 Task: Find connections with filter location Humaitá with filter topic #wellnesswith filter profile language French with filter current company Center for Creative Leadership with filter school Symbiosis Law School, Pune with filter industry Transportation Programs with filter service category Management with filter keywords title Receptionist
Action: Mouse moved to (651, 108)
Screenshot: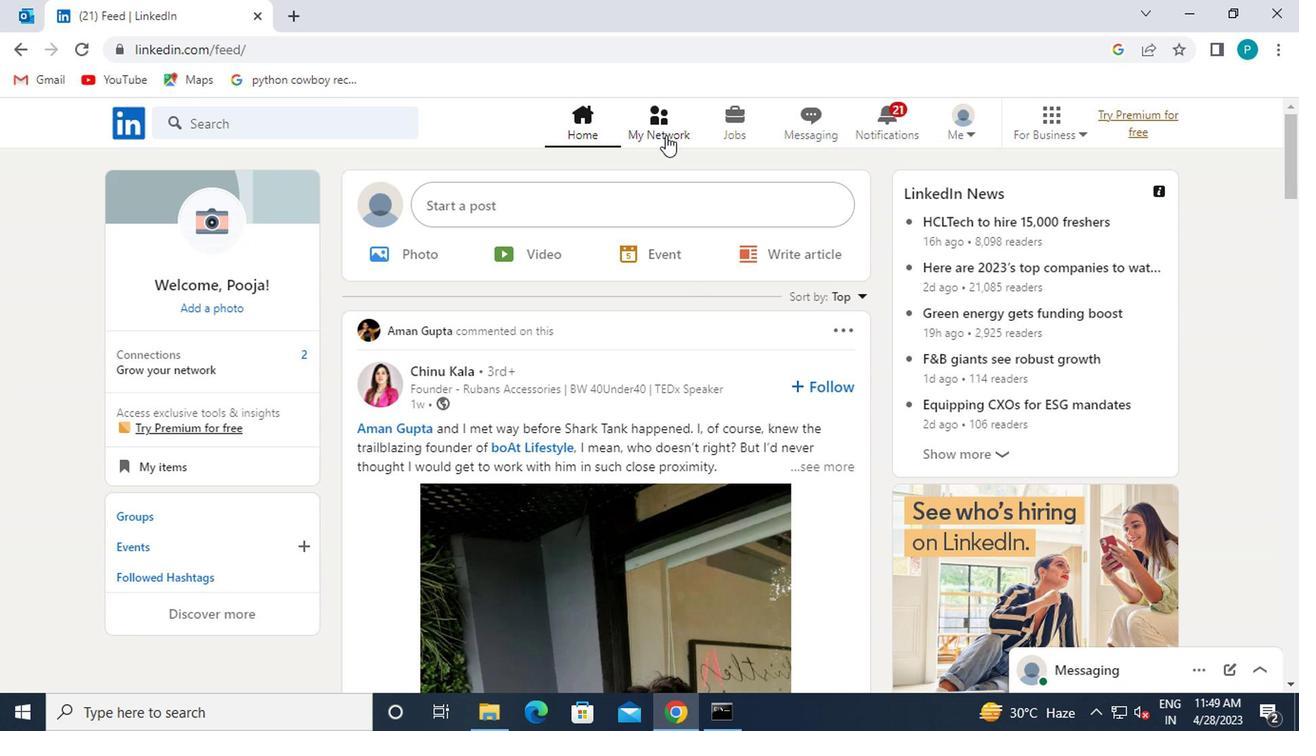 
Action: Mouse pressed left at (651, 108)
Screenshot: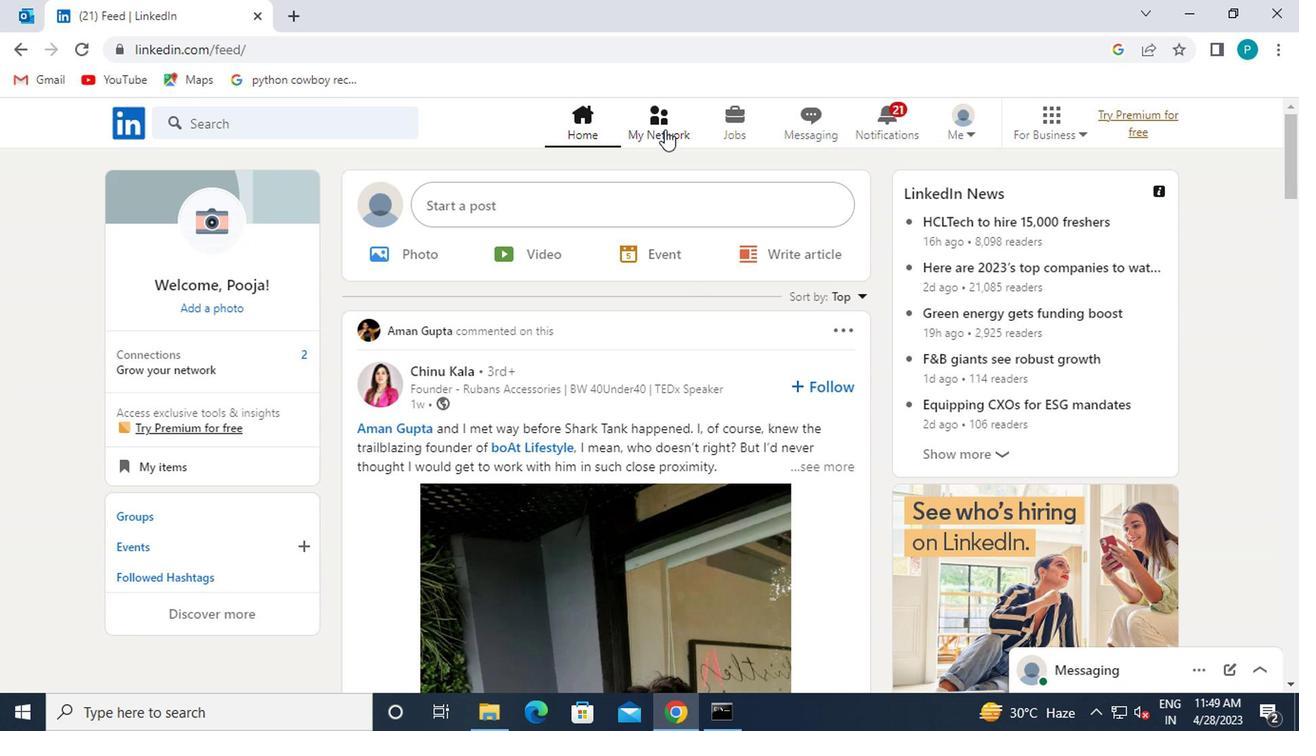 
Action: Mouse moved to (266, 232)
Screenshot: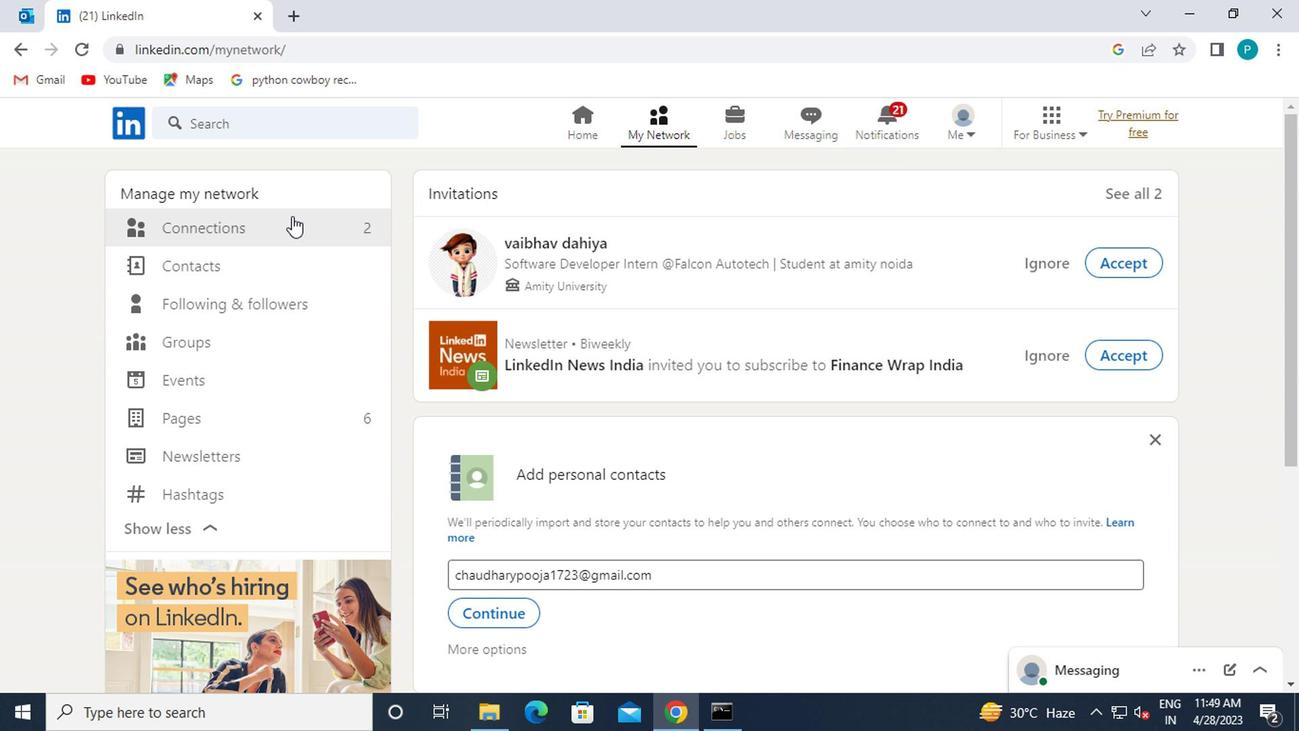
Action: Mouse pressed left at (266, 232)
Screenshot: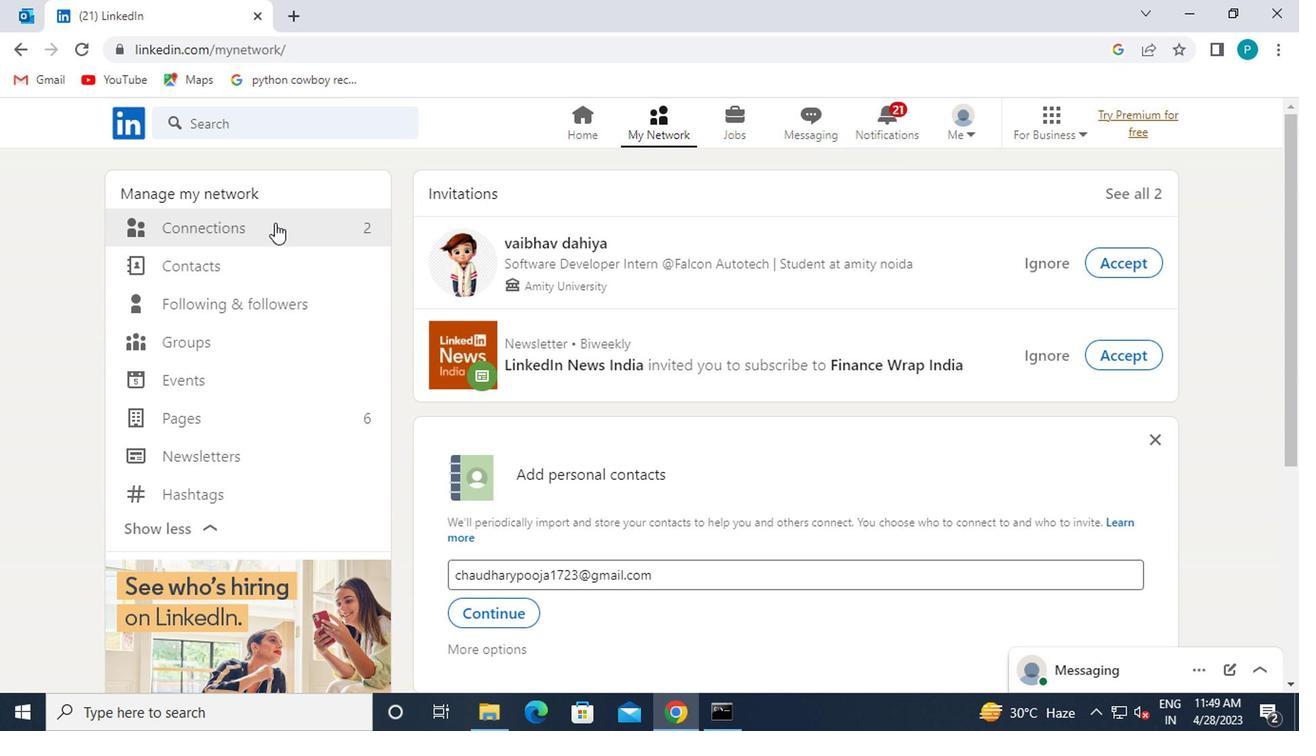 
Action: Mouse moved to (764, 230)
Screenshot: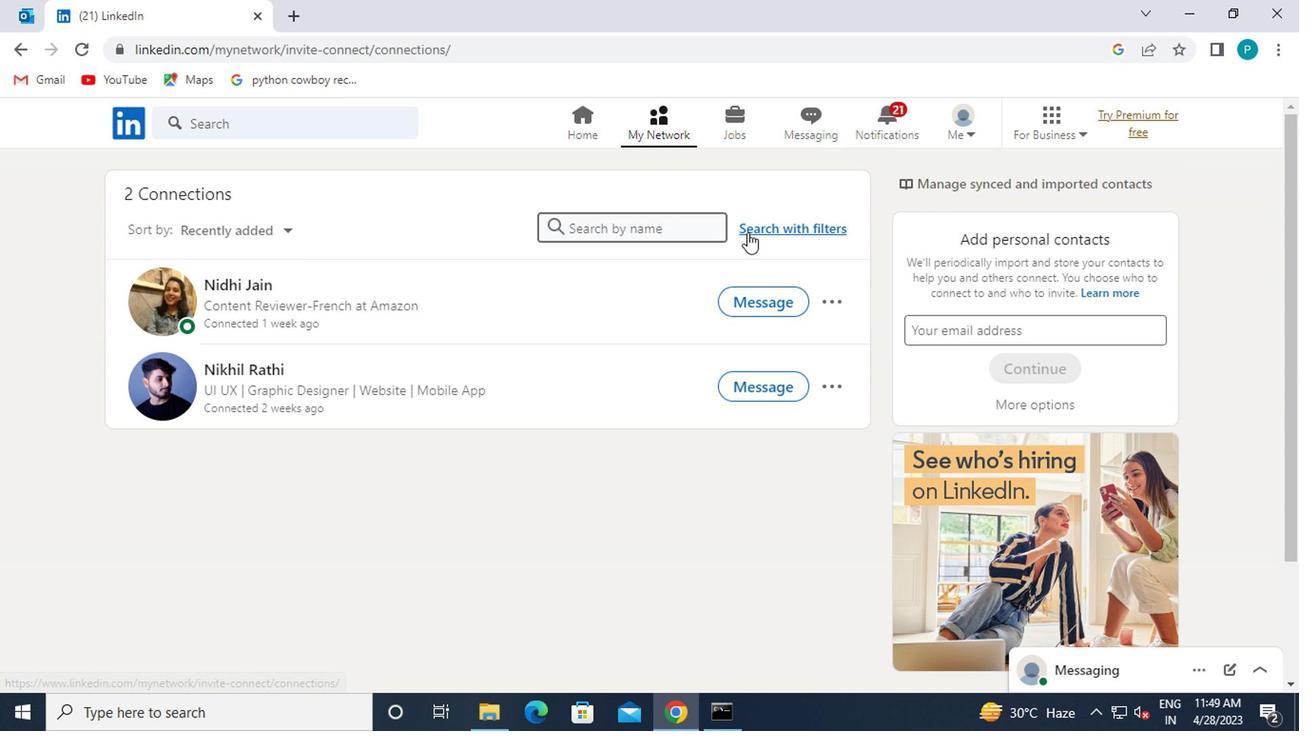 
Action: Mouse pressed left at (764, 230)
Screenshot: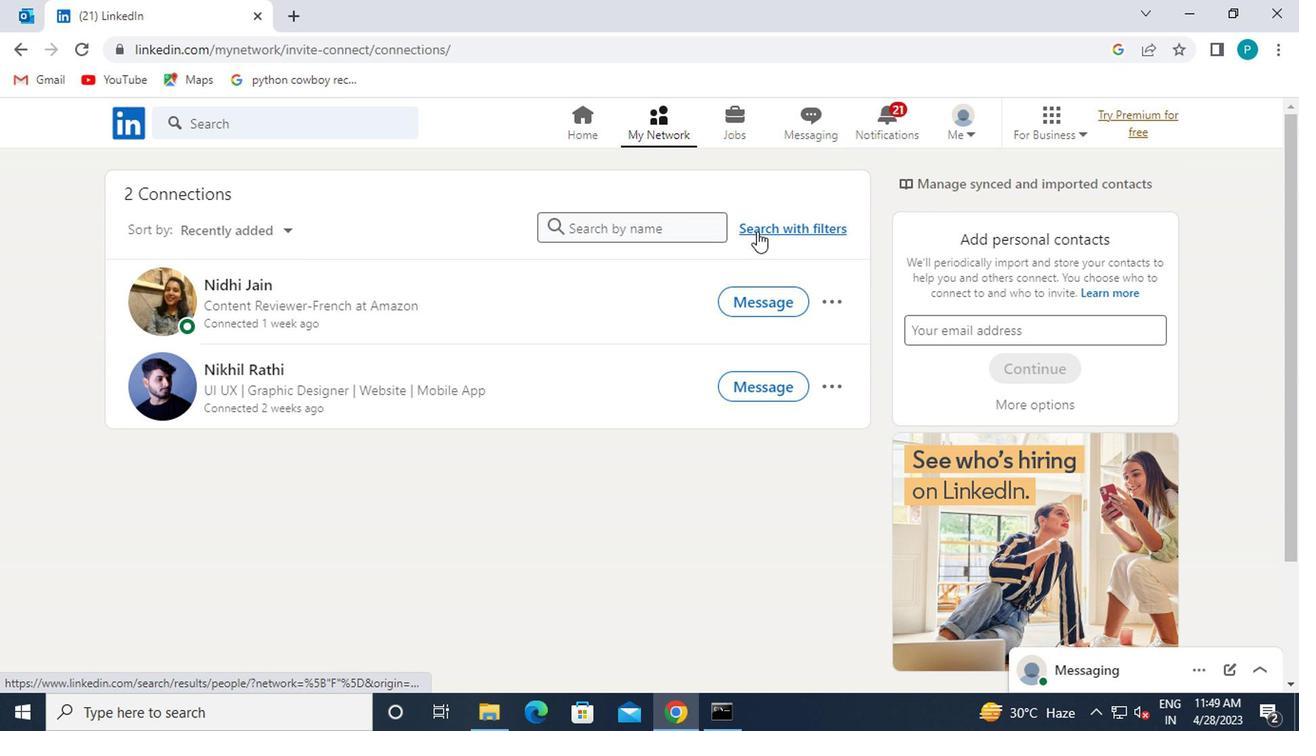 
Action: Mouse moved to (716, 180)
Screenshot: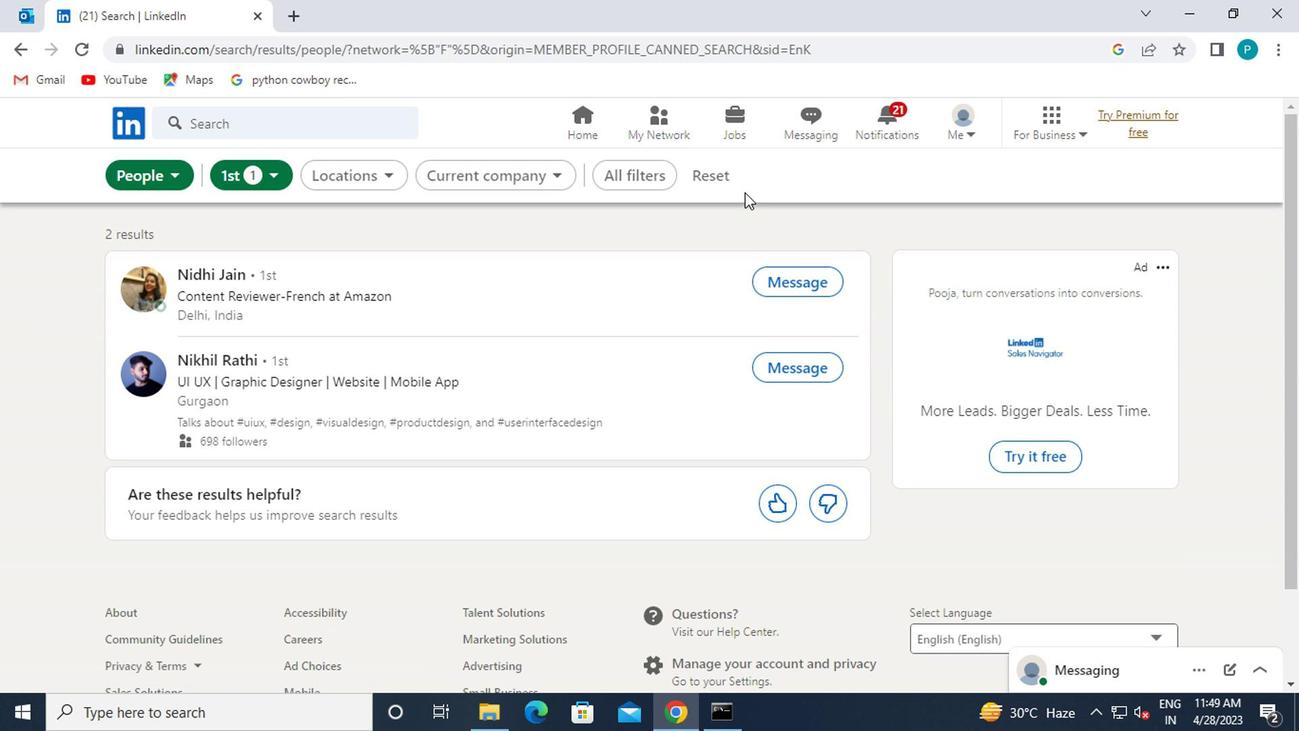 
Action: Mouse pressed left at (716, 180)
Screenshot: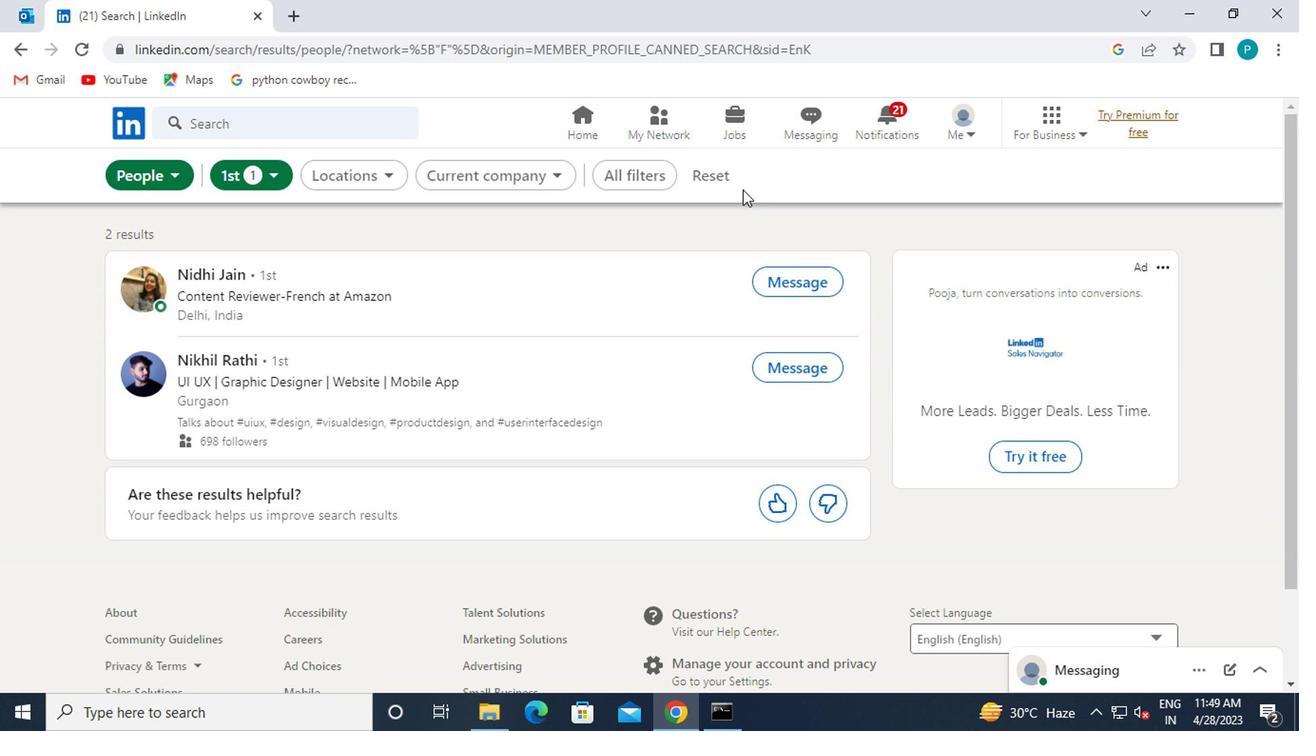 
Action: Mouse moved to (657, 186)
Screenshot: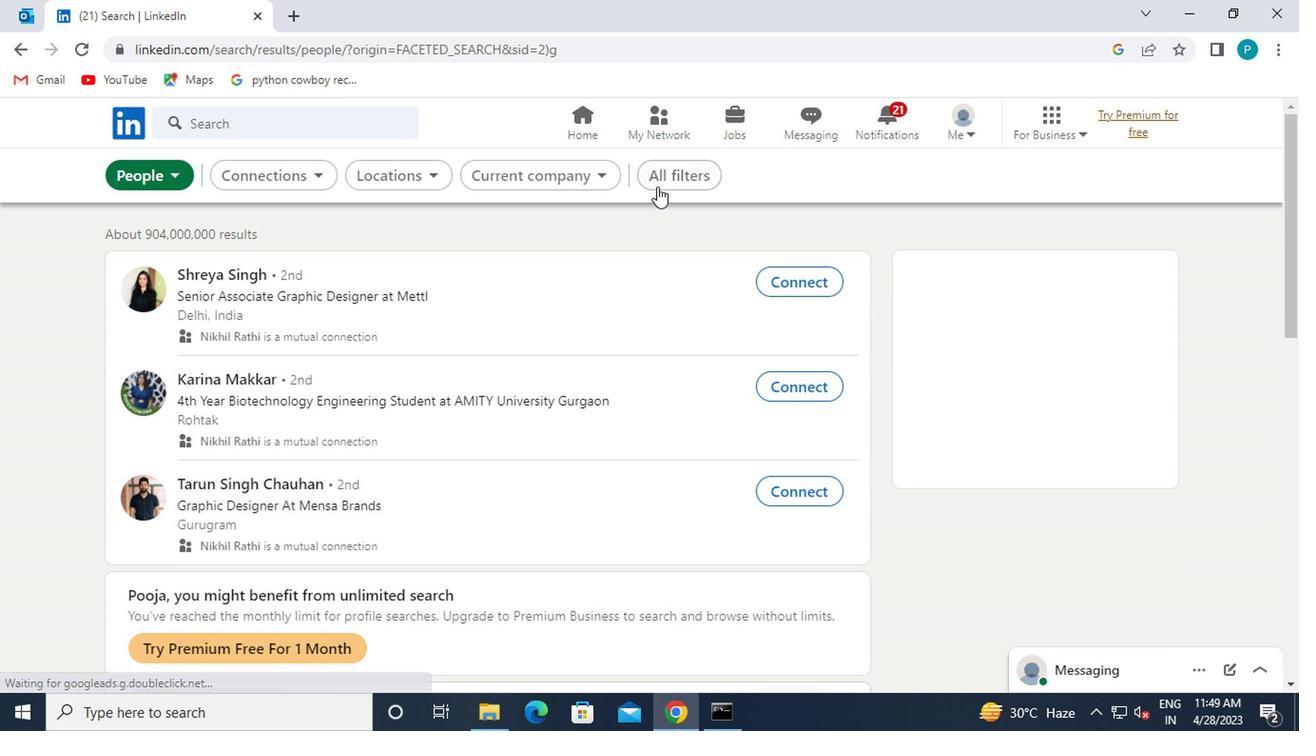 
Action: Mouse pressed left at (657, 186)
Screenshot: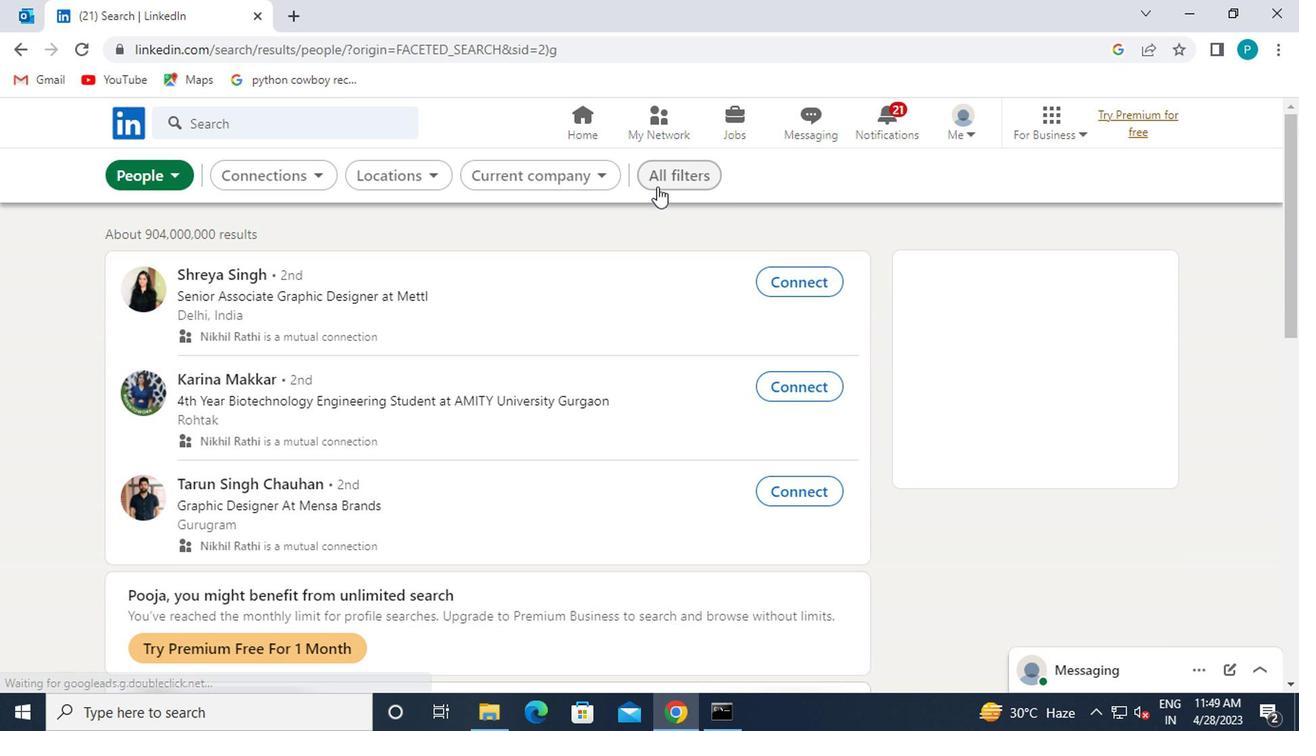
Action: Mouse moved to (974, 338)
Screenshot: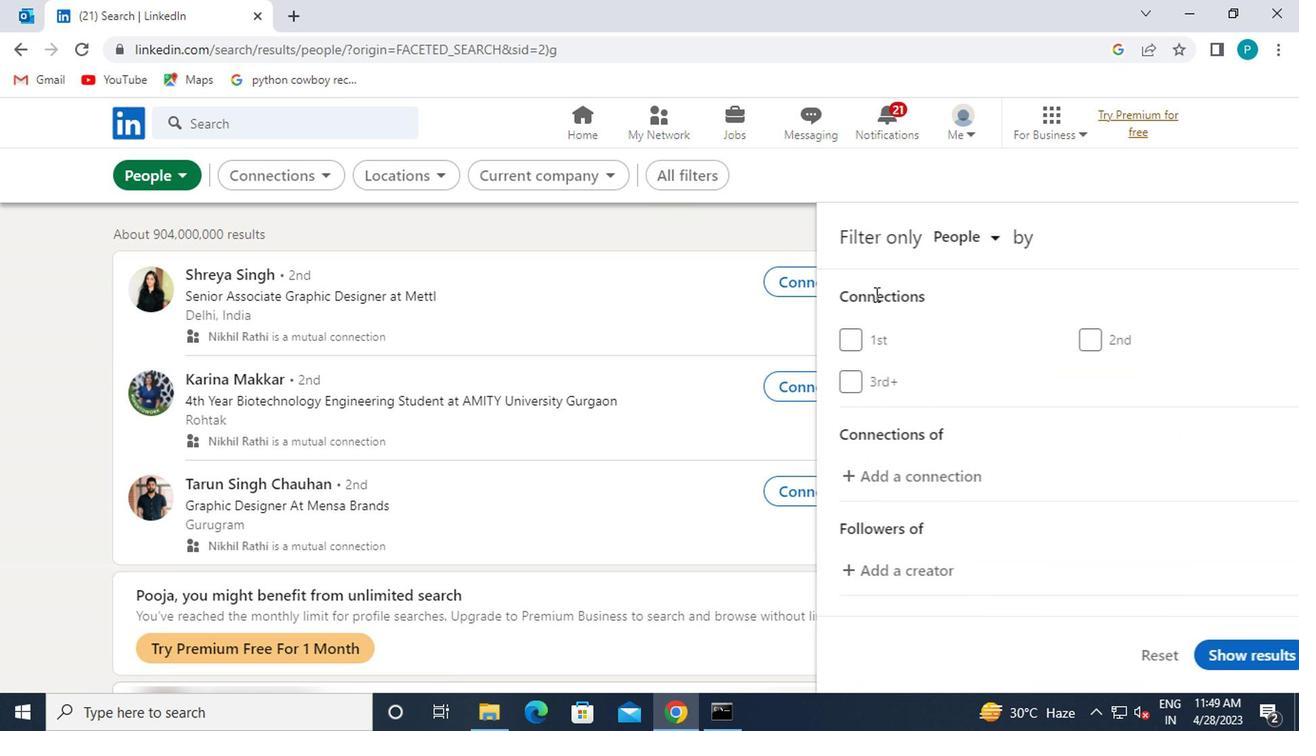 
Action: Mouse scrolled (974, 337) with delta (0, 0)
Screenshot: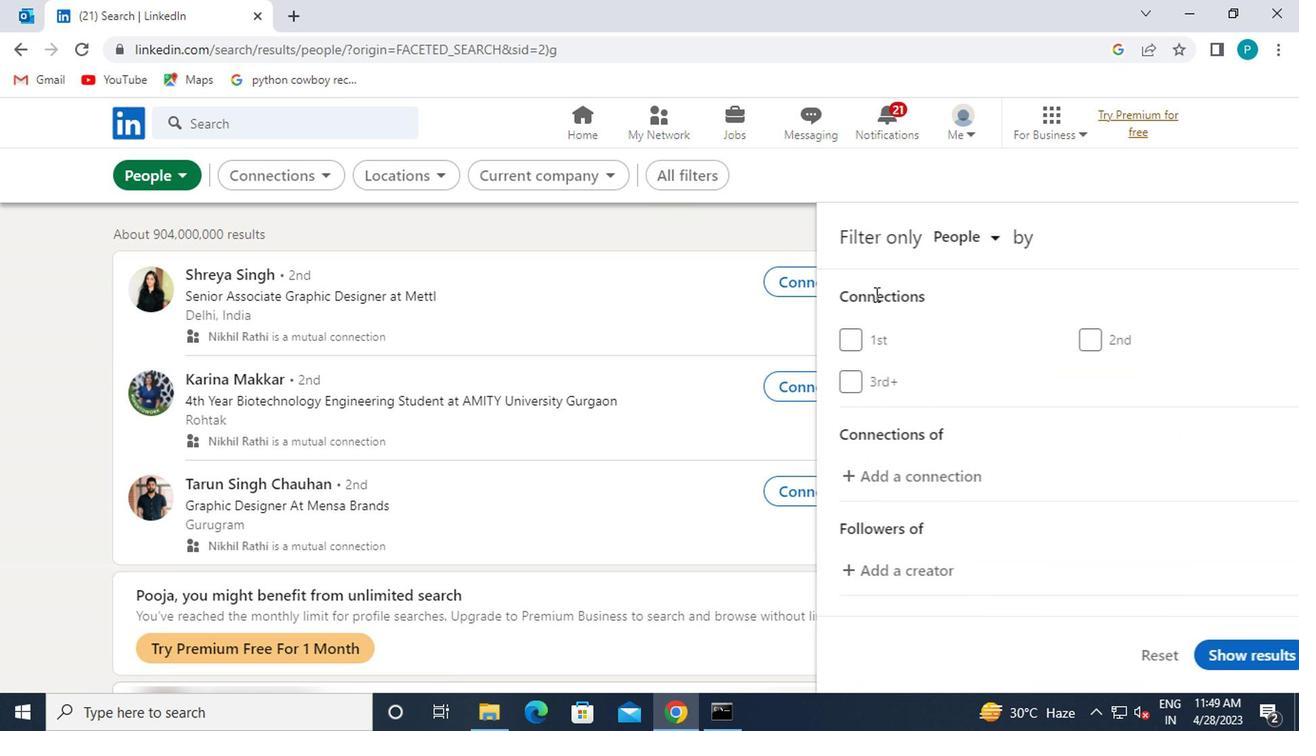 
Action: Mouse moved to (974, 338)
Screenshot: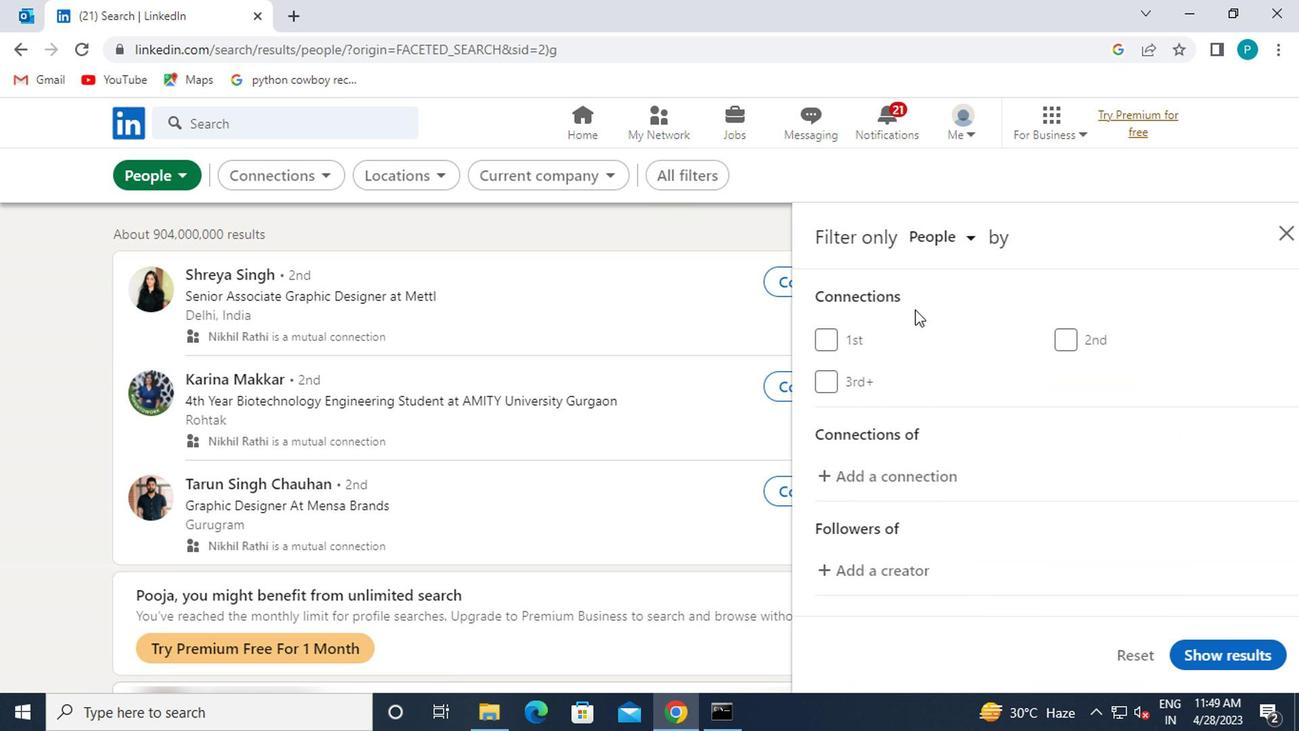 
Action: Mouse scrolled (974, 337) with delta (0, 0)
Screenshot: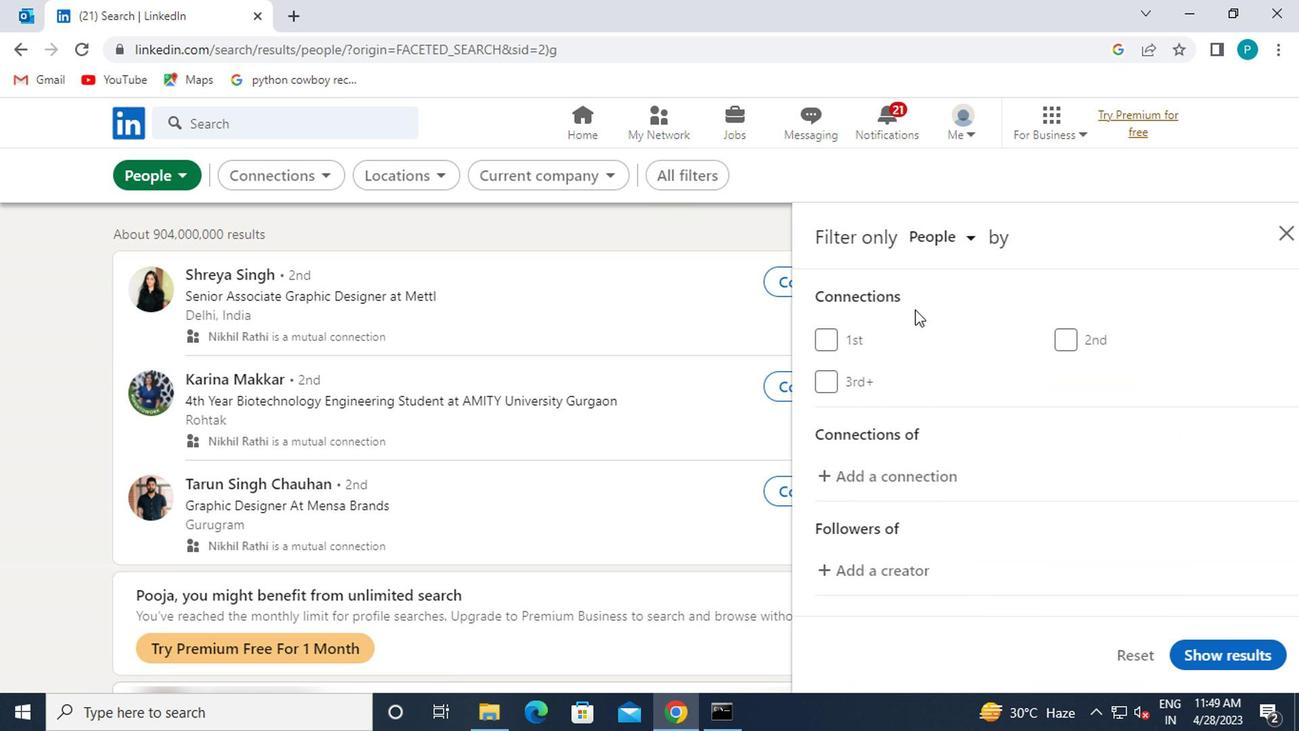 
Action: Mouse moved to (975, 339)
Screenshot: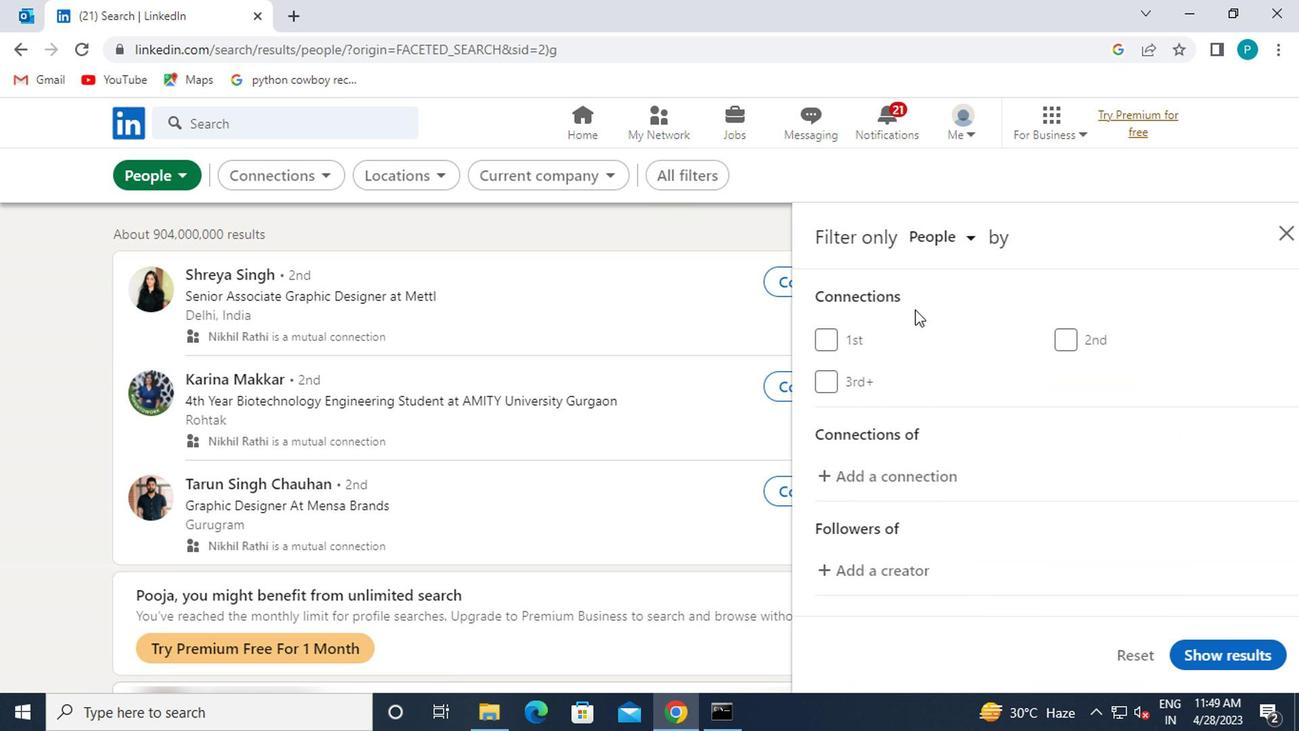 
Action: Mouse scrolled (975, 338) with delta (0, -1)
Screenshot: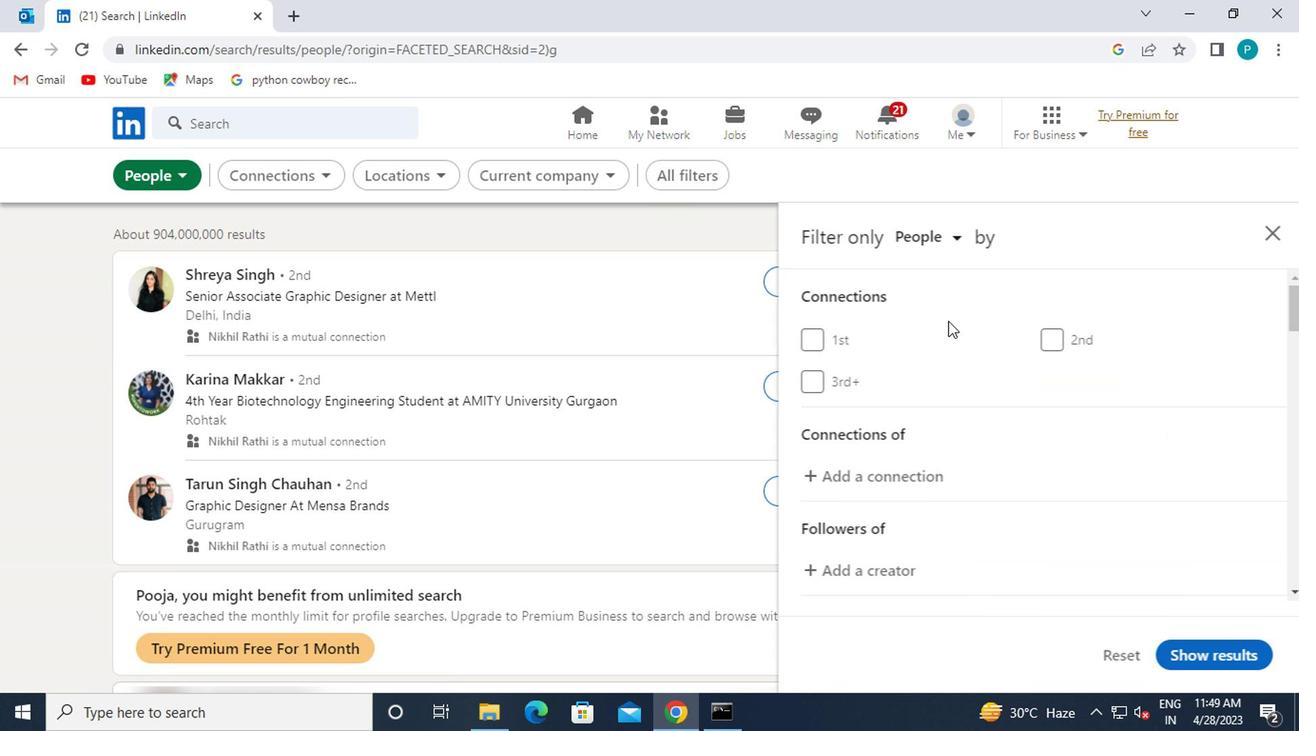 
Action: Mouse moved to (1110, 471)
Screenshot: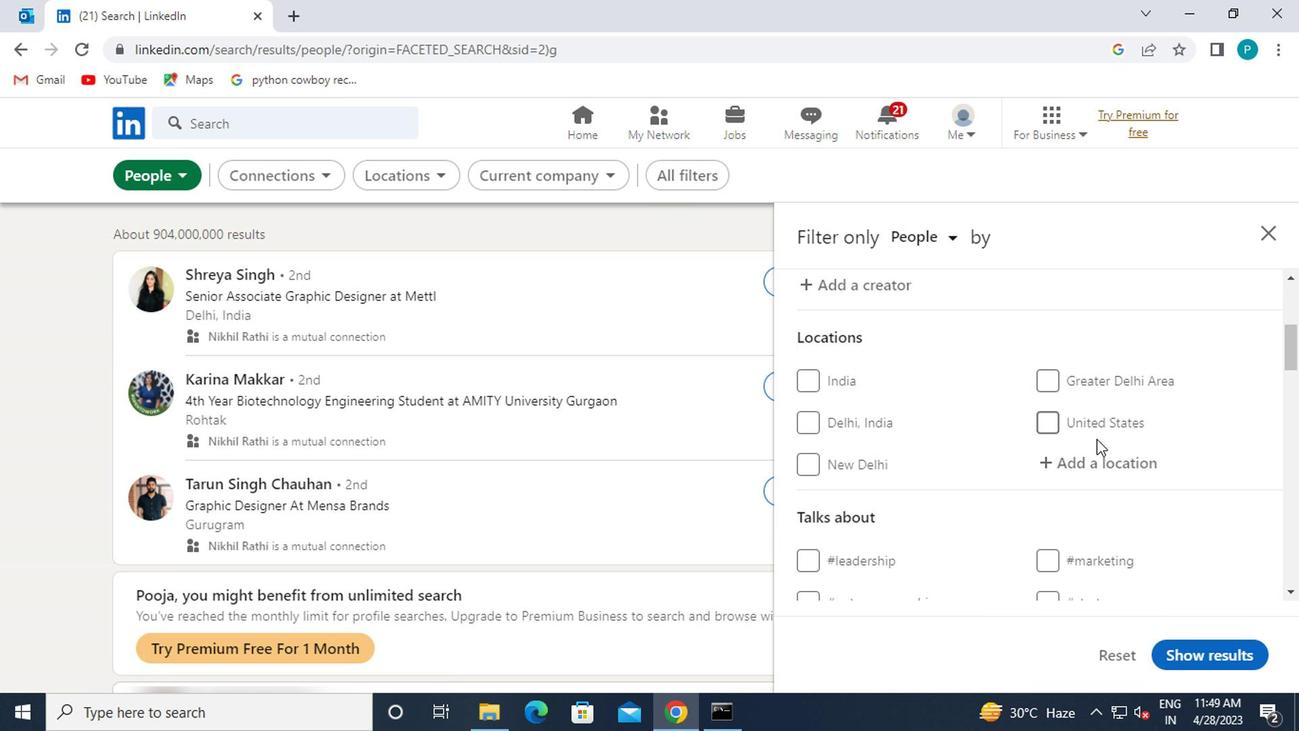 
Action: Mouse pressed left at (1110, 471)
Screenshot: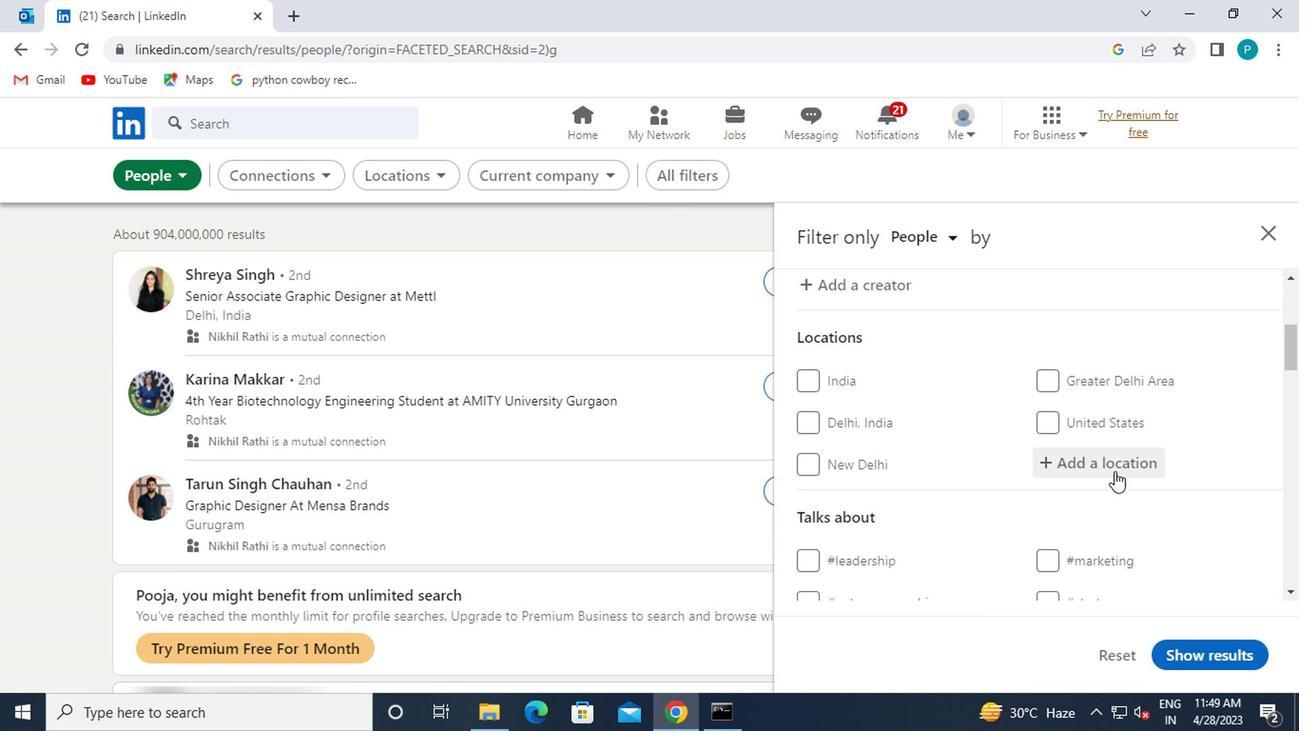 
Action: Mouse moved to (1100, 471)
Screenshot: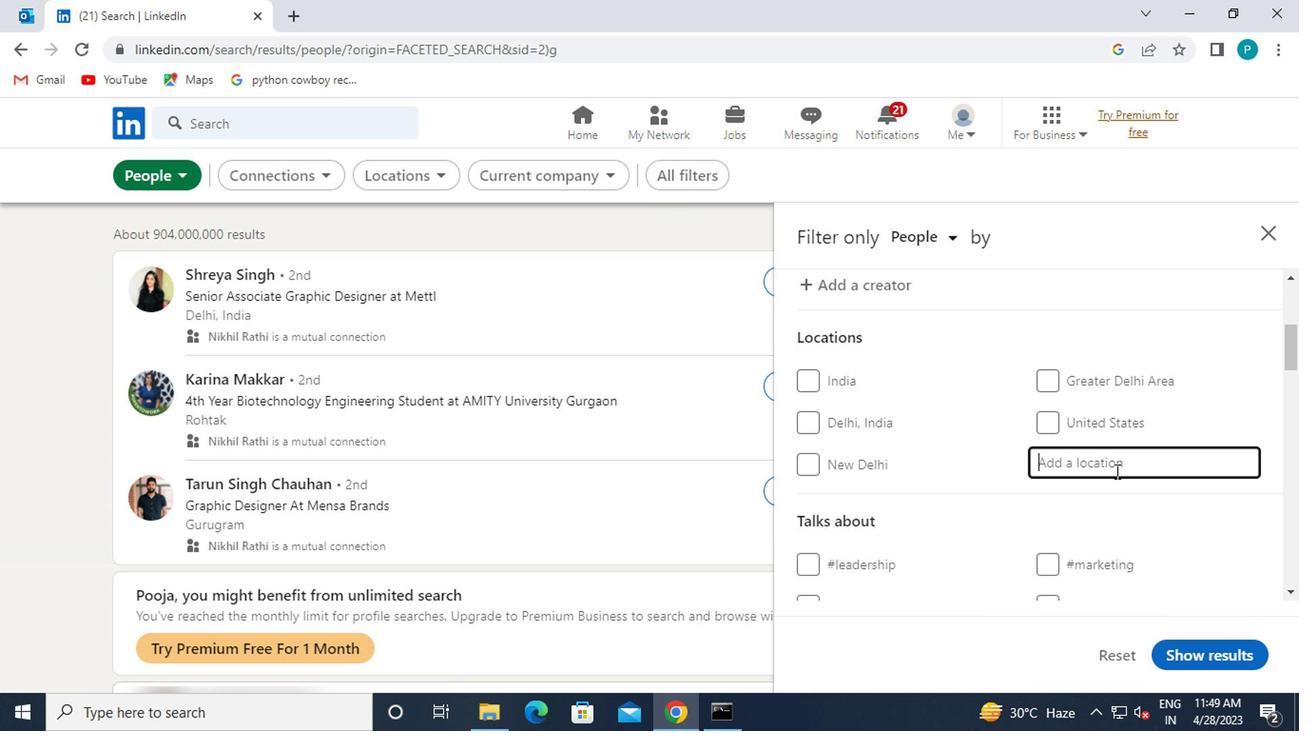 
Action: Key pressed <Key.caps_lock>h<Key.caps_lock>um
Screenshot: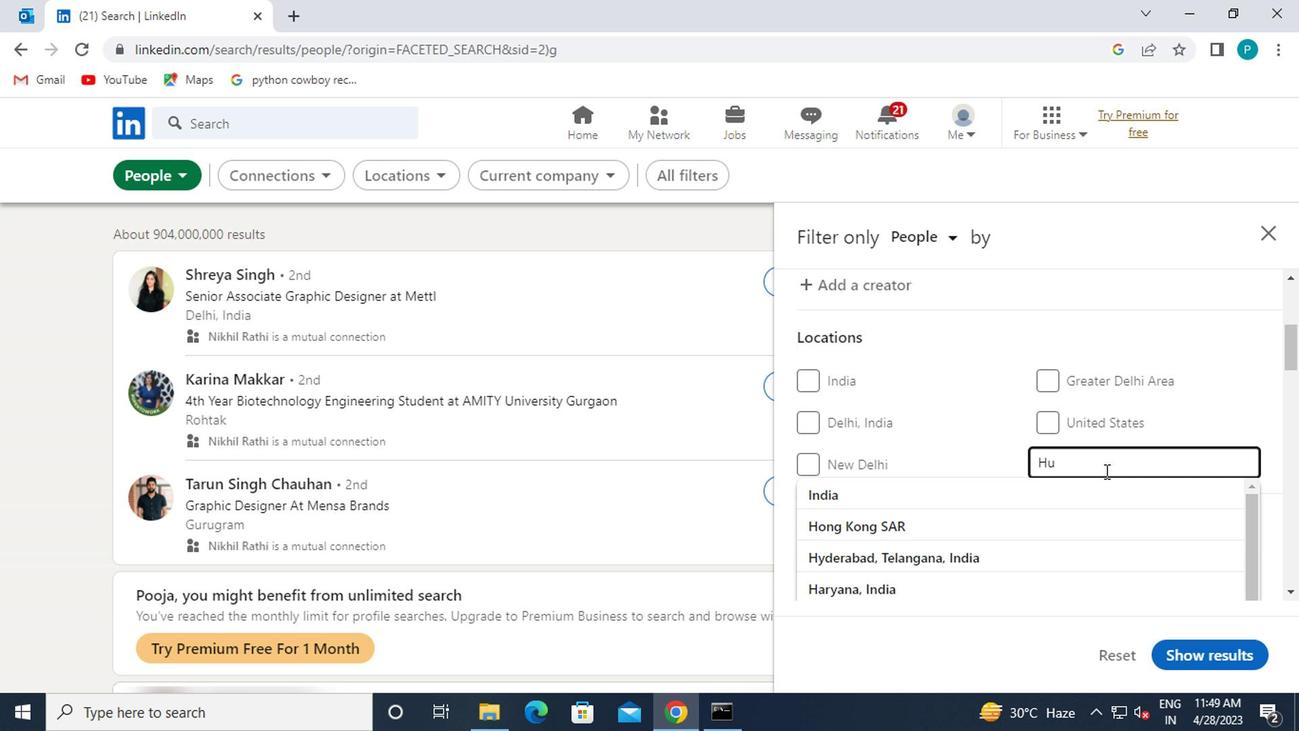 
Action: Mouse moved to (1099, 471)
Screenshot: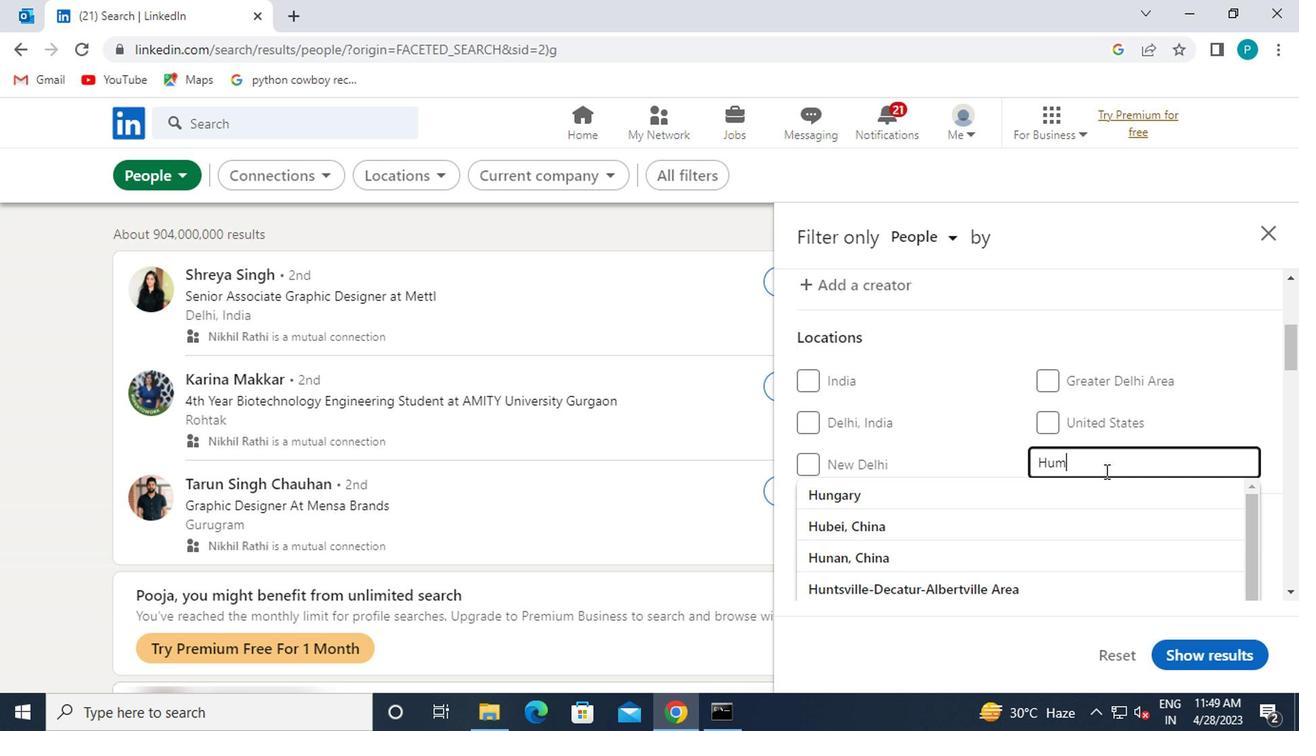 
Action: Key pressed aita
Screenshot: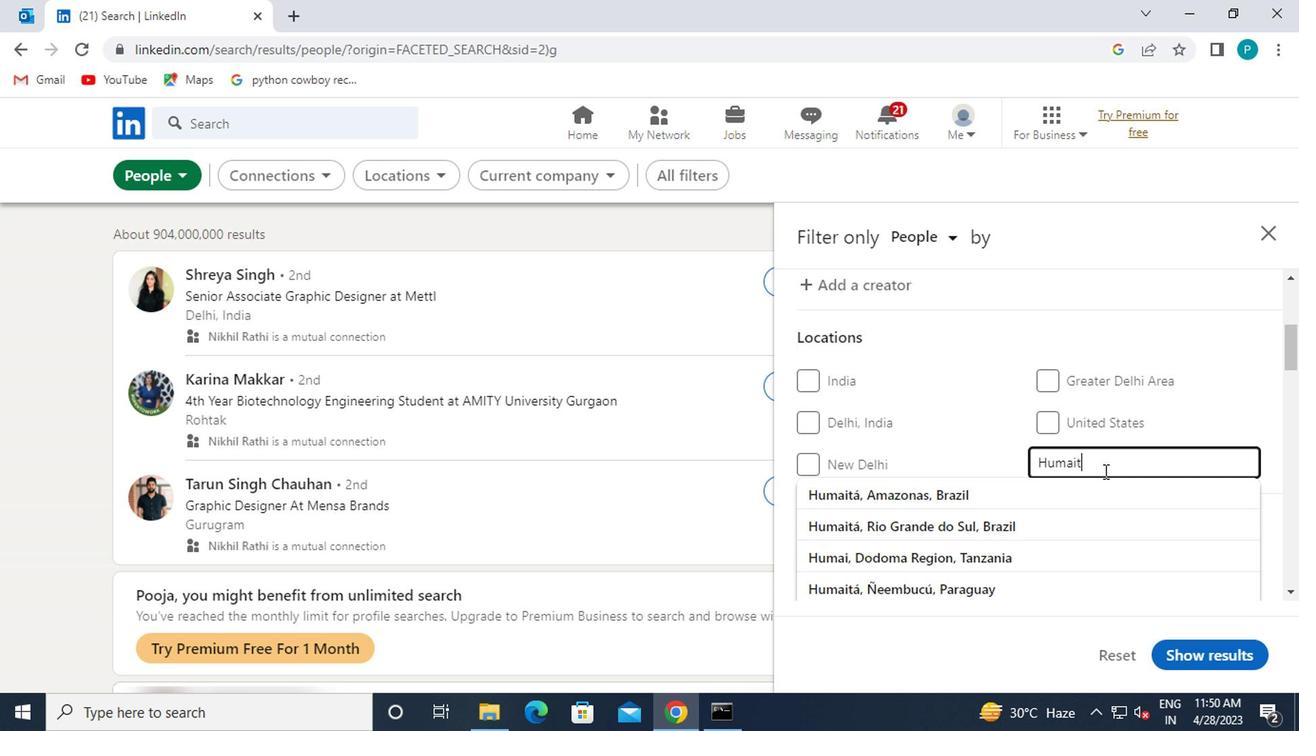 
Action: Mouse moved to (1008, 482)
Screenshot: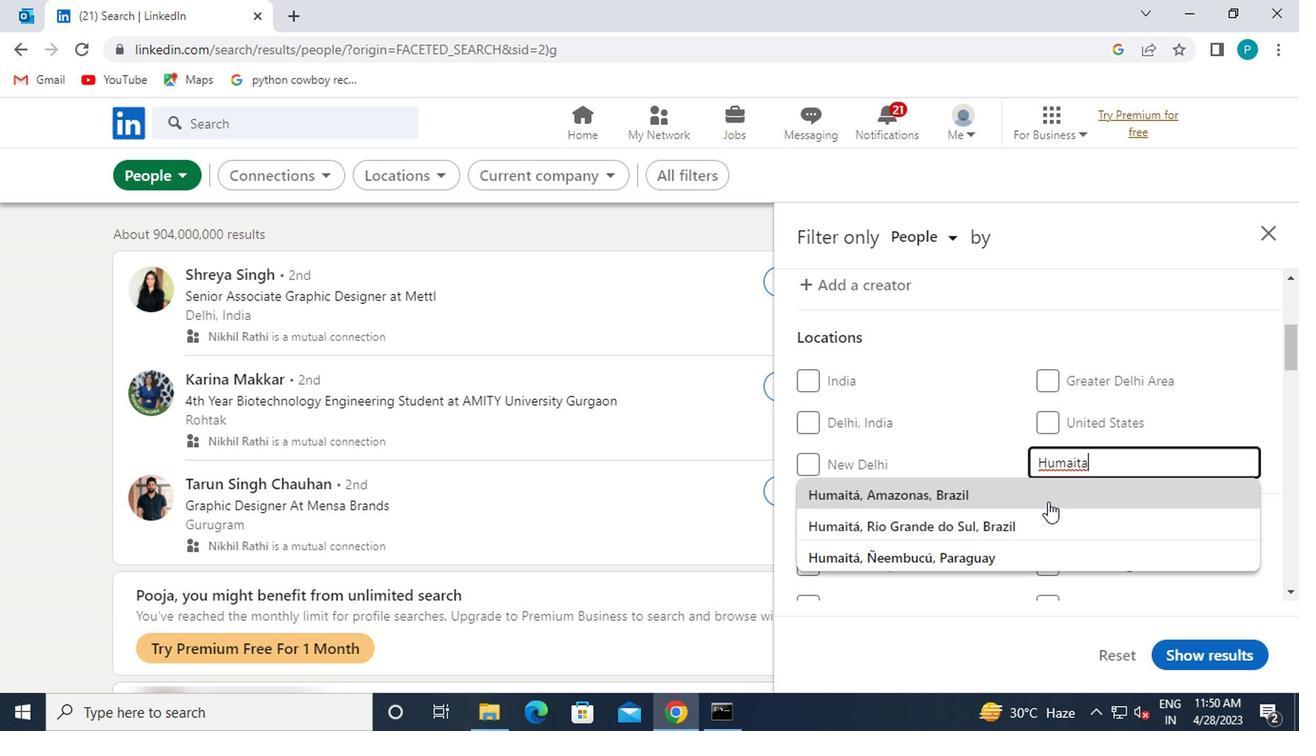 
Action: Mouse pressed left at (1008, 482)
Screenshot: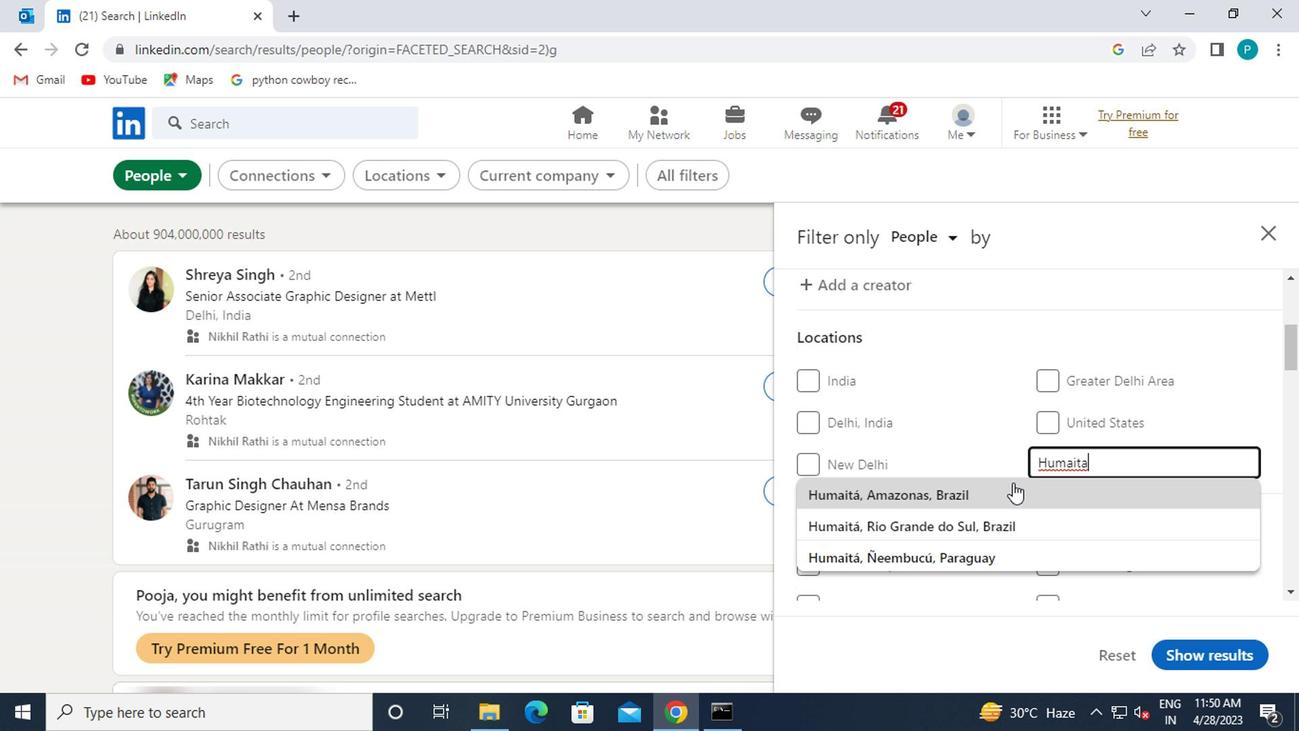 
Action: Mouse scrolled (1008, 481) with delta (0, 0)
Screenshot: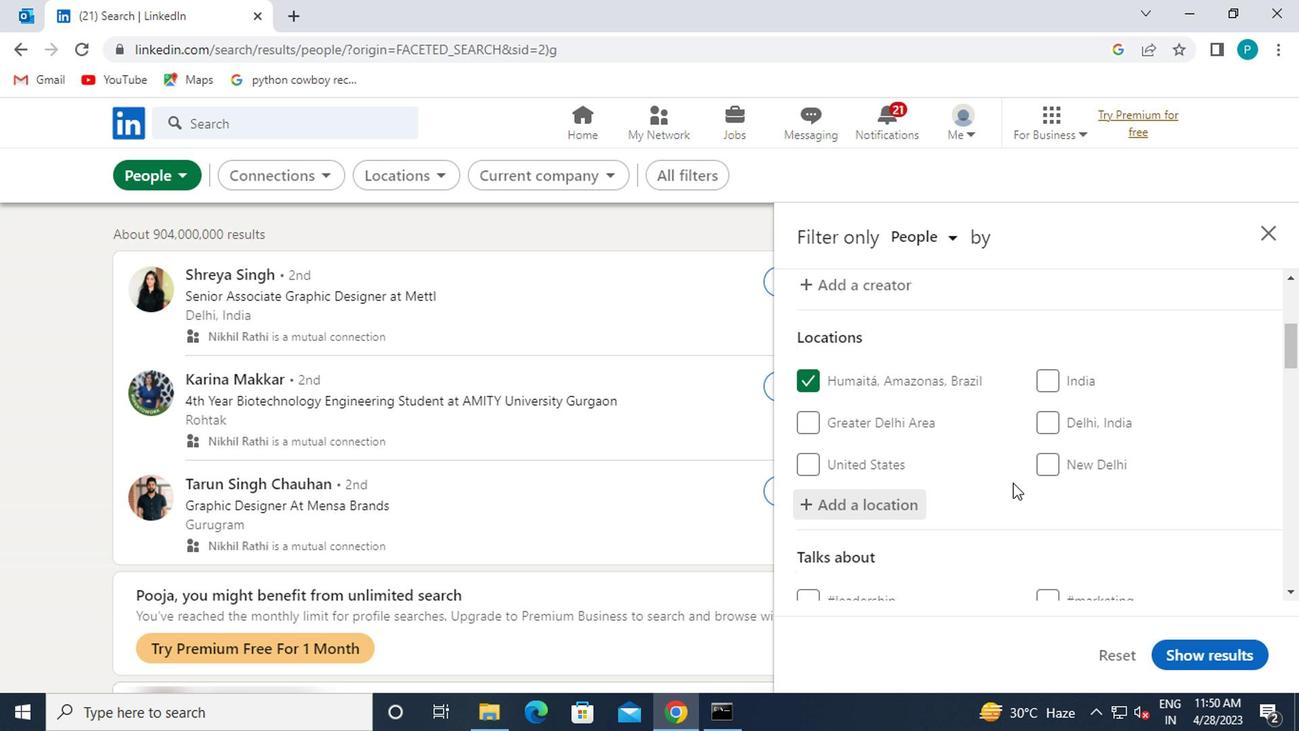 
Action: Mouse scrolled (1008, 481) with delta (0, 0)
Screenshot: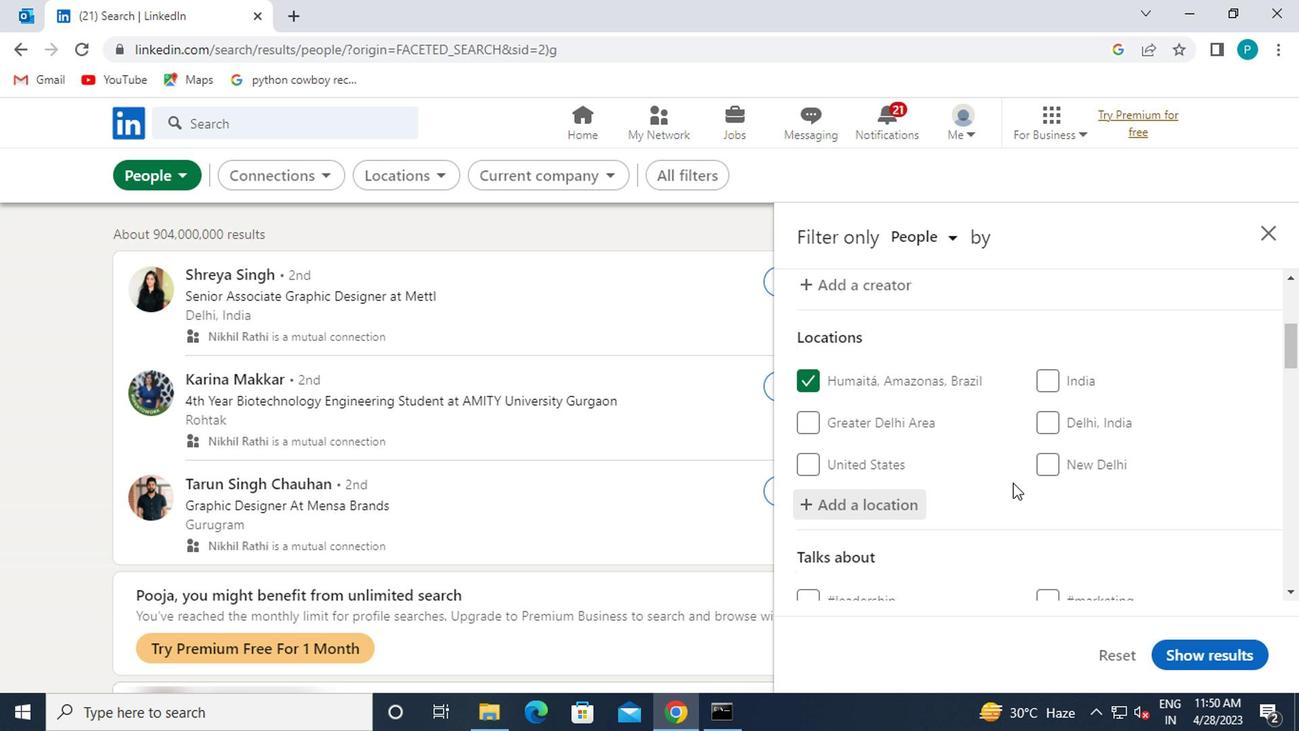 
Action: Mouse moved to (1042, 492)
Screenshot: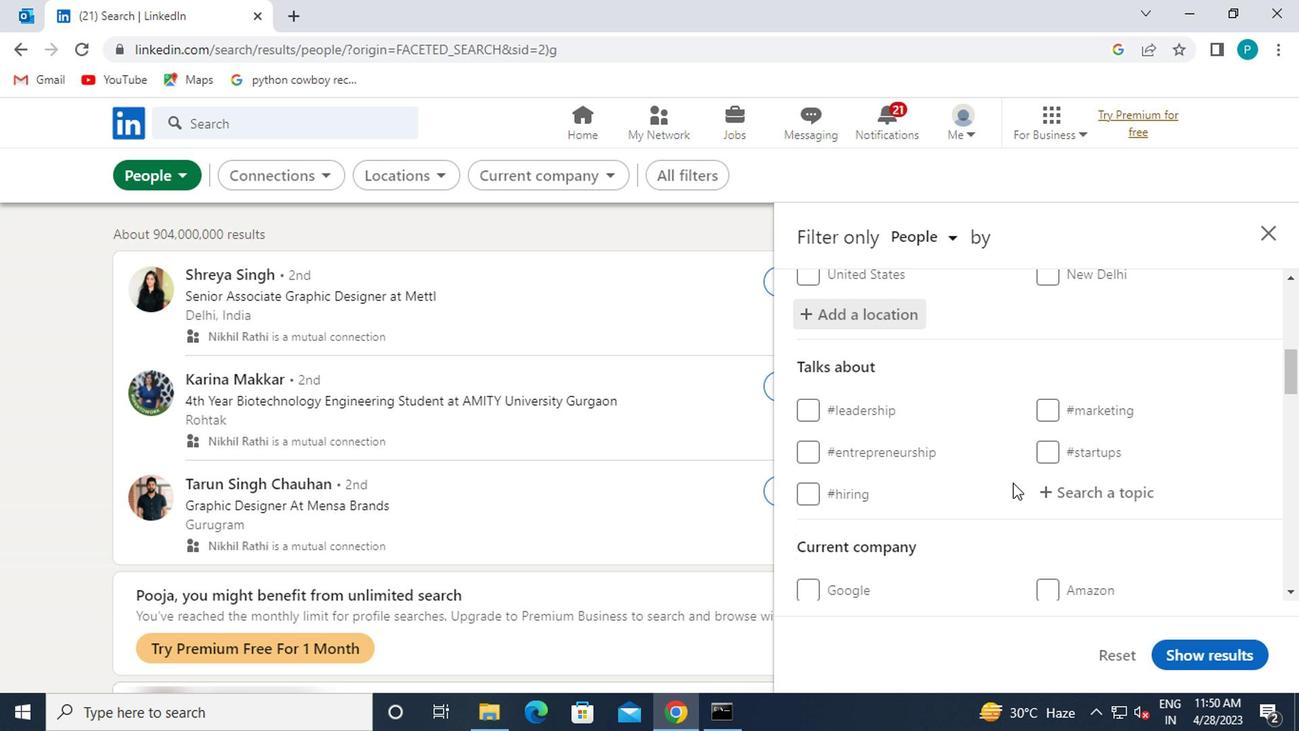 
Action: Mouse pressed left at (1042, 492)
Screenshot: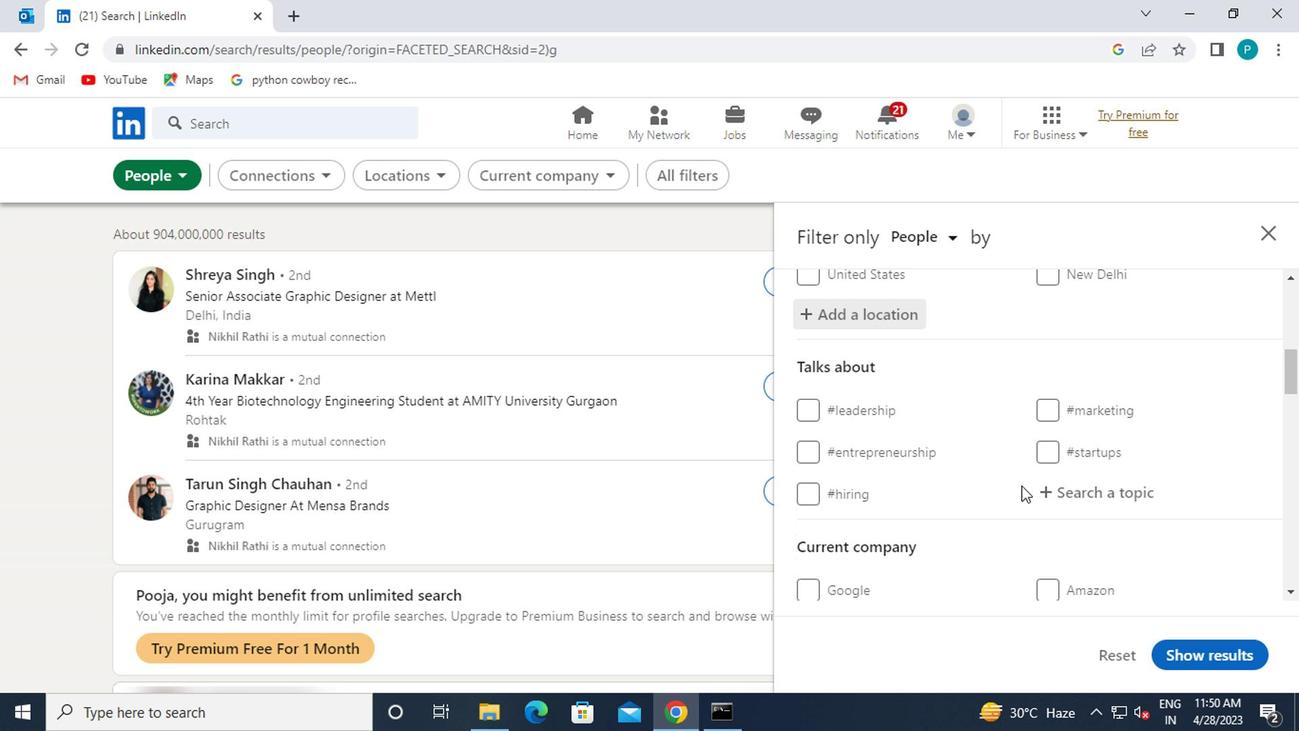 
Action: Mouse moved to (1051, 501)
Screenshot: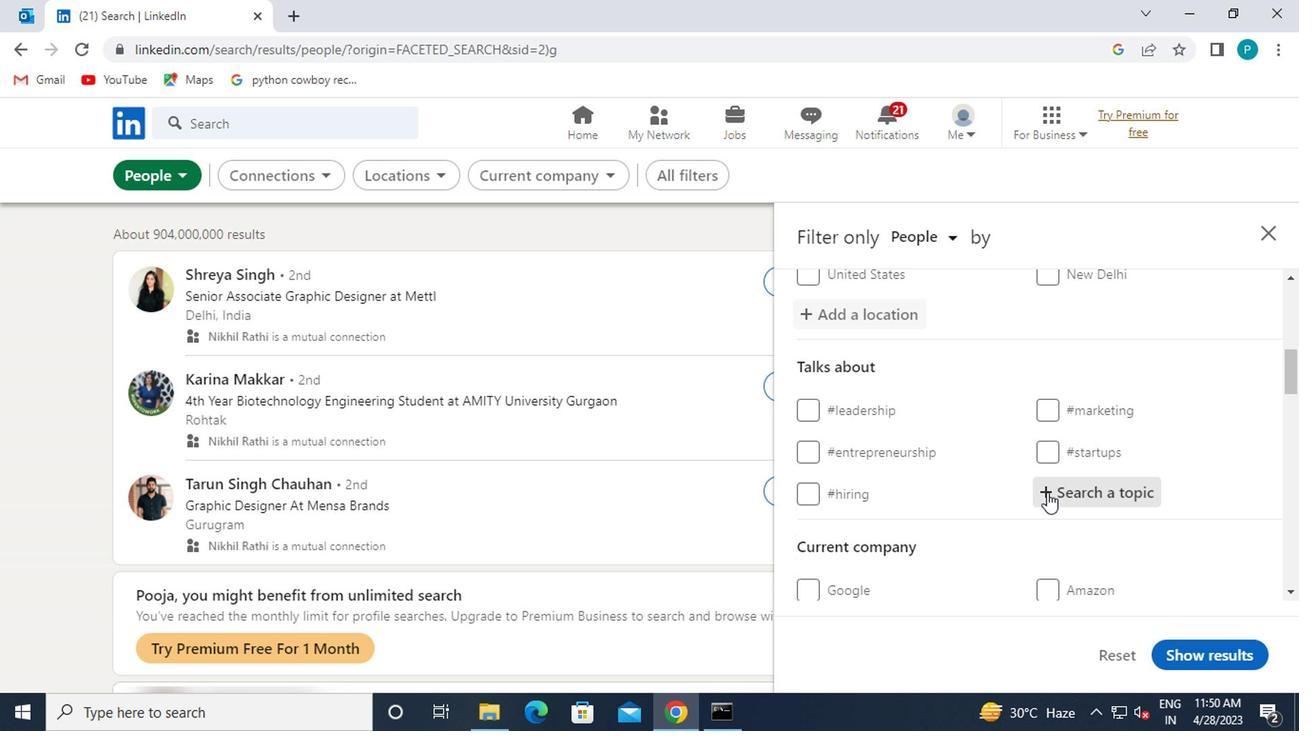 
Action: Key pressed <Key.shift>#WELLNESS
Screenshot: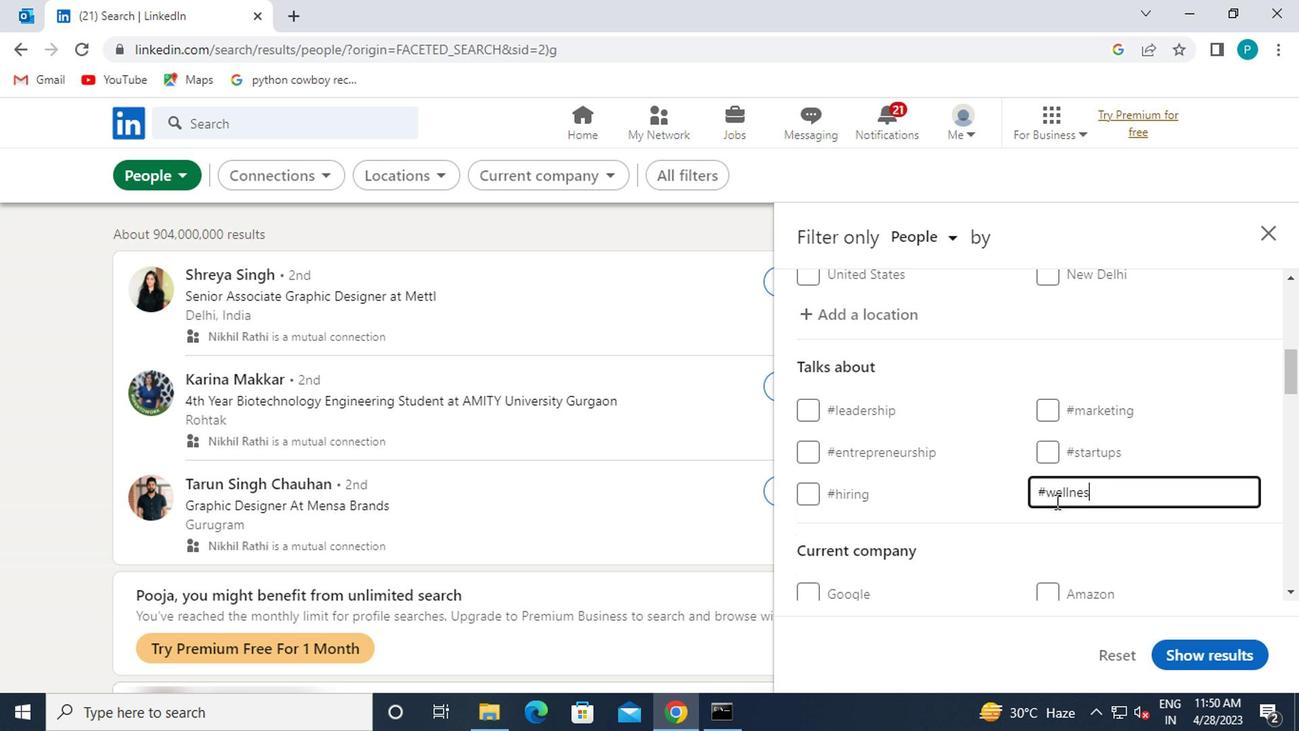 
Action: Mouse moved to (1016, 487)
Screenshot: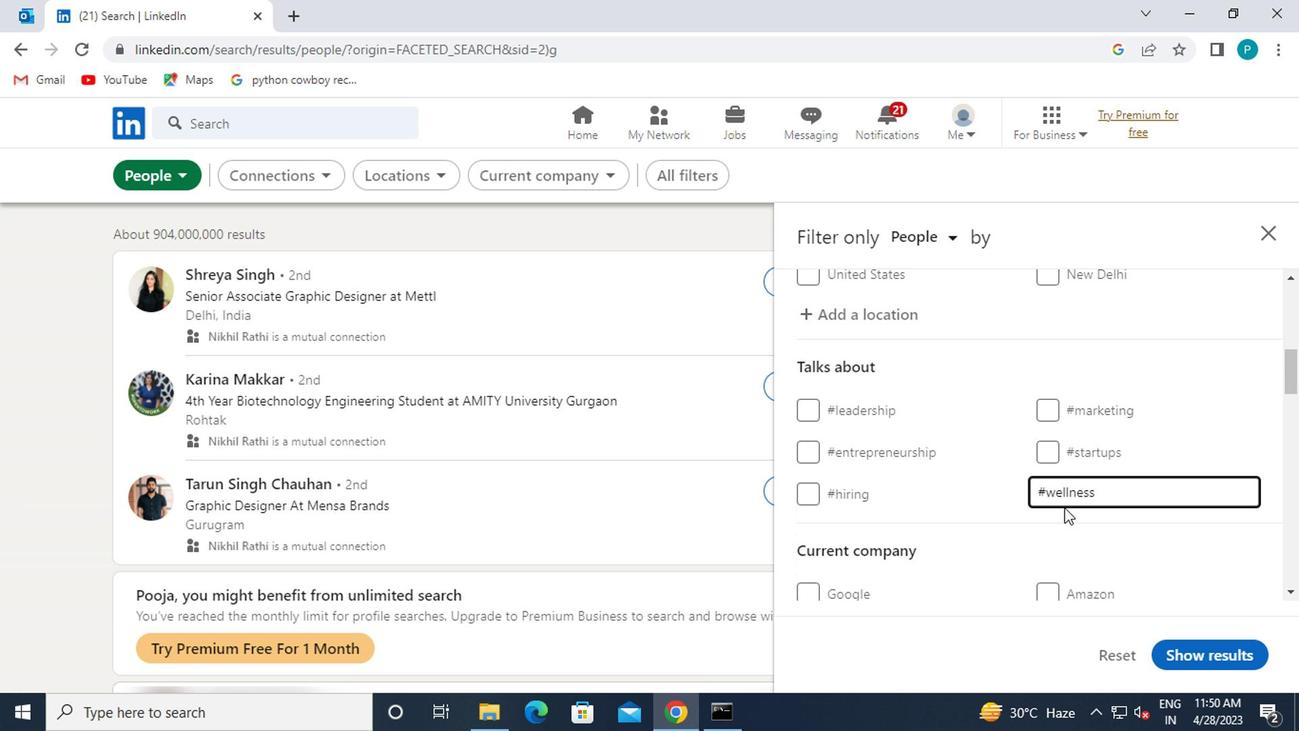 
Action: Mouse scrolled (1016, 486) with delta (0, 0)
Screenshot: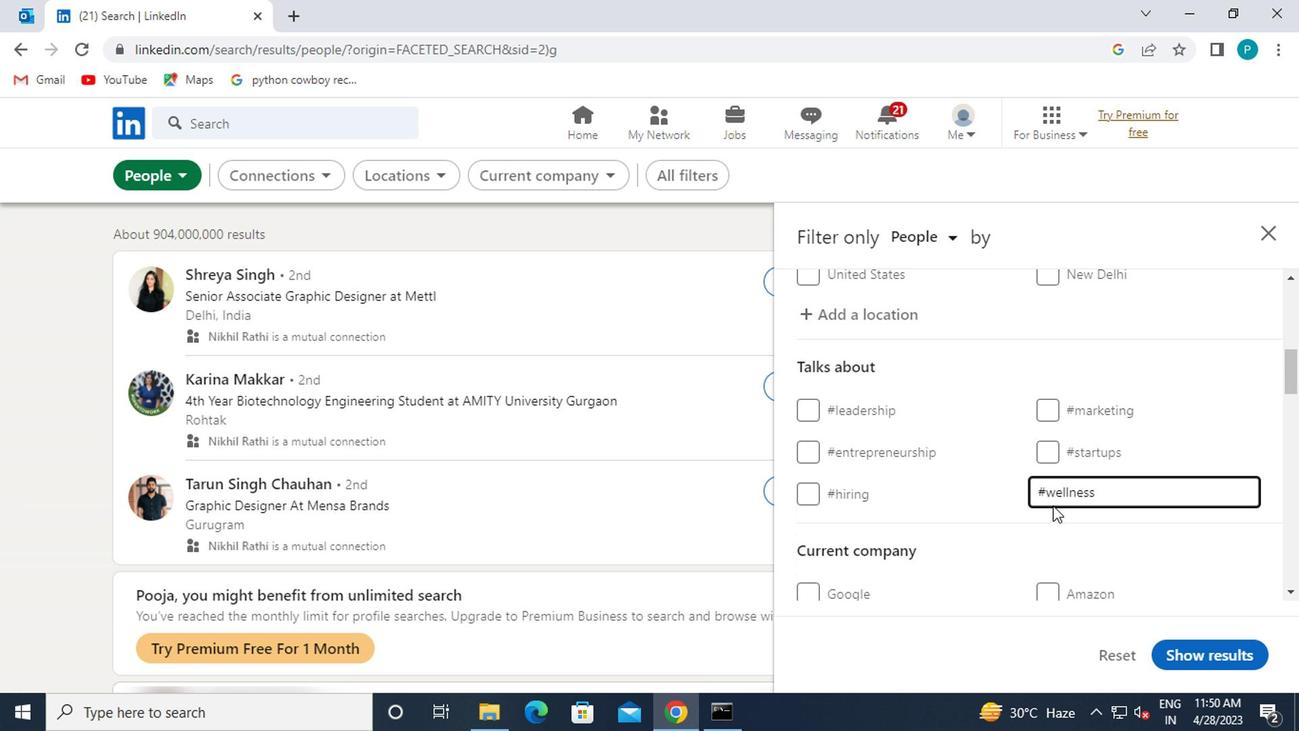 
Action: Mouse moved to (1016, 487)
Screenshot: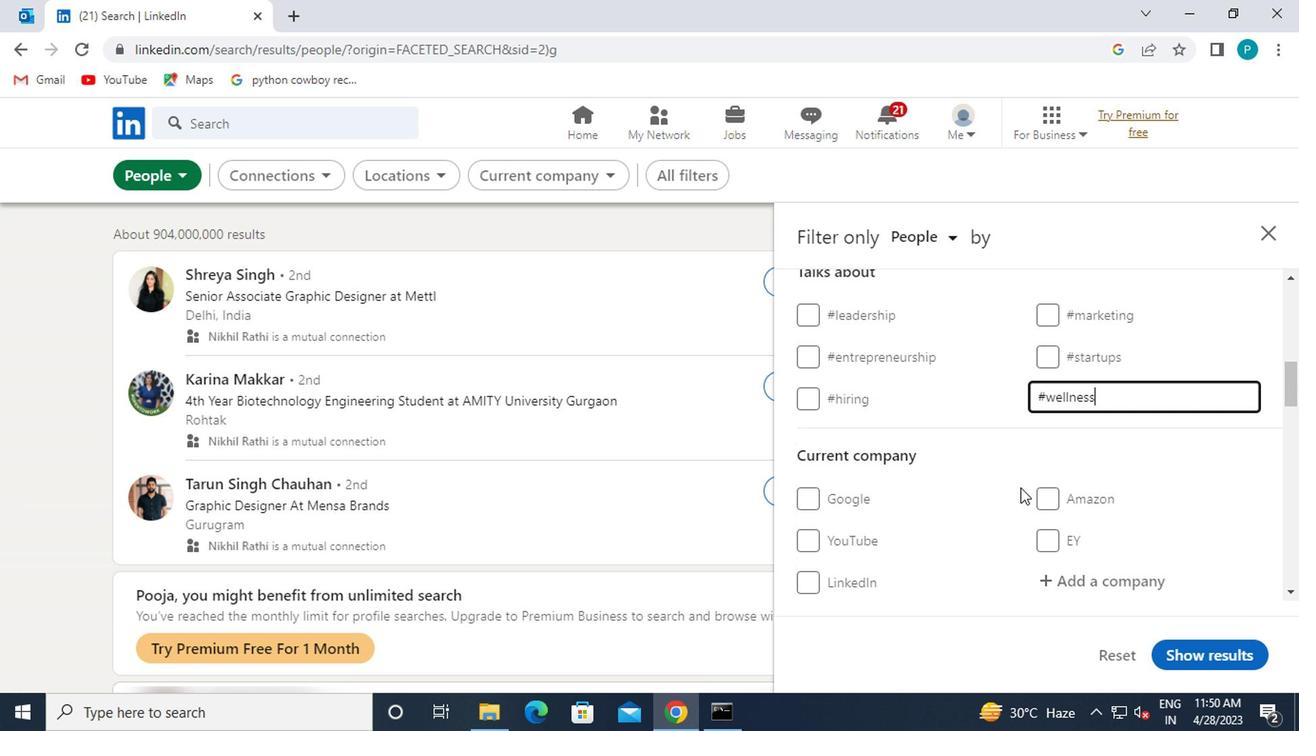 
Action: Mouse scrolled (1016, 486) with delta (0, 0)
Screenshot: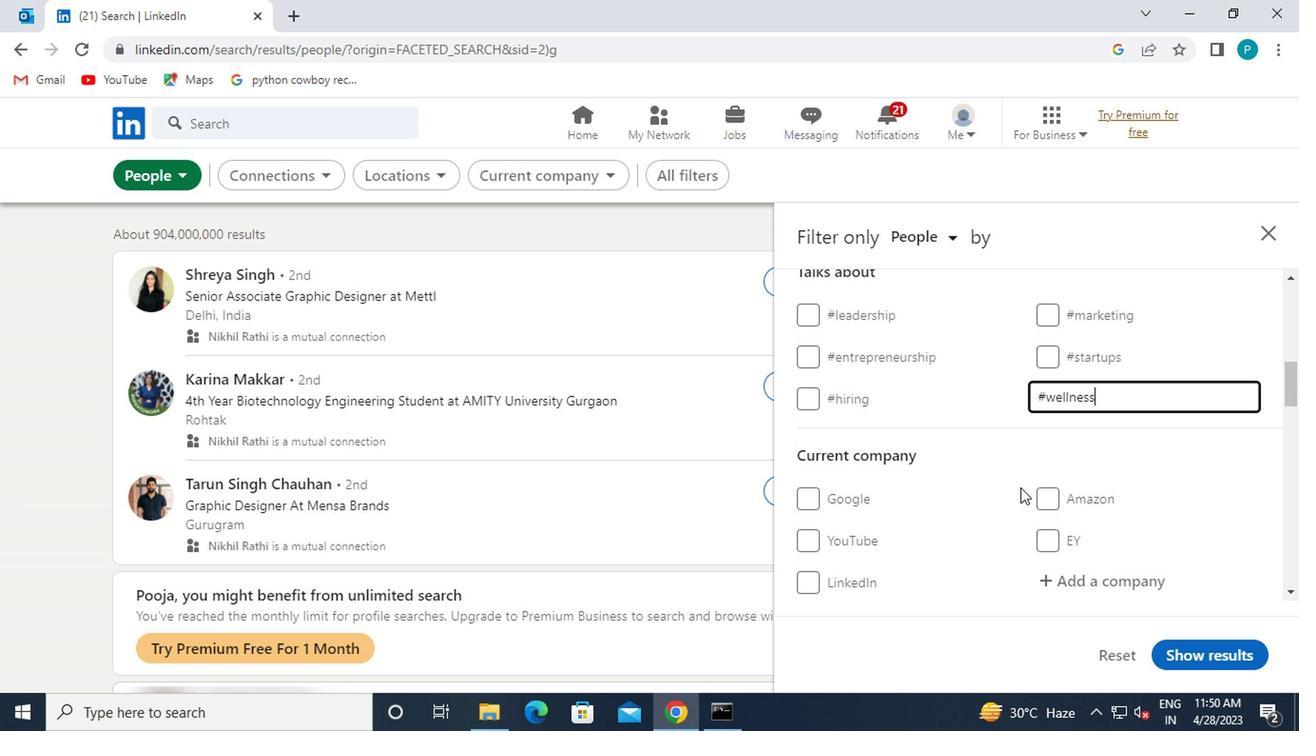 
Action: Mouse moved to (1027, 494)
Screenshot: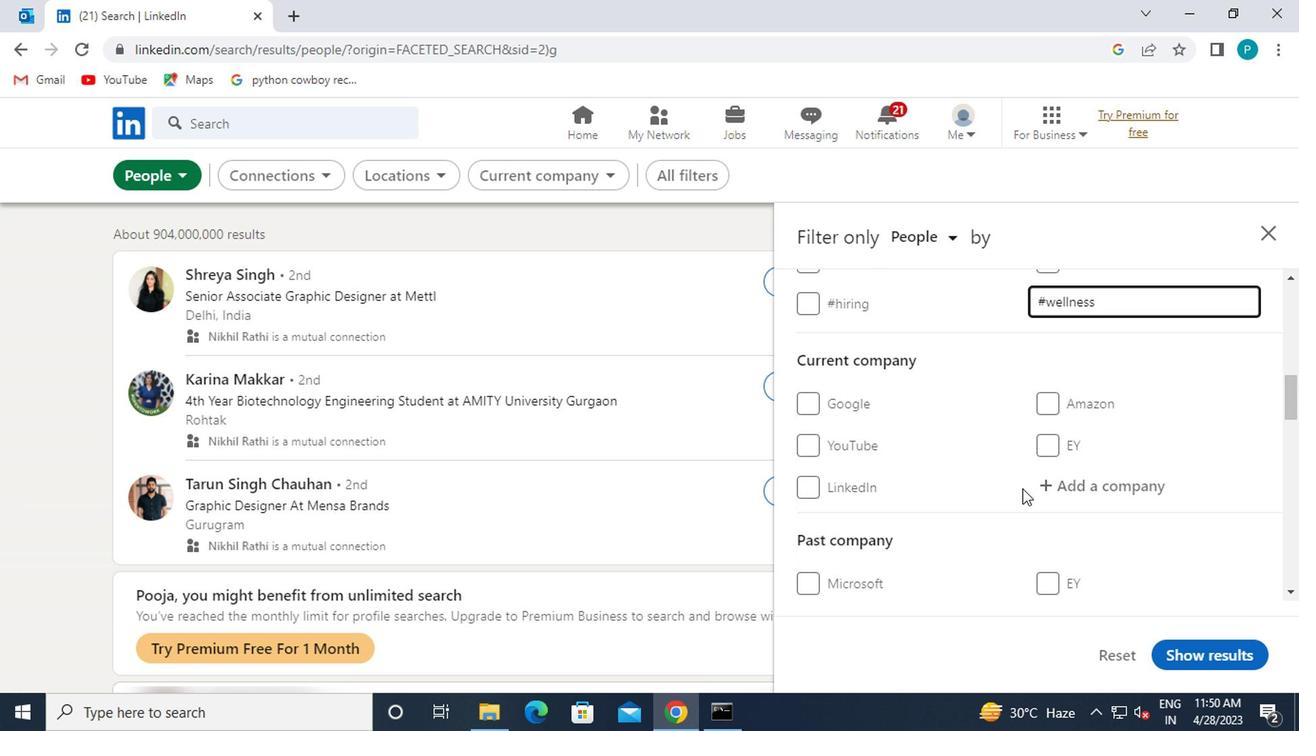 
Action: Mouse scrolled (1027, 493) with delta (0, 0)
Screenshot: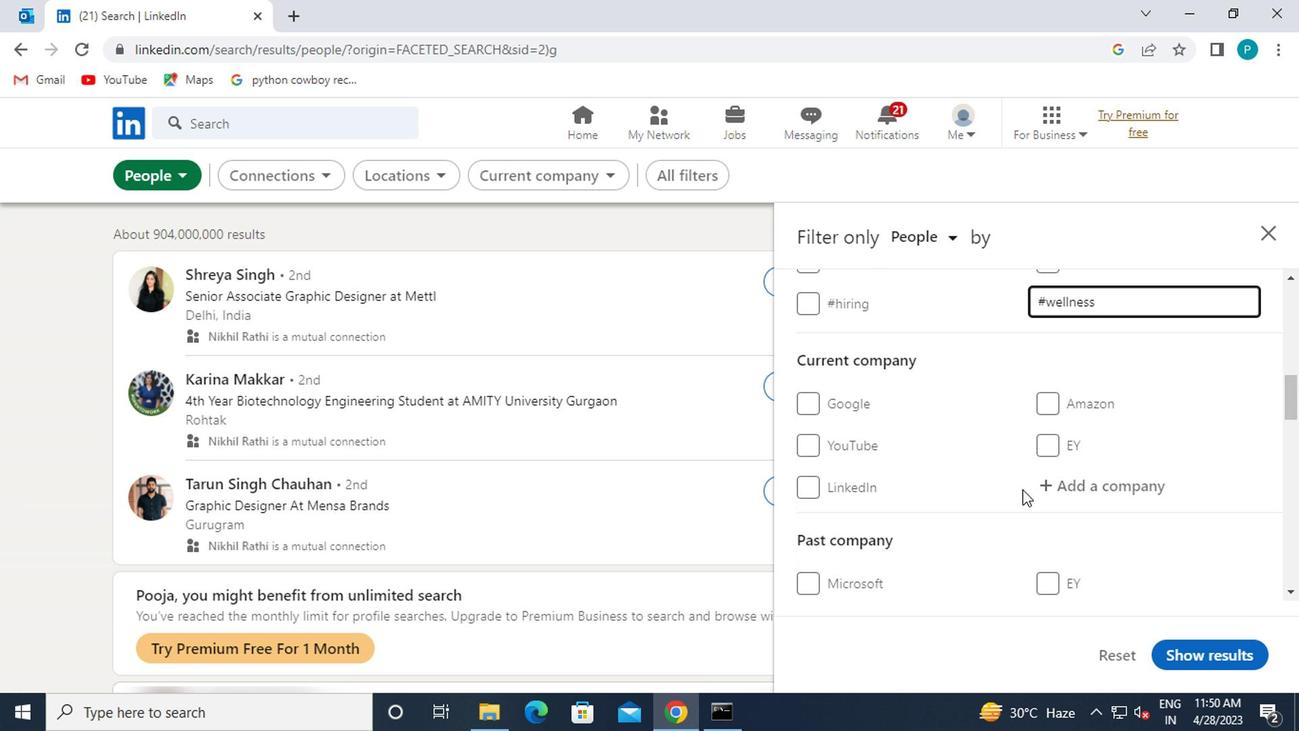 
Action: Mouse scrolled (1027, 493) with delta (0, 0)
Screenshot: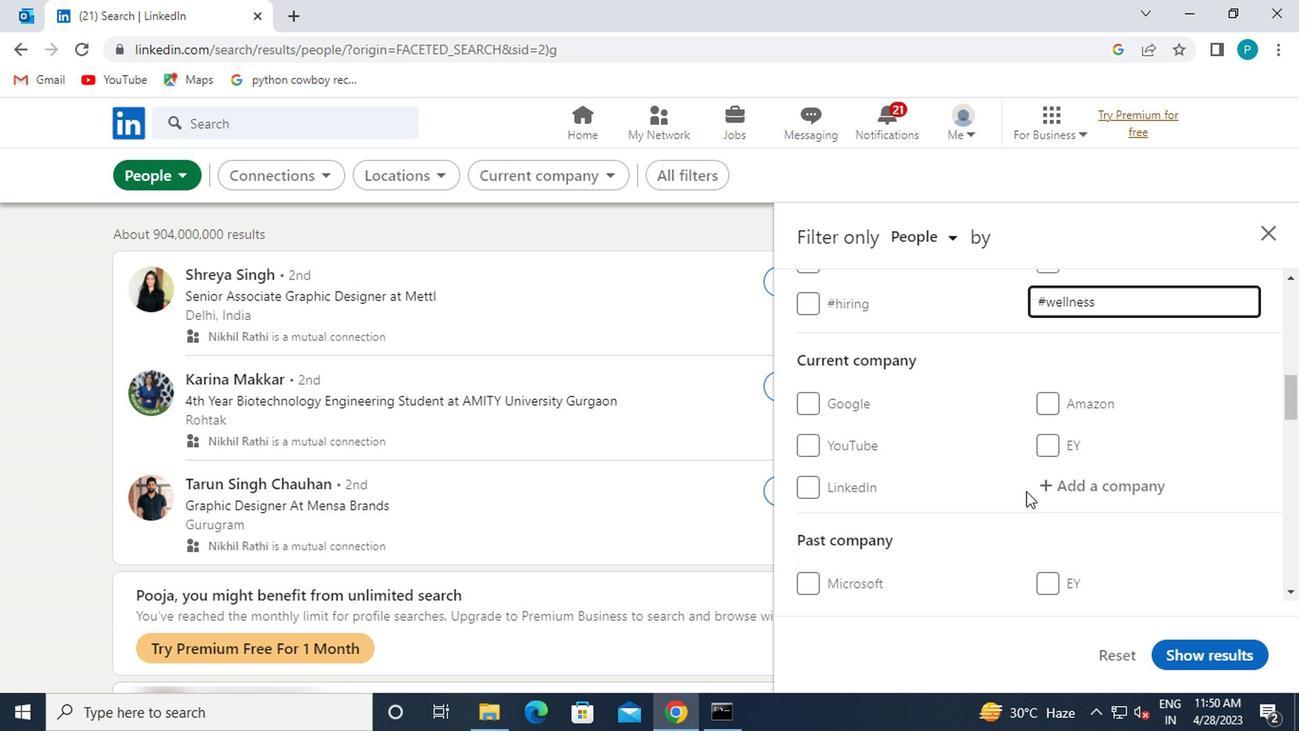 
Action: Mouse scrolled (1027, 493) with delta (0, 0)
Screenshot: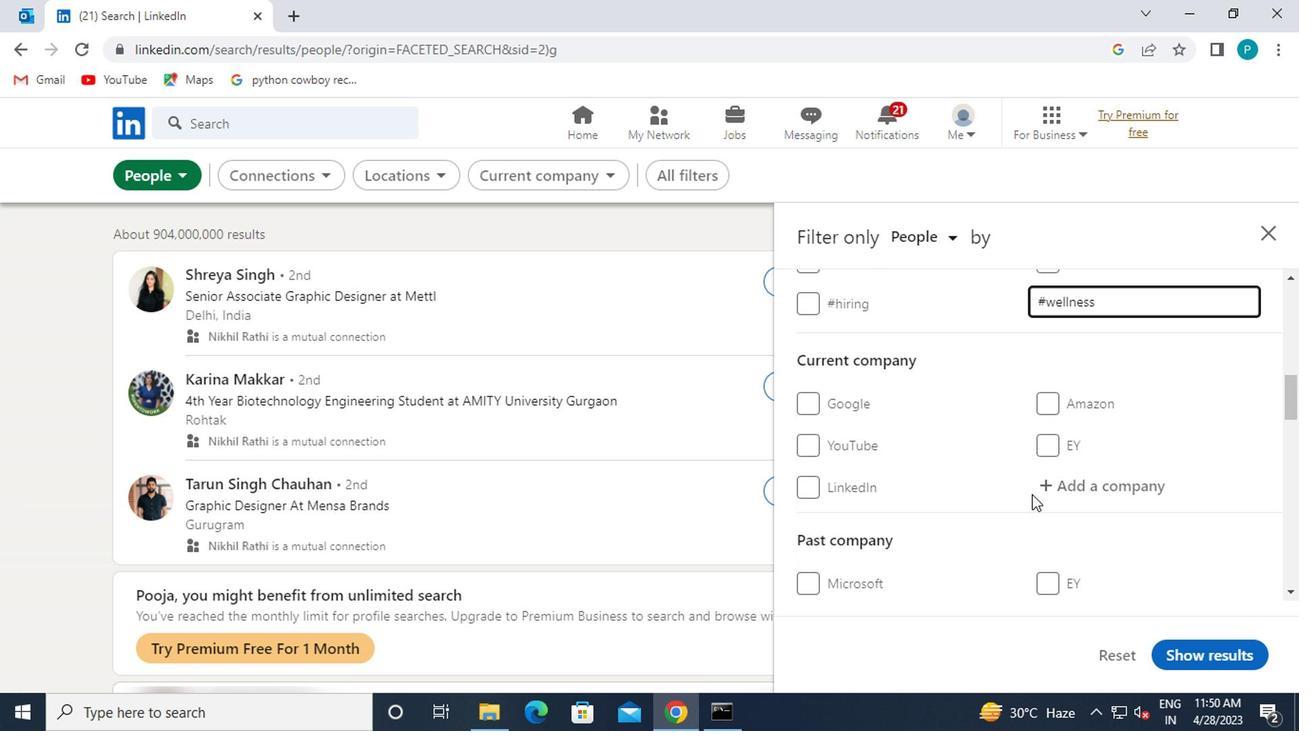 
Action: Mouse moved to (1009, 482)
Screenshot: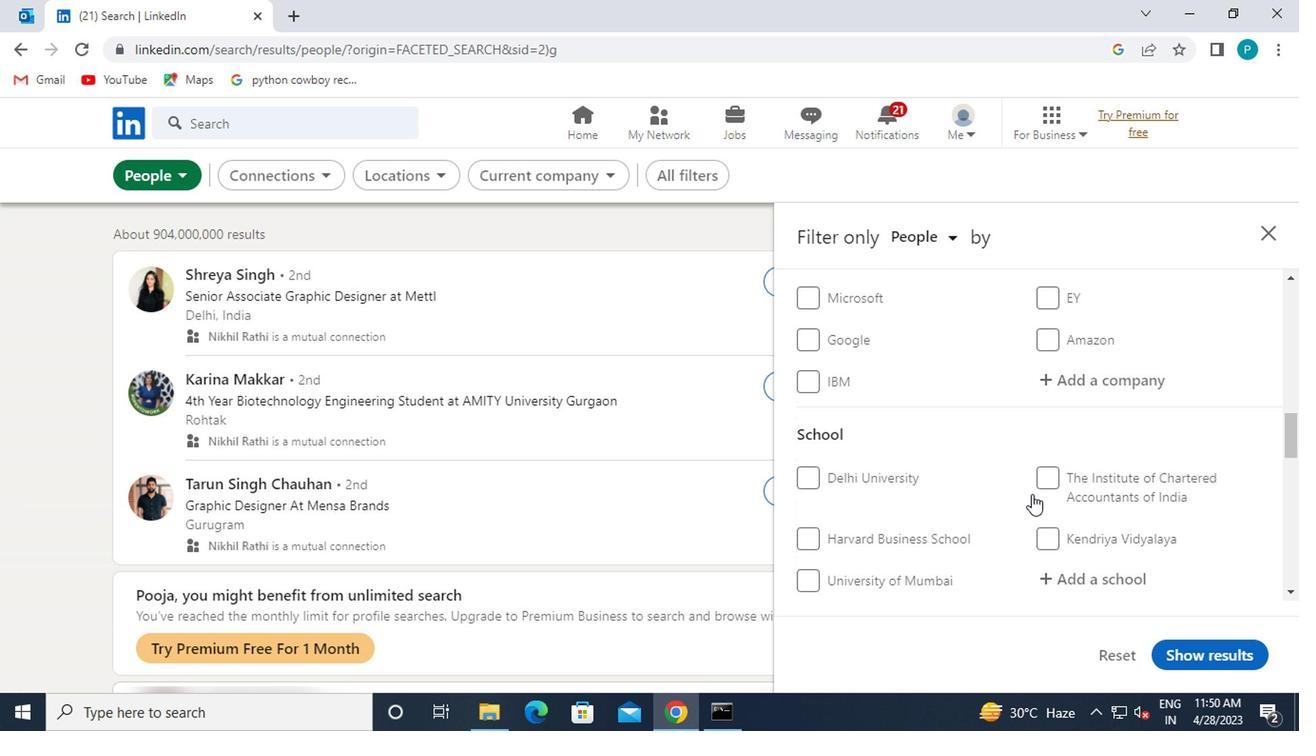 
Action: Mouse scrolled (1009, 481) with delta (0, 0)
Screenshot: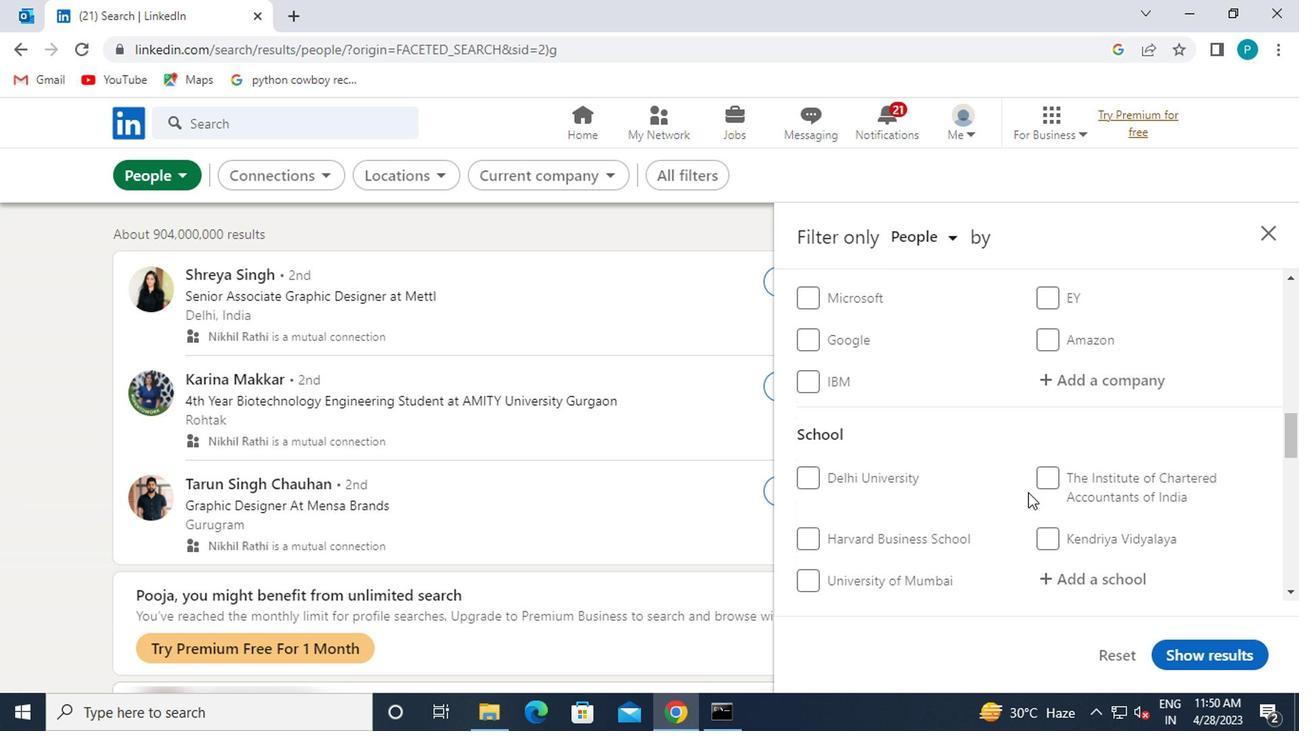 
Action: Mouse scrolled (1009, 481) with delta (0, 0)
Screenshot: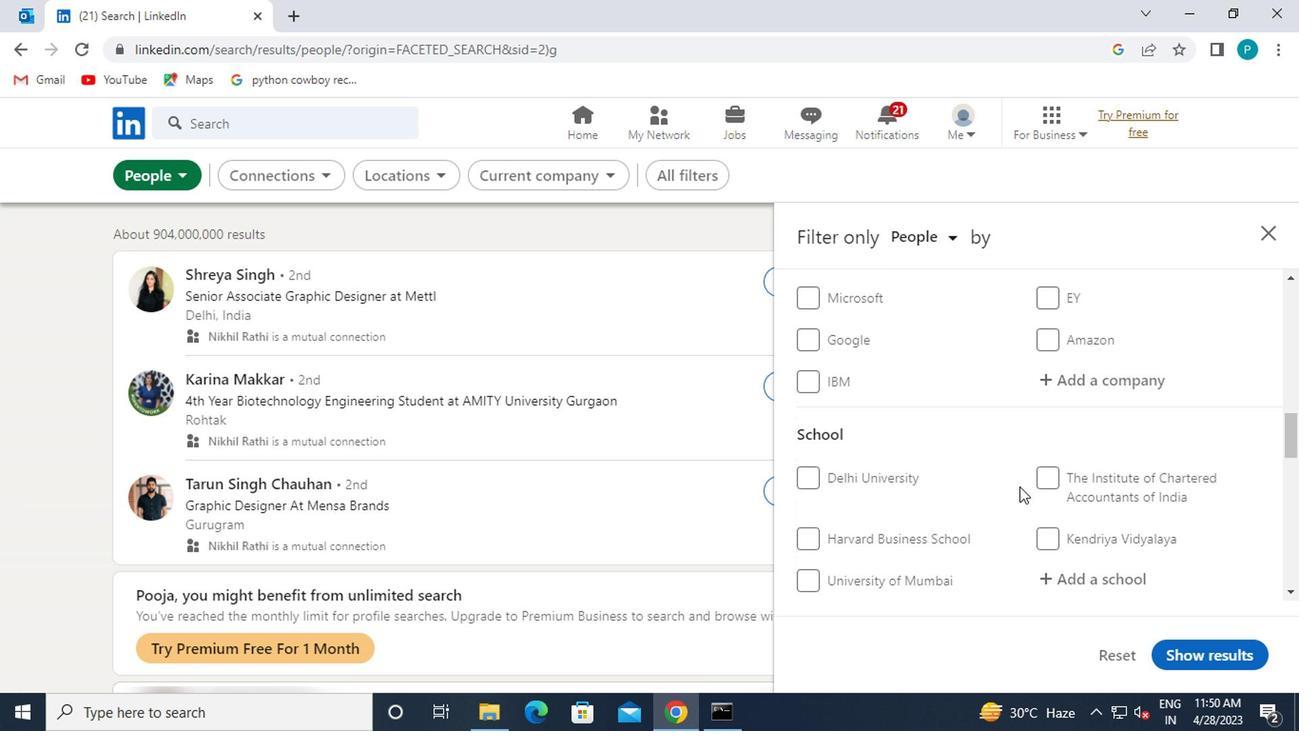 
Action: Mouse scrolled (1009, 481) with delta (0, 0)
Screenshot: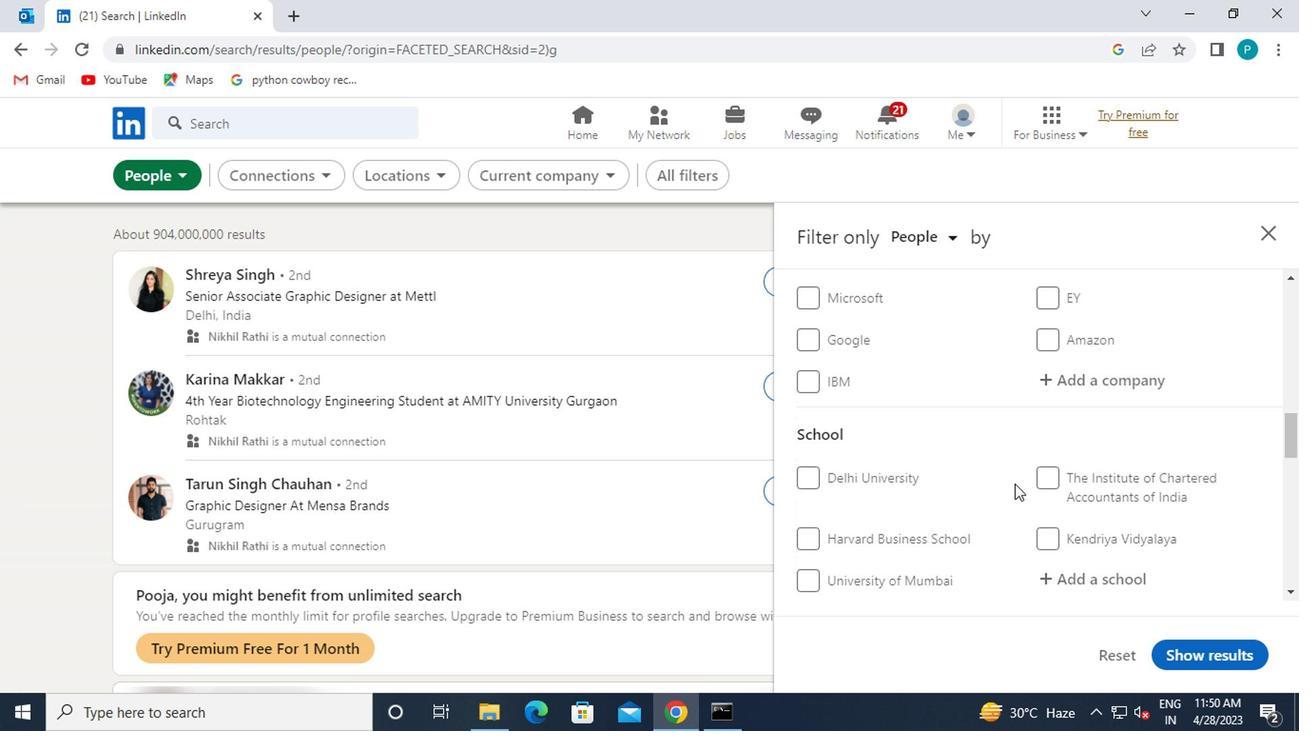 
Action: Mouse scrolled (1009, 481) with delta (0, 0)
Screenshot: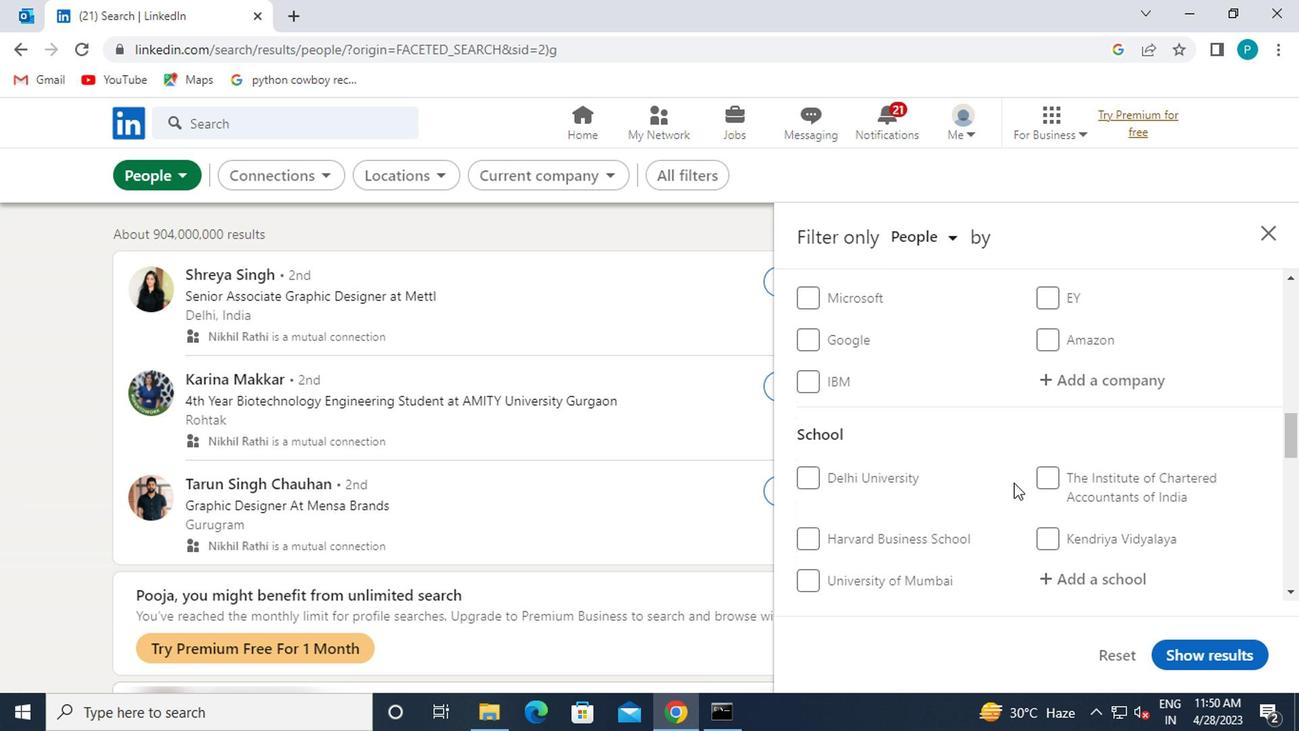 
Action: Mouse moved to (1049, 513)
Screenshot: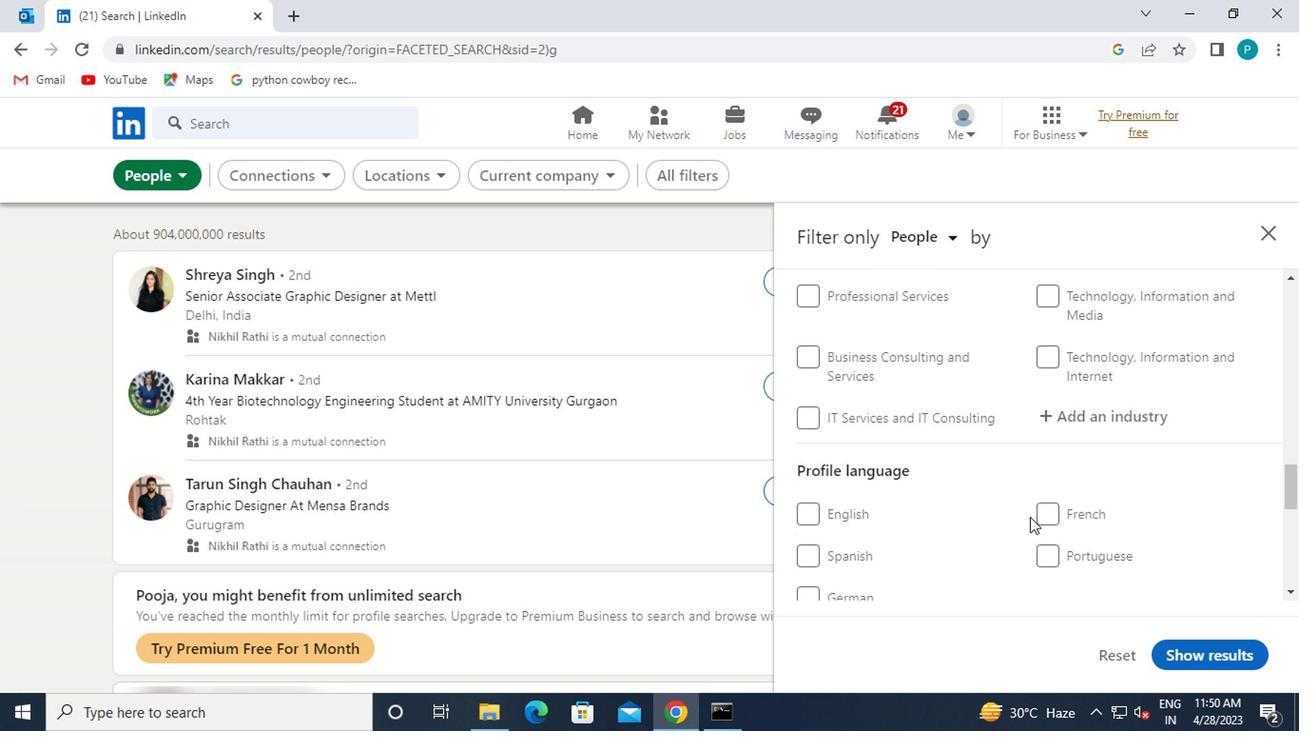 
Action: Mouse pressed left at (1049, 513)
Screenshot: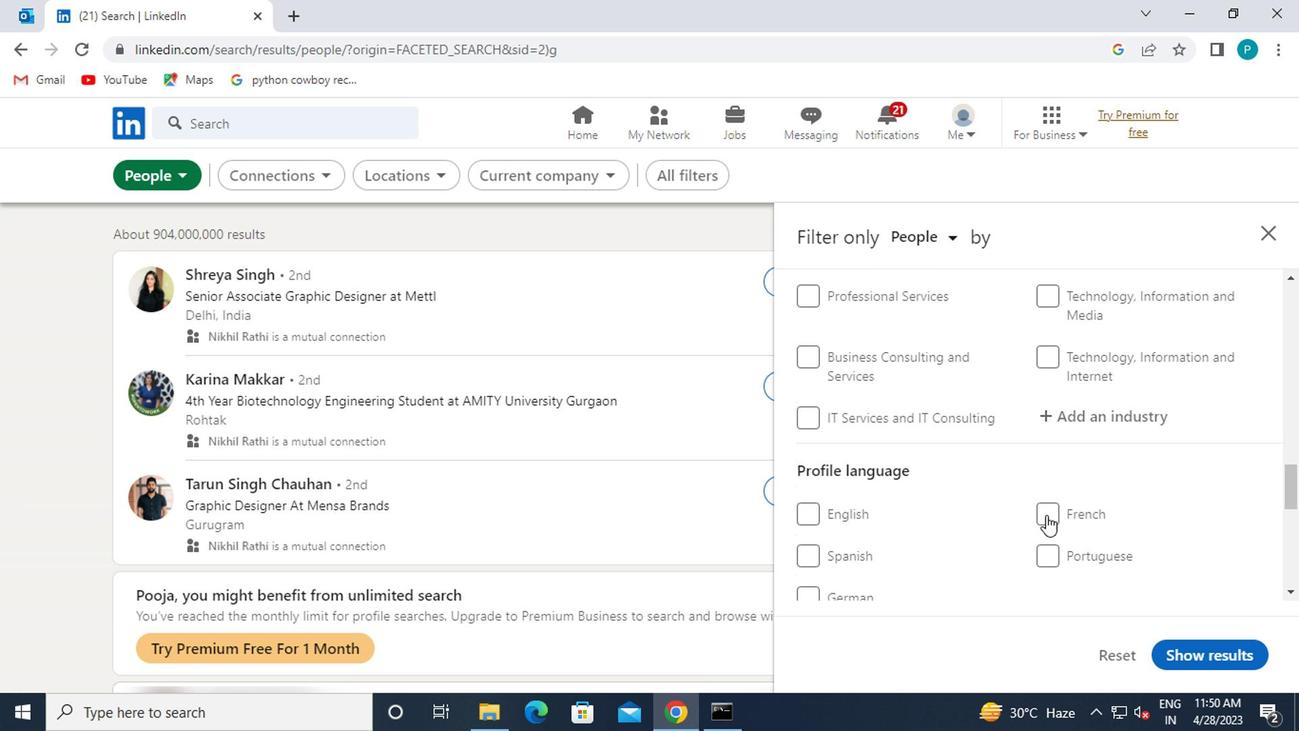 
Action: Mouse moved to (999, 458)
Screenshot: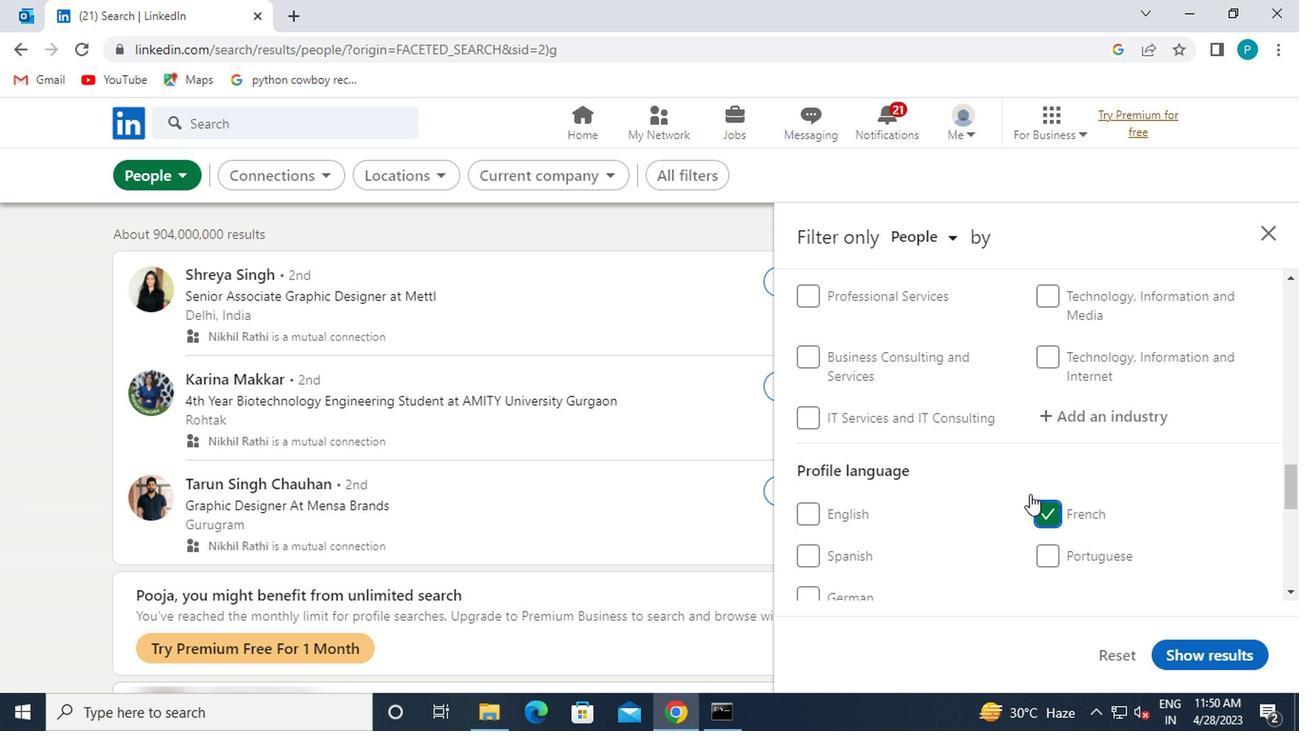 
Action: Mouse scrolled (999, 460) with delta (0, 1)
Screenshot: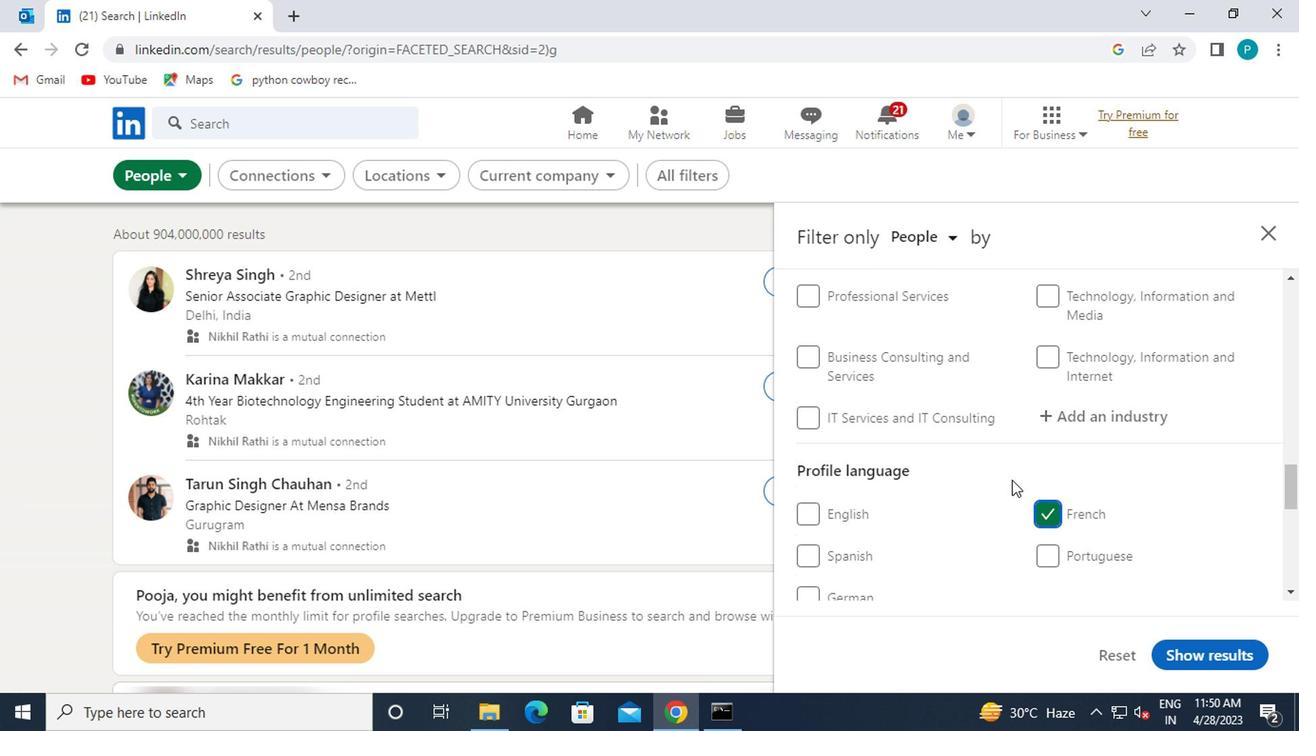 
Action: Mouse scrolled (999, 460) with delta (0, 1)
Screenshot: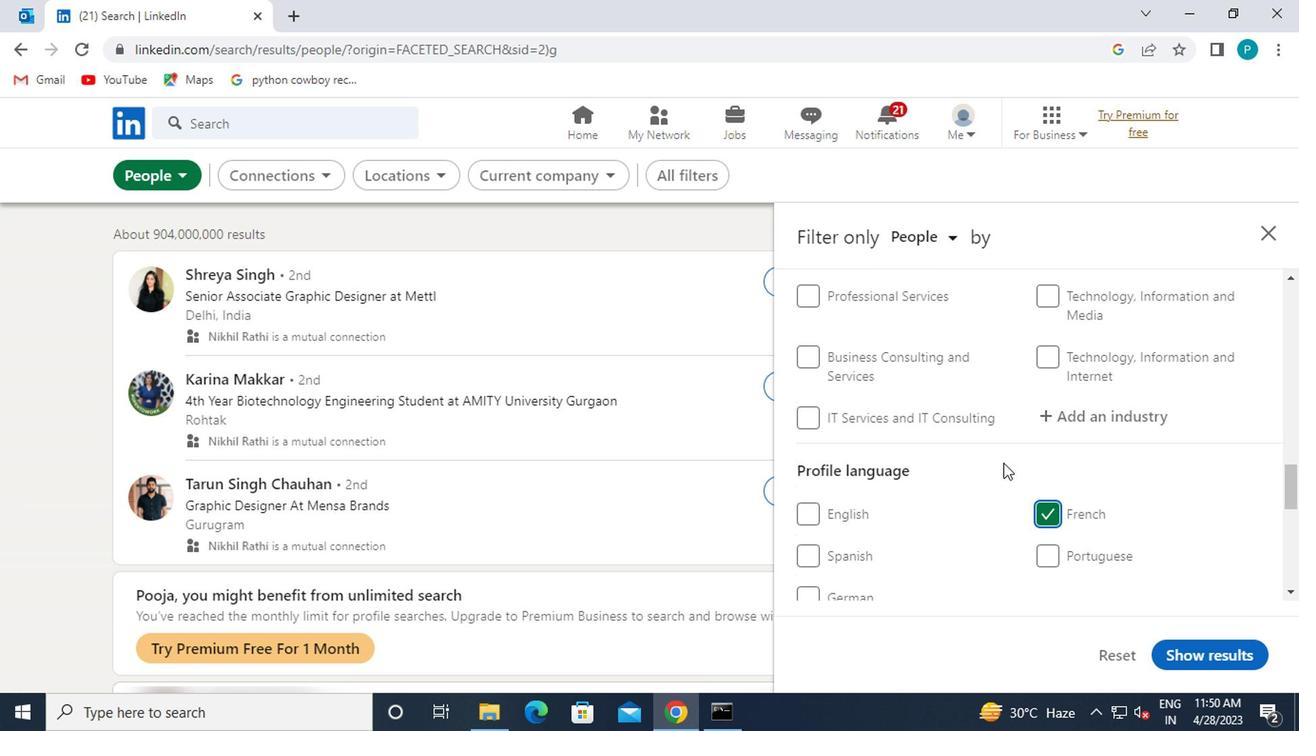 
Action: Mouse moved to (1009, 460)
Screenshot: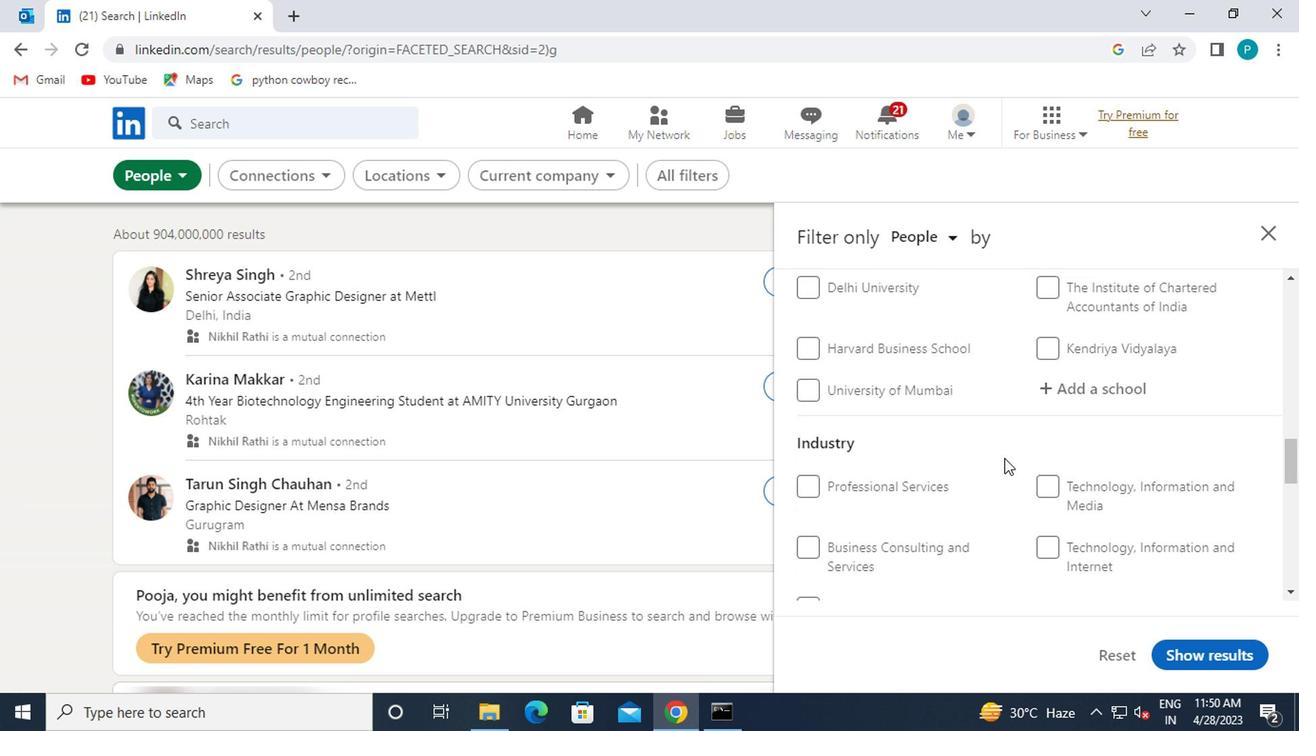 
Action: Mouse scrolled (1009, 461) with delta (0, 0)
Screenshot: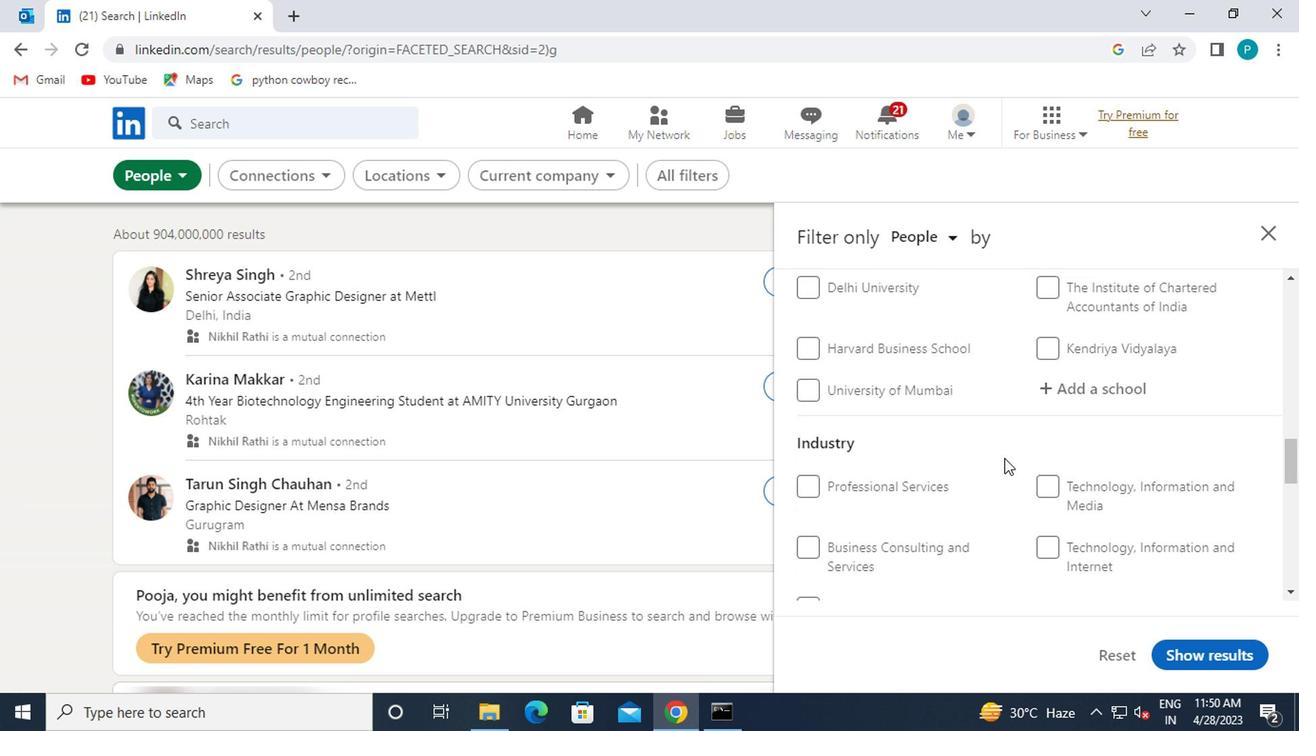 
Action: Mouse scrolled (1009, 461) with delta (0, 0)
Screenshot: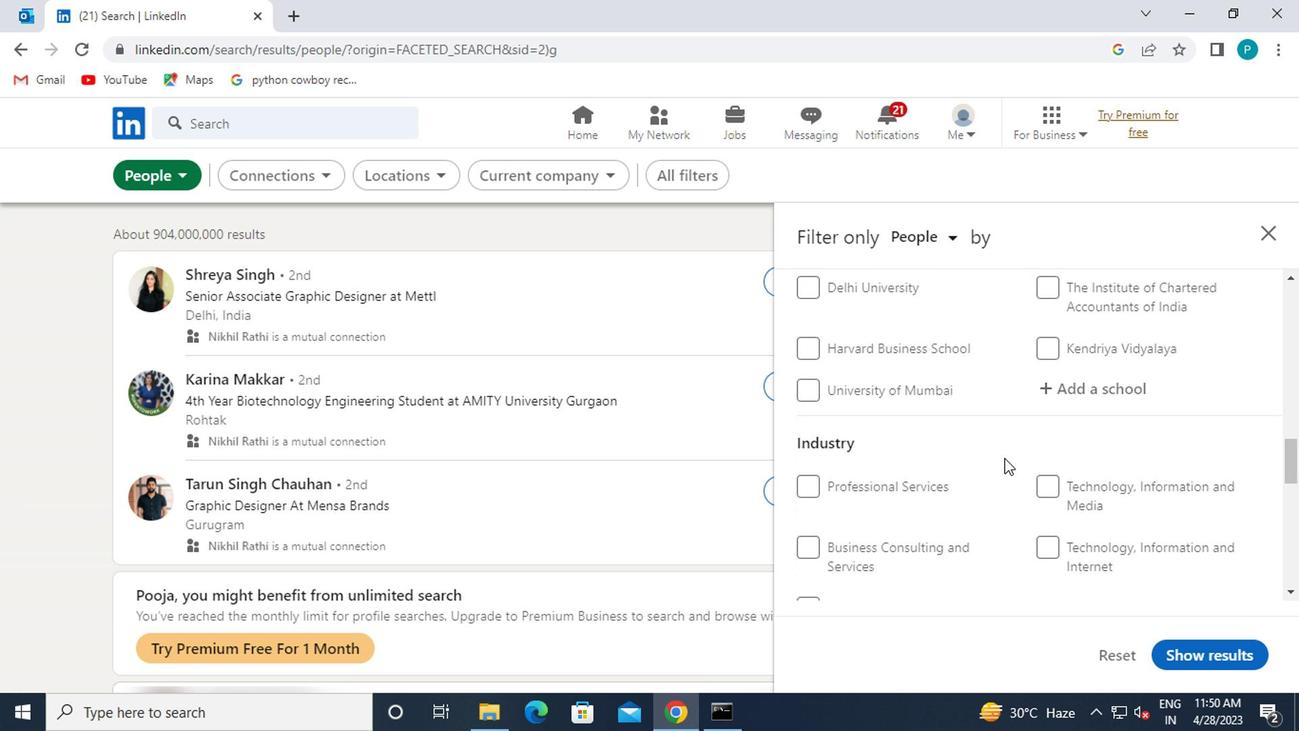 
Action: Mouse moved to (1047, 499)
Screenshot: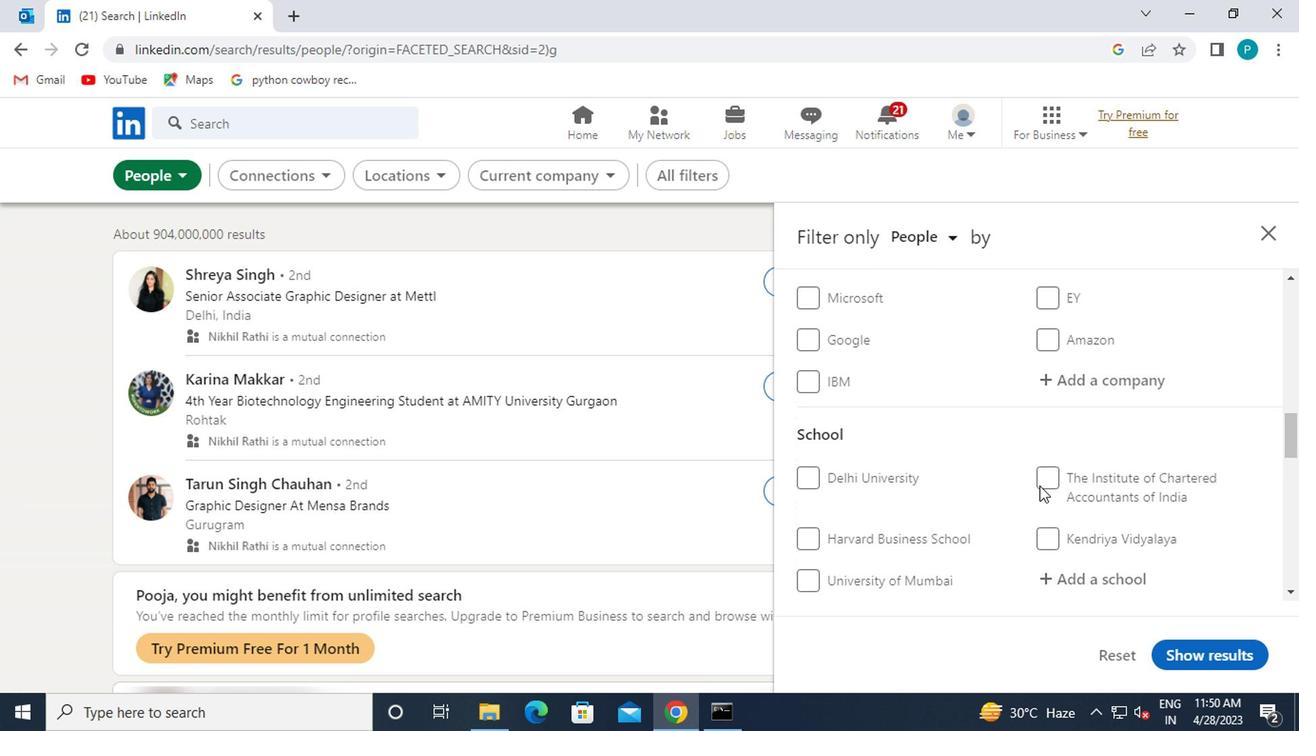 
Action: Mouse scrolled (1047, 498) with delta (0, 0)
Screenshot: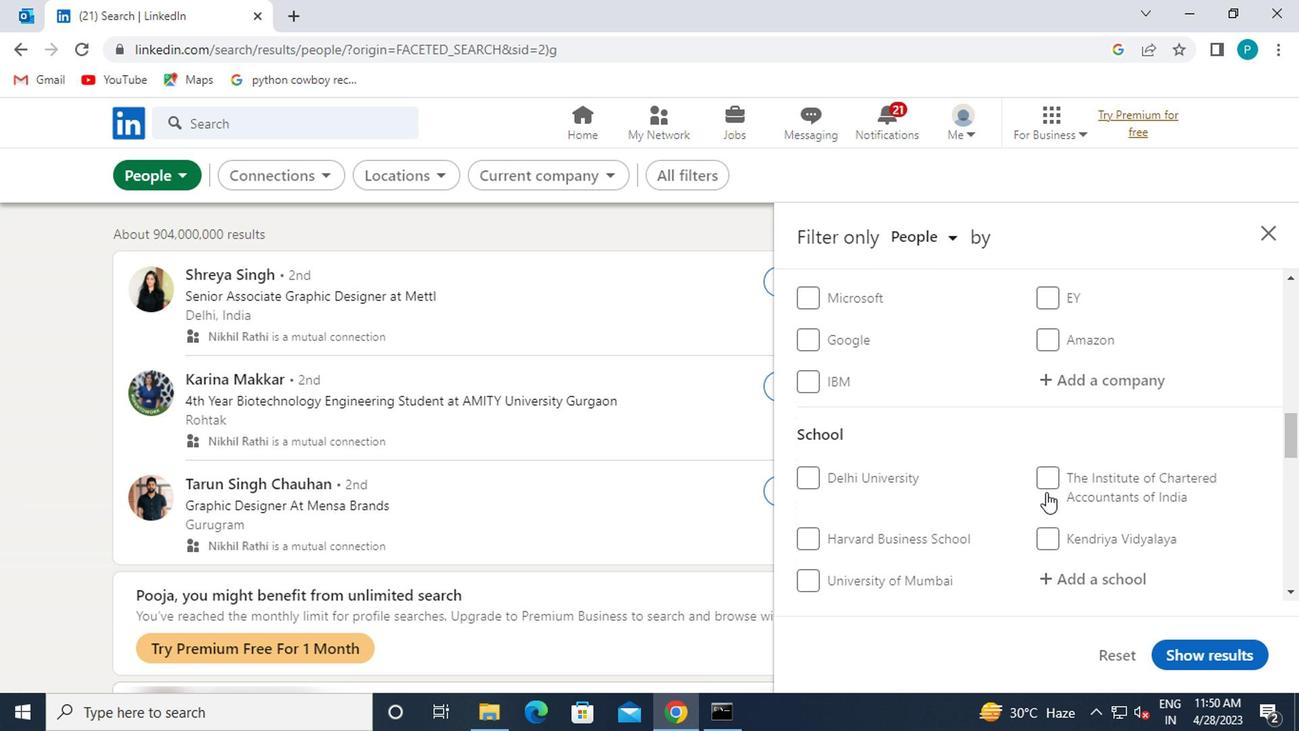 
Action: Mouse moved to (1047, 484)
Screenshot: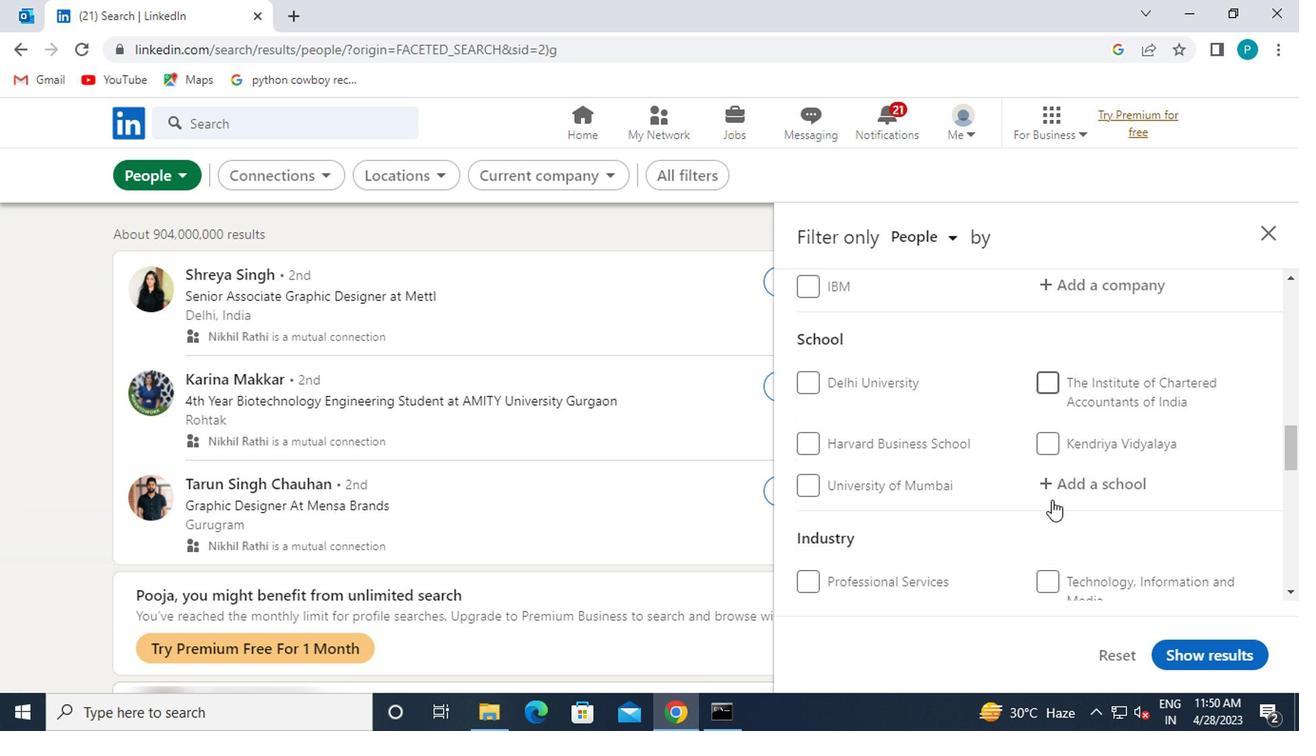 
Action: Mouse scrolled (1047, 484) with delta (0, 0)
Screenshot: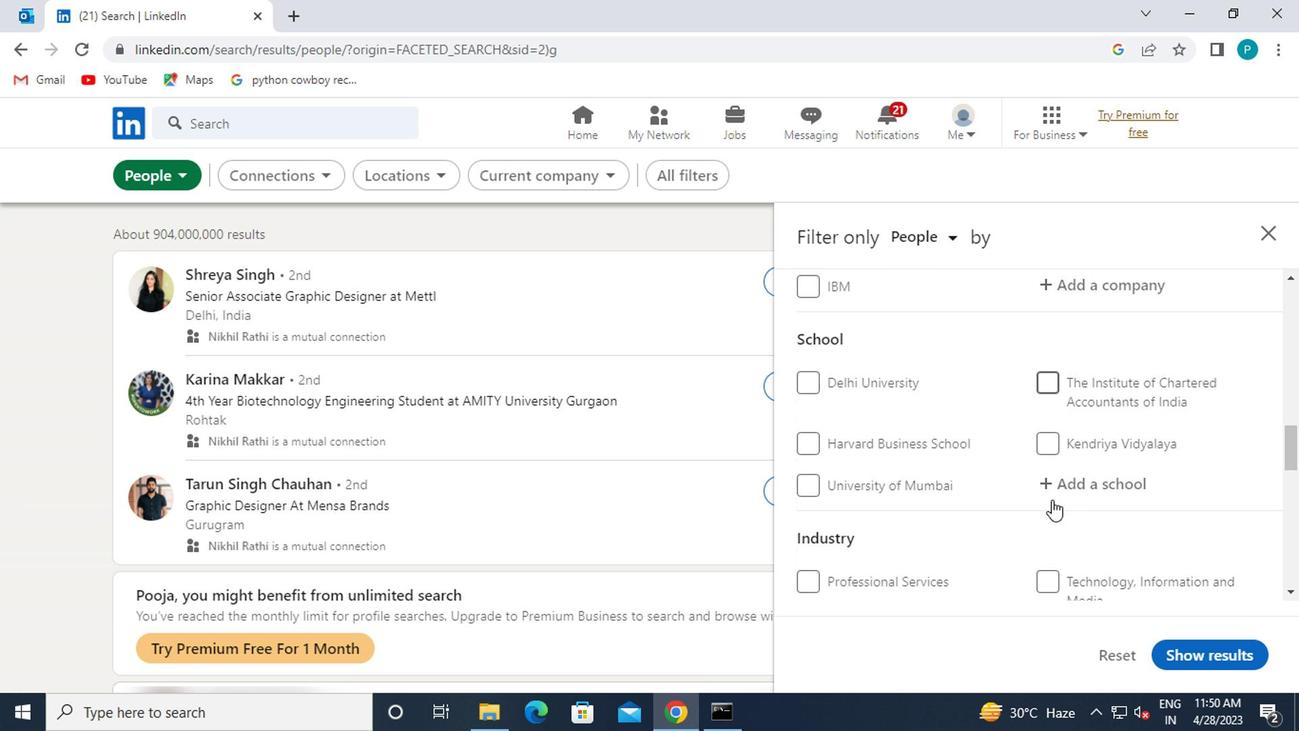 
Action: Mouse moved to (1047, 479)
Screenshot: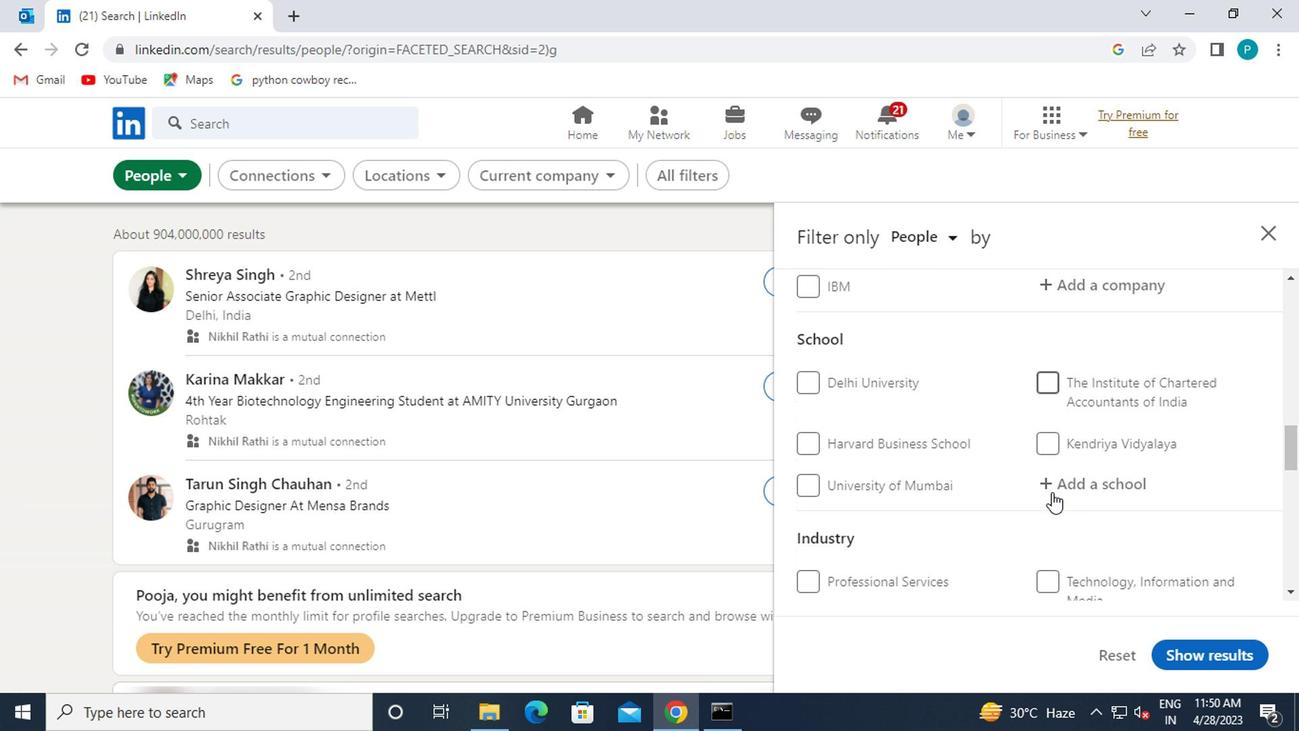 
Action: Mouse scrolled (1047, 480) with delta (0, 0)
Screenshot: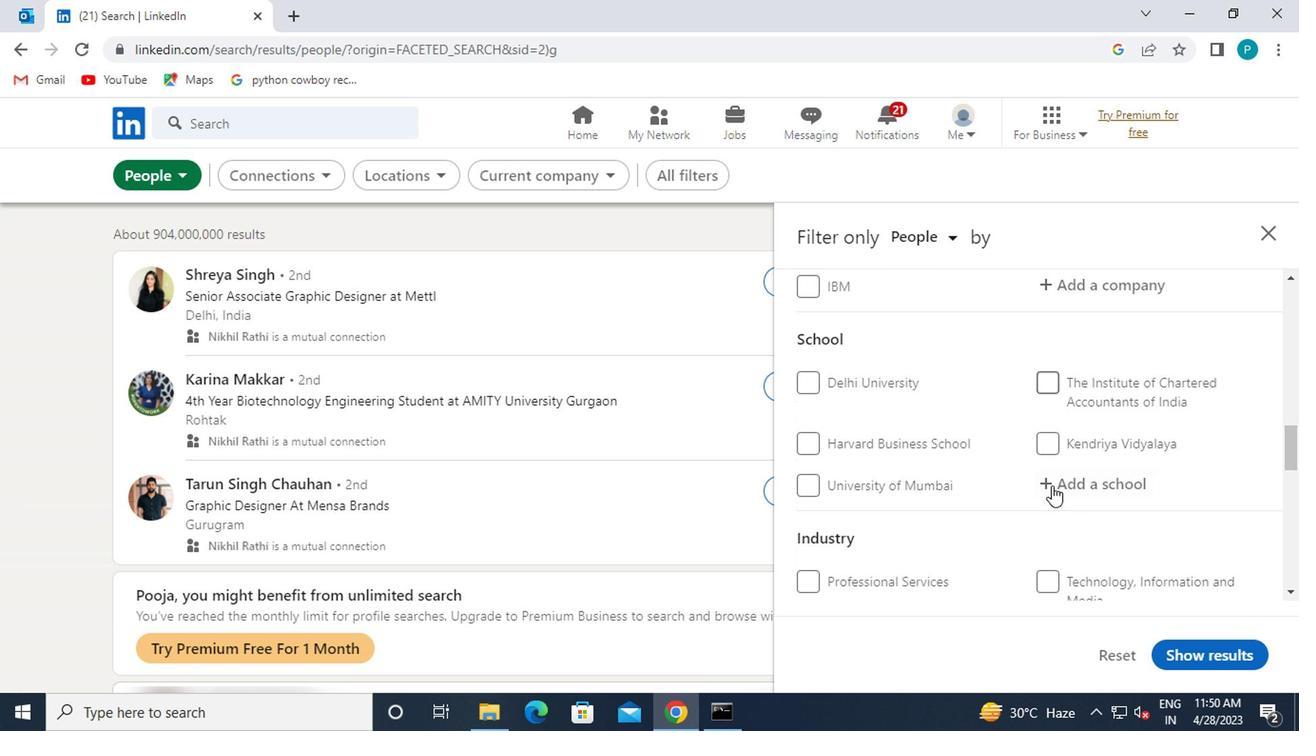 
Action: Mouse moved to (1054, 468)
Screenshot: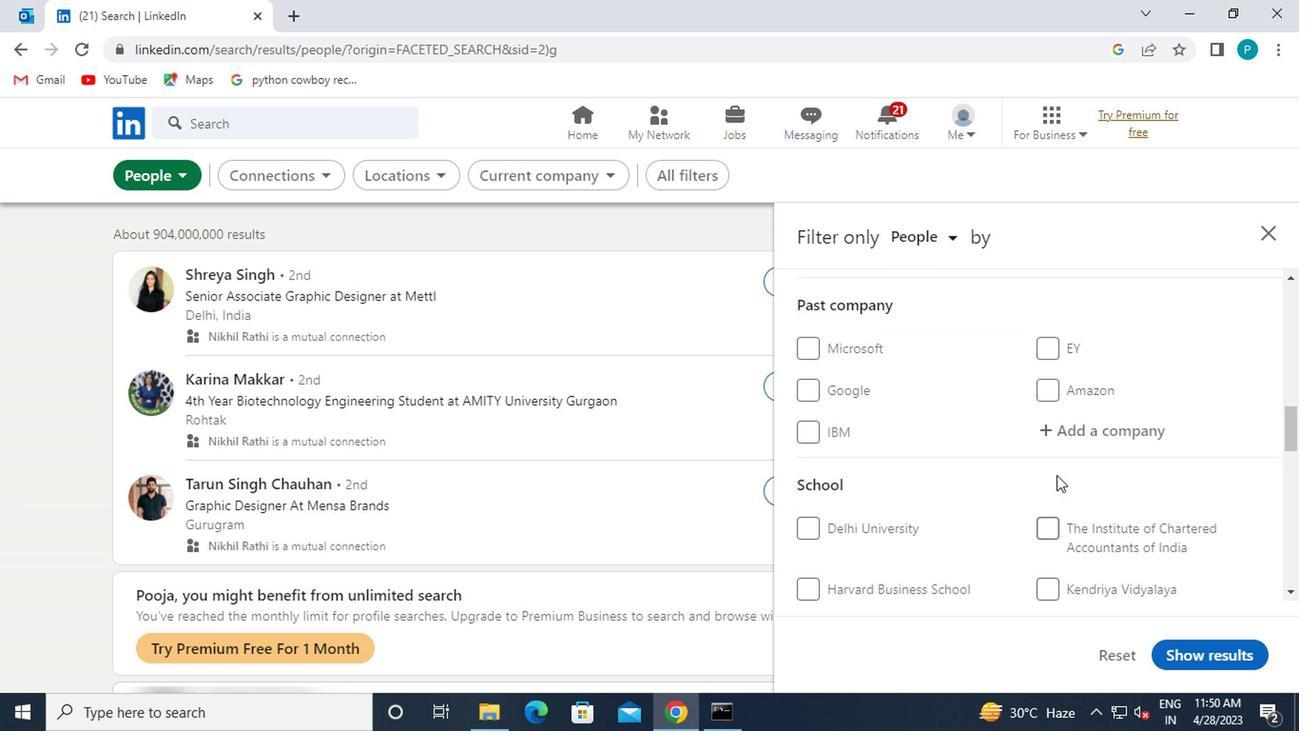 
Action: Mouse scrolled (1054, 469) with delta (0, 1)
Screenshot: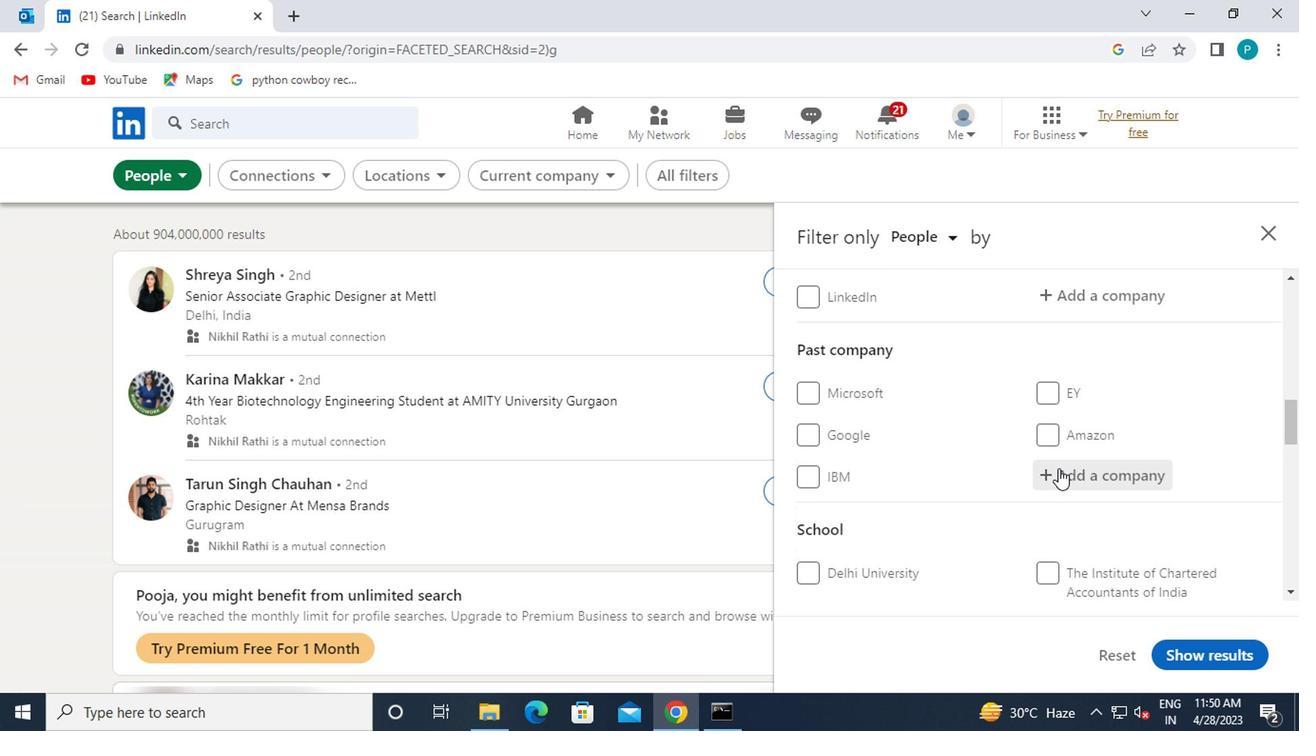 
Action: Mouse moved to (1046, 401)
Screenshot: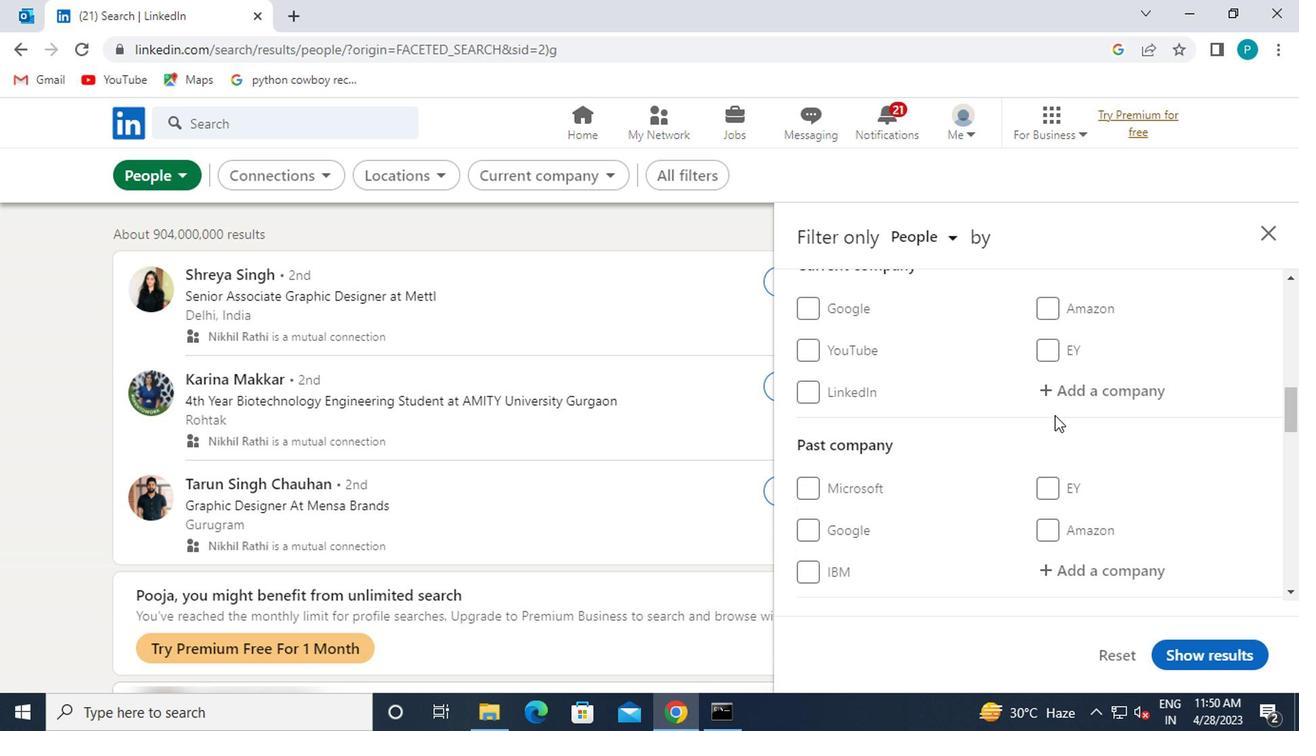 
Action: Mouse pressed left at (1046, 401)
Screenshot: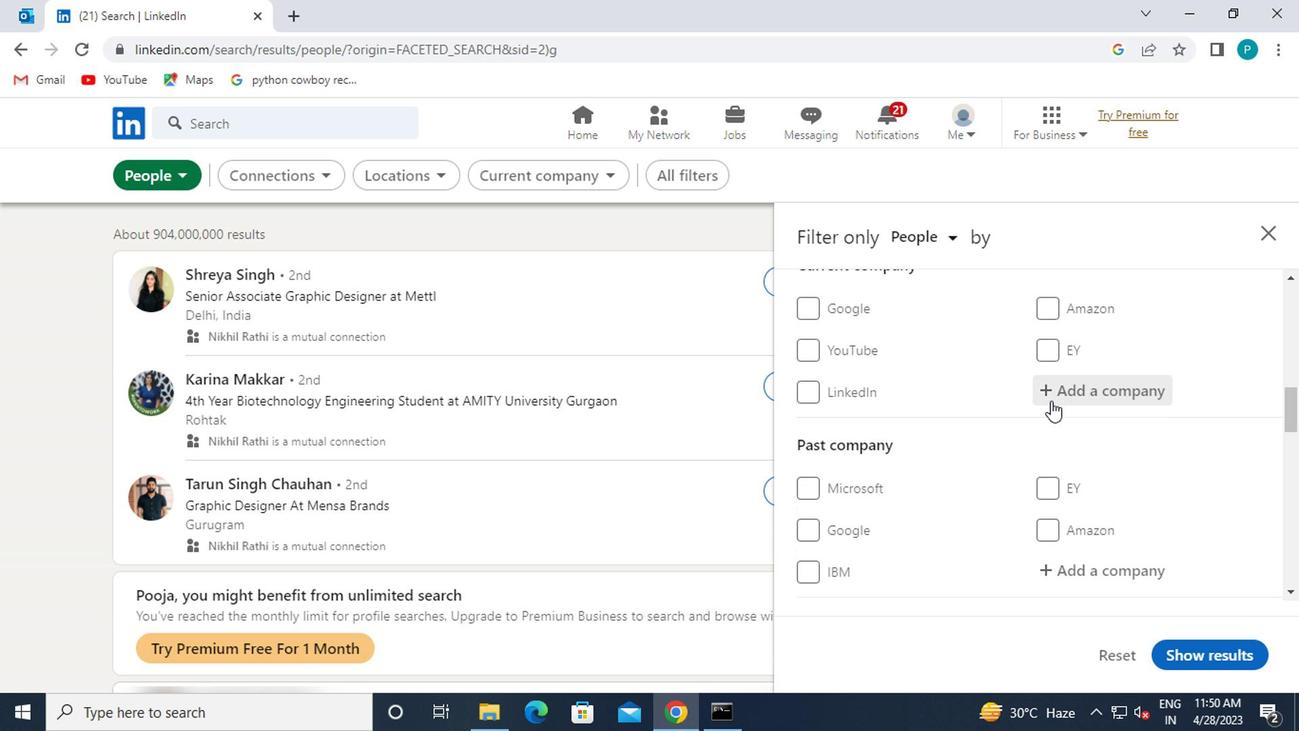 
Action: Mouse moved to (273, 240)
Screenshot: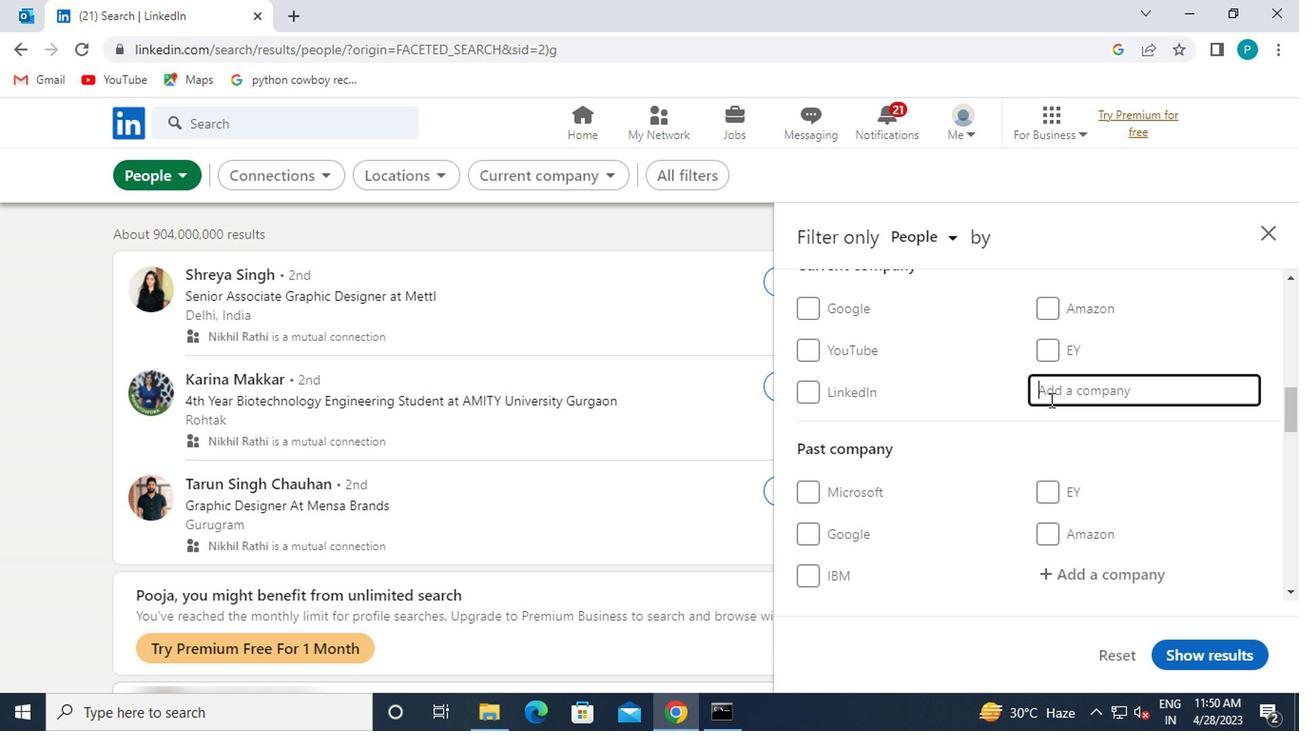 
Action: Key pressed <Key.caps_lock>C<Key.caps_lock>EB<Key.backspace>NTR<Key.backspace>ER
Screenshot: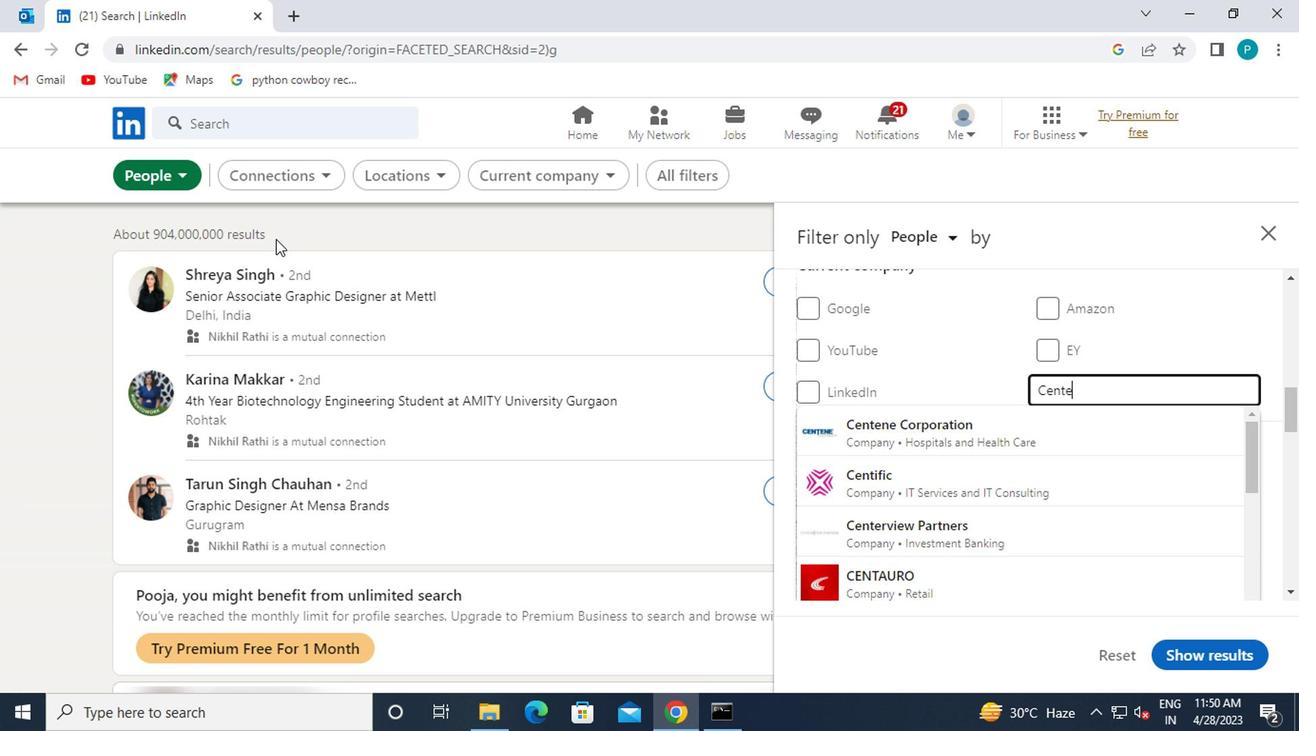 
Action: Mouse moved to (978, 481)
Screenshot: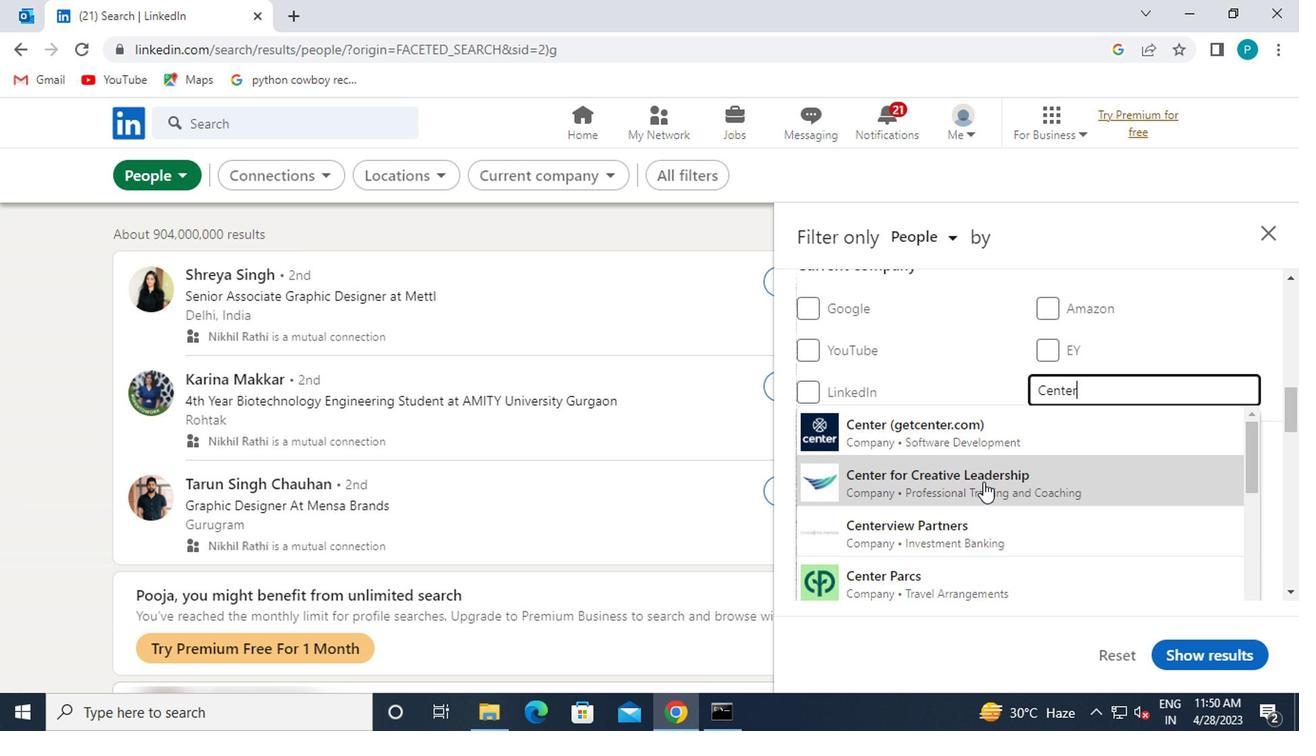 
Action: Mouse pressed left at (978, 481)
Screenshot: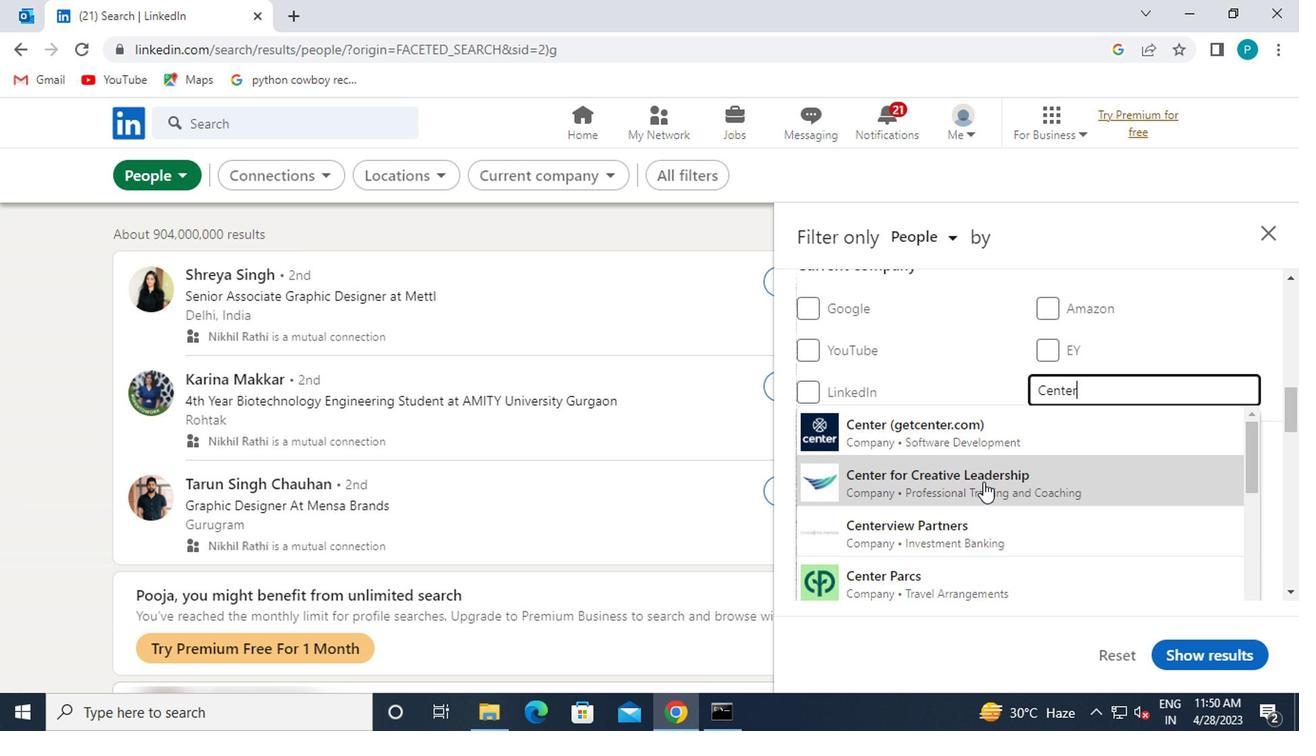 
Action: Mouse moved to (905, 466)
Screenshot: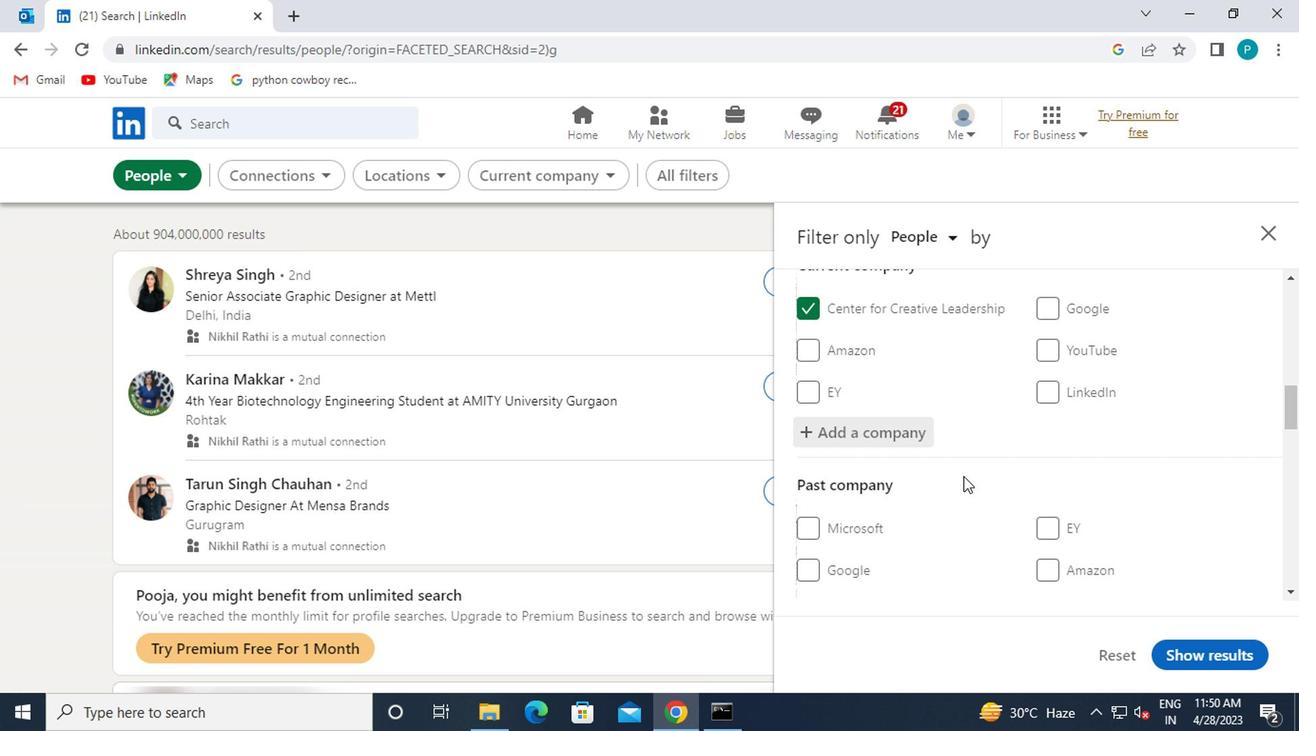 
Action: Mouse scrolled (905, 465) with delta (0, 0)
Screenshot: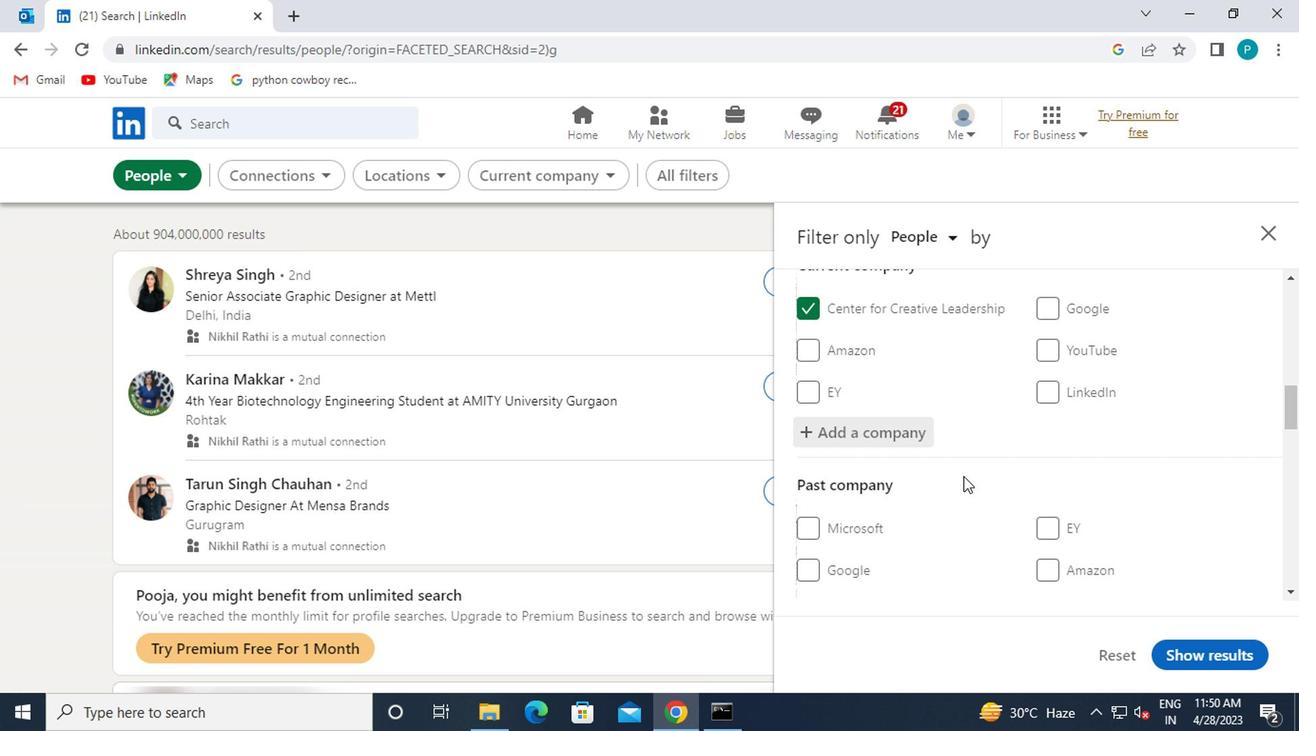 
Action: Mouse moved to (902, 466)
Screenshot: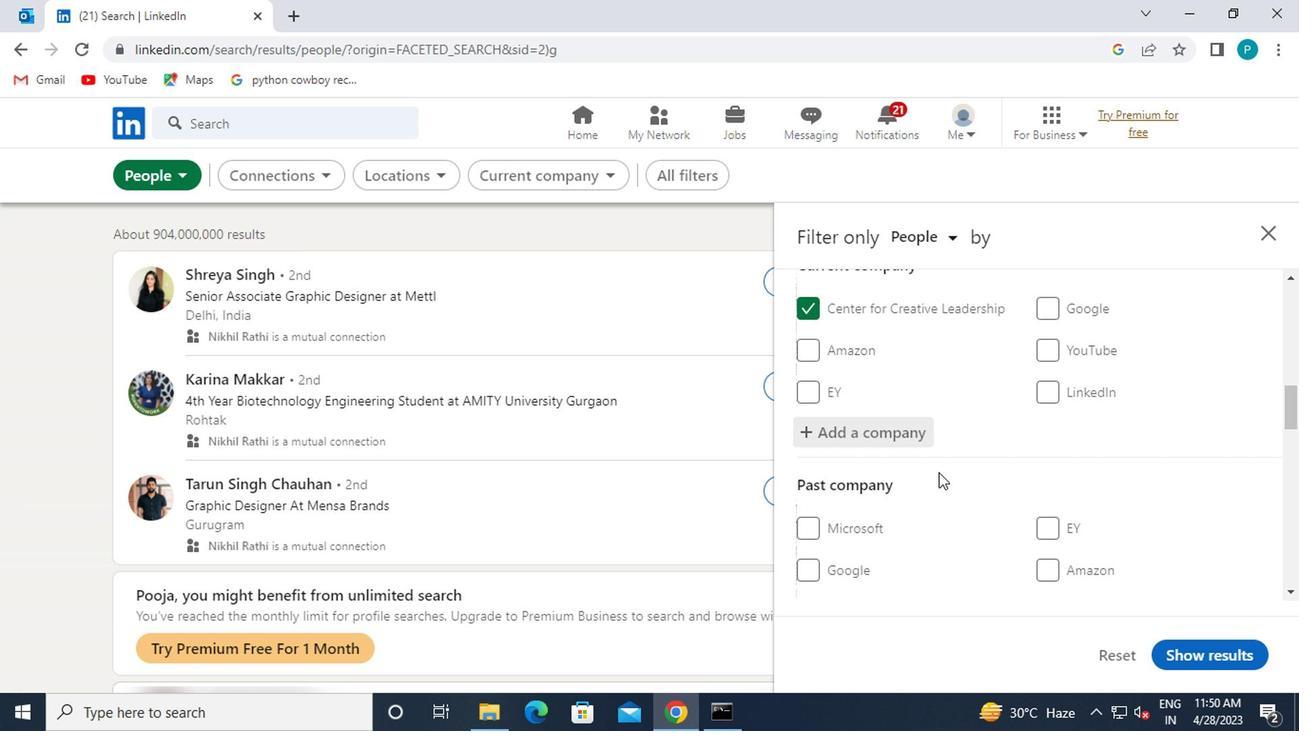
Action: Mouse scrolled (902, 465) with delta (0, 0)
Screenshot: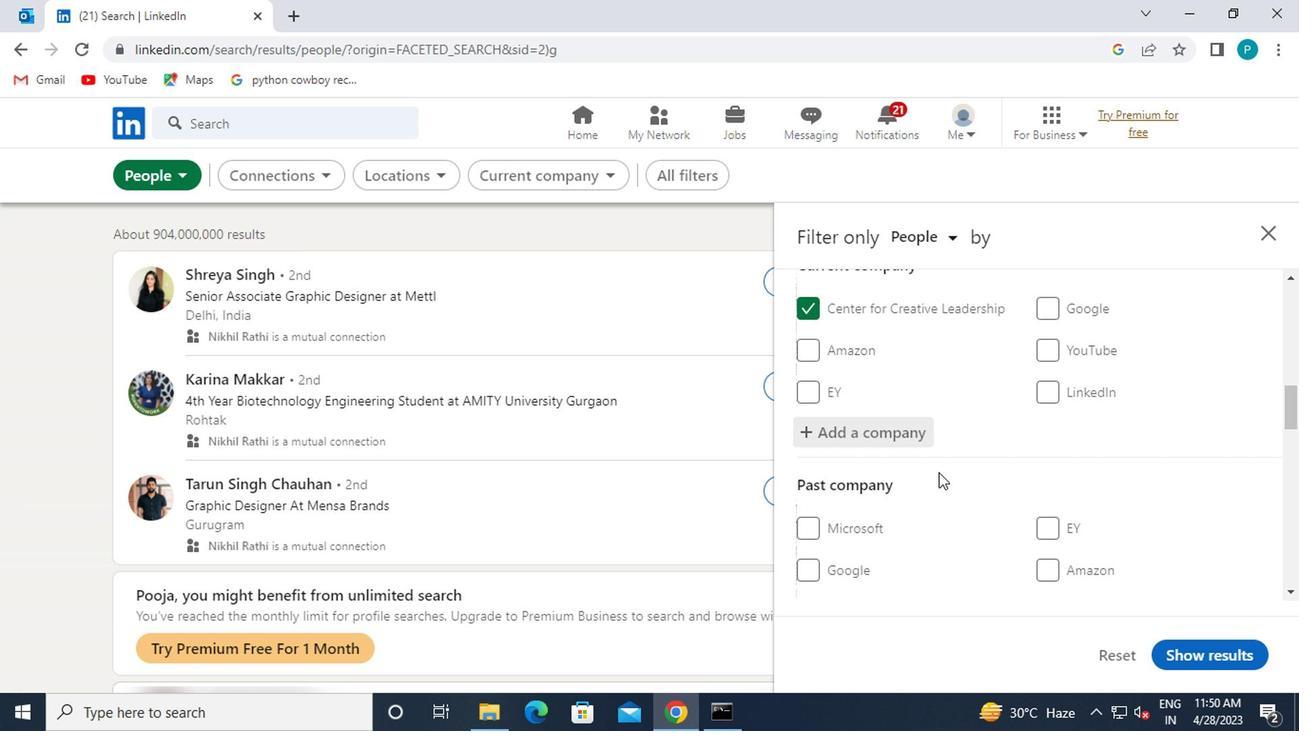 
Action: Mouse moved to (899, 466)
Screenshot: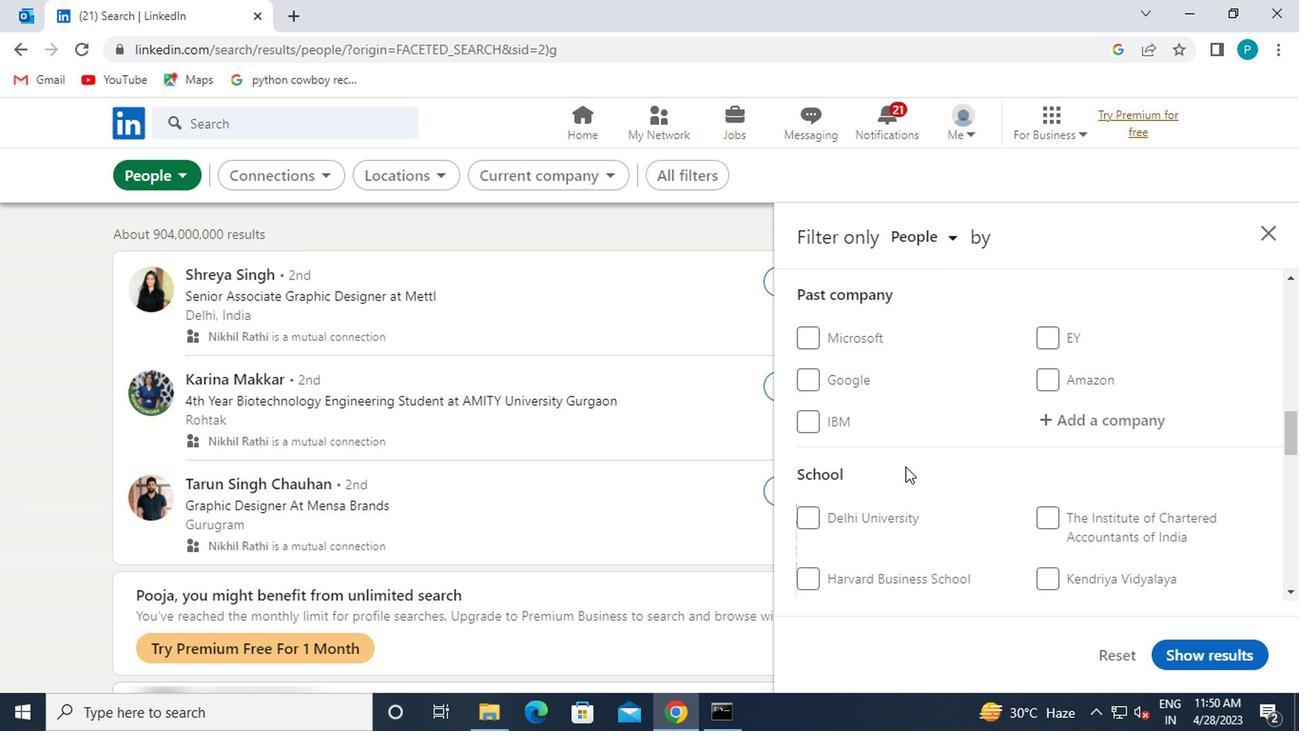 
Action: Mouse scrolled (899, 465) with delta (0, 0)
Screenshot: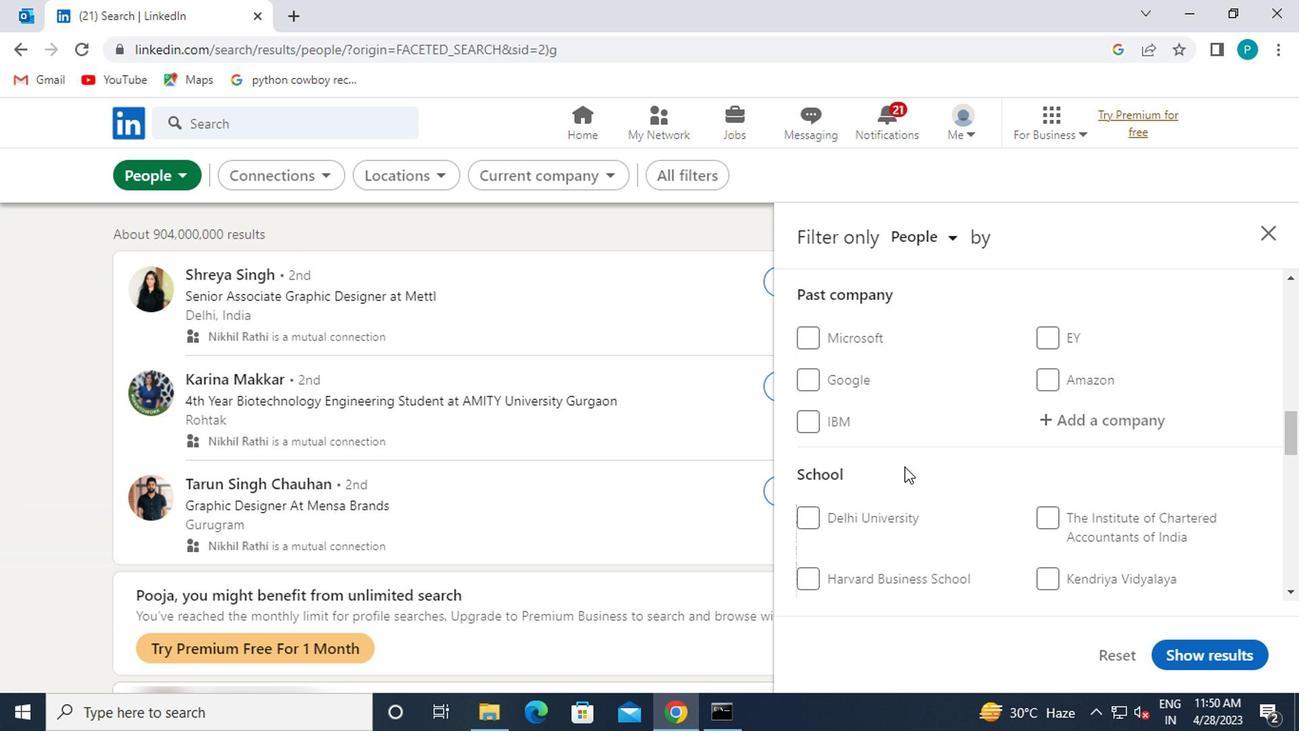 
Action: Mouse scrolled (899, 465) with delta (0, 0)
Screenshot: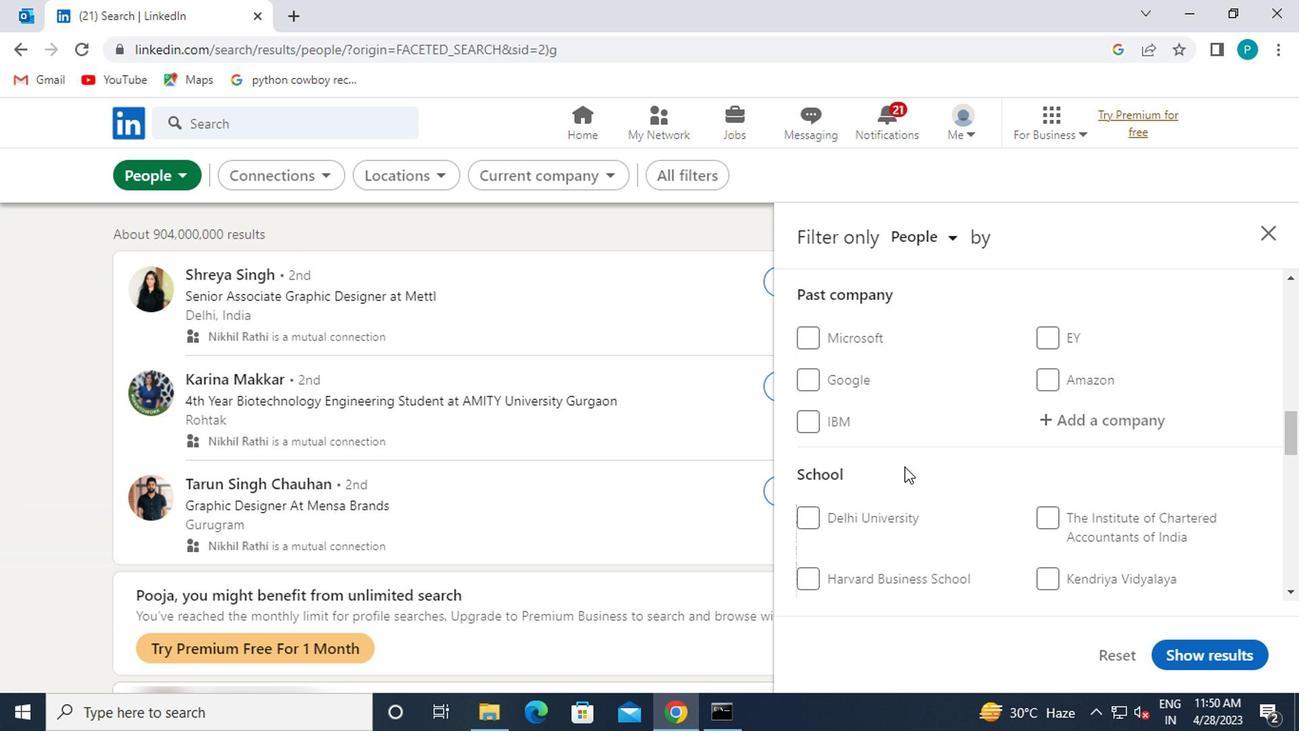 
Action: Mouse scrolled (899, 465) with delta (0, 0)
Screenshot: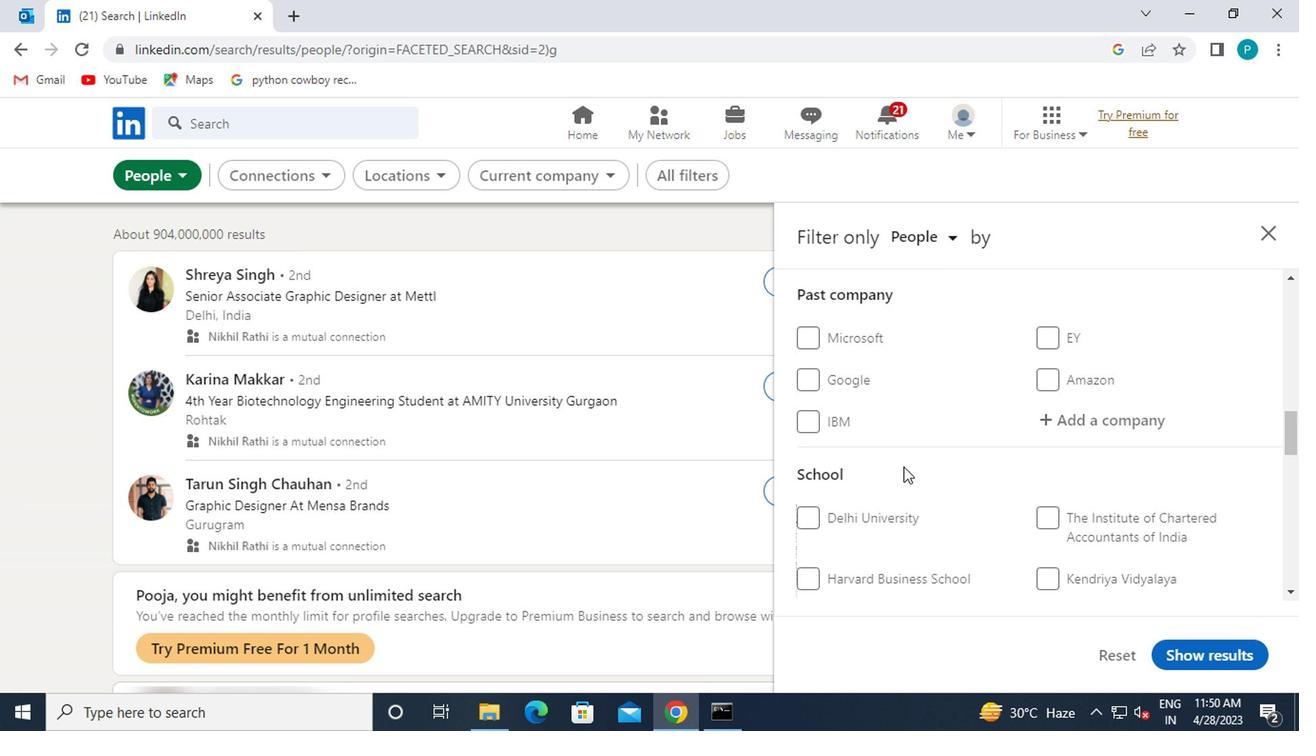 
Action: Mouse moved to (1061, 341)
Screenshot: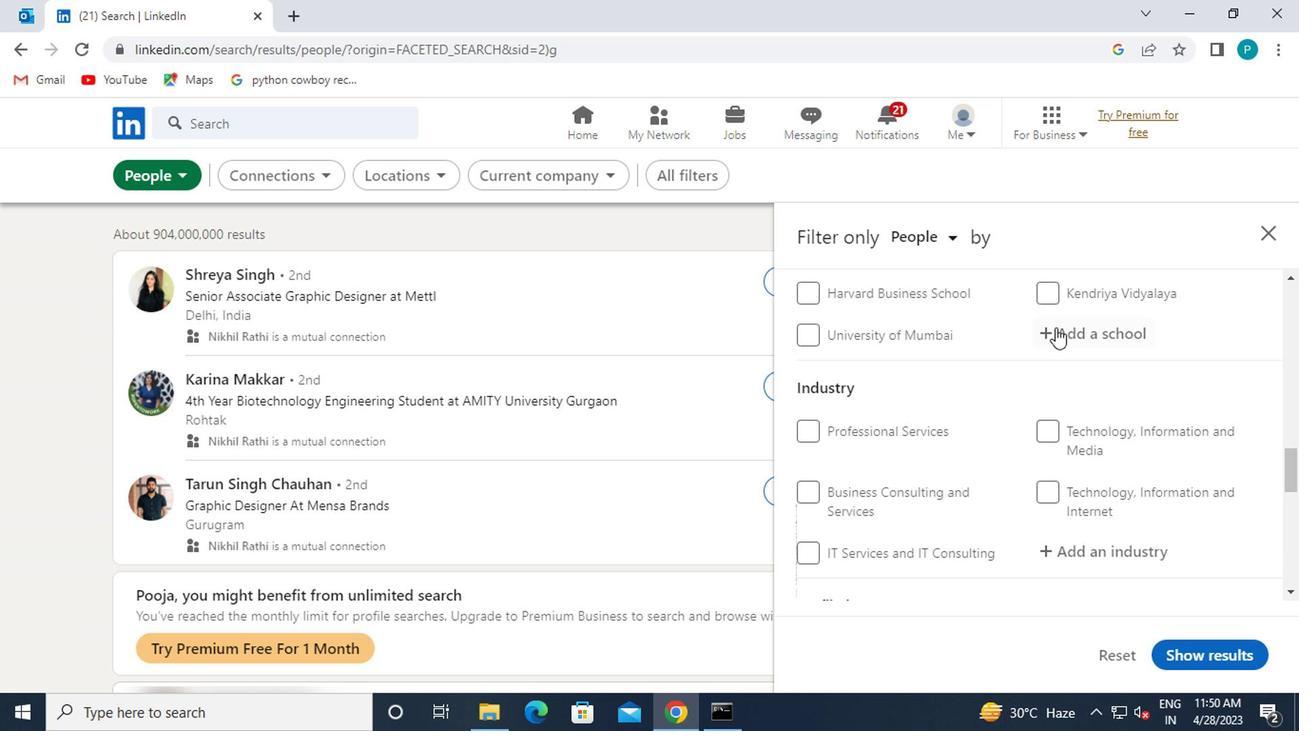 
Action: Mouse pressed left at (1061, 341)
Screenshot: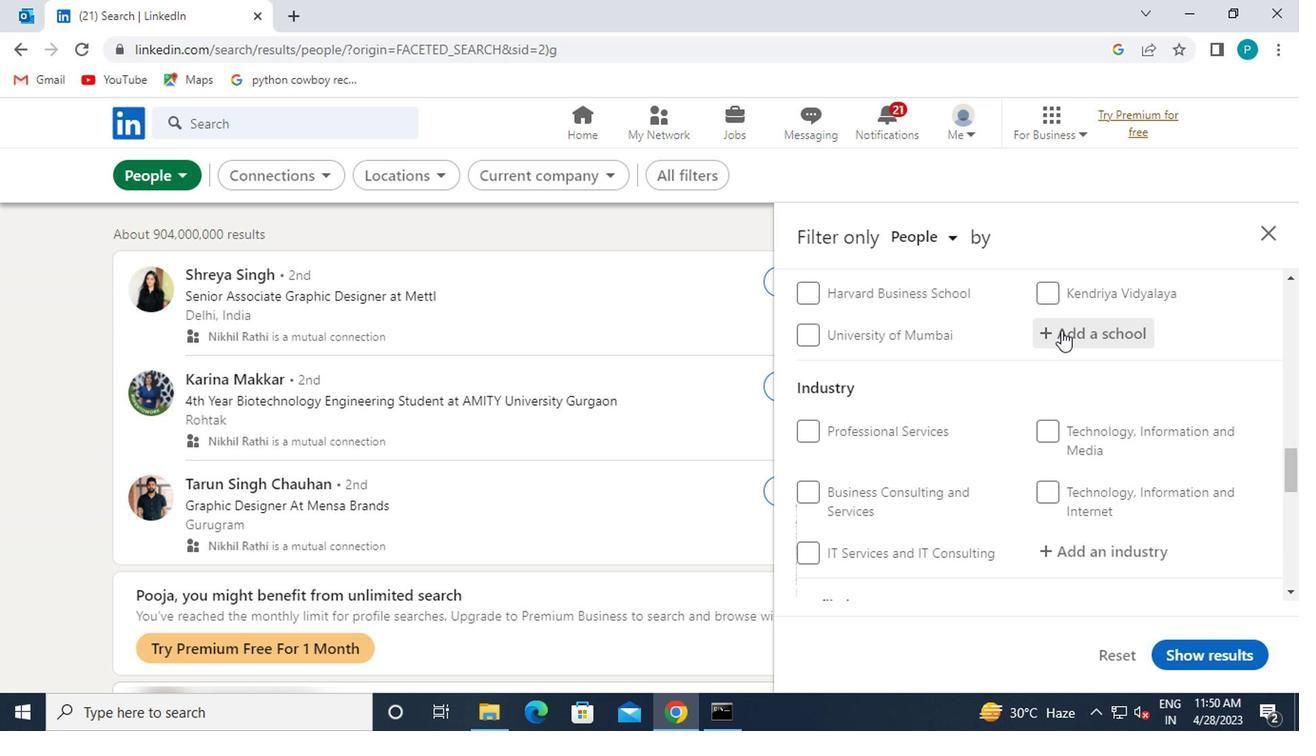 
Action: Mouse moved to (1045, 312)
Screenshot: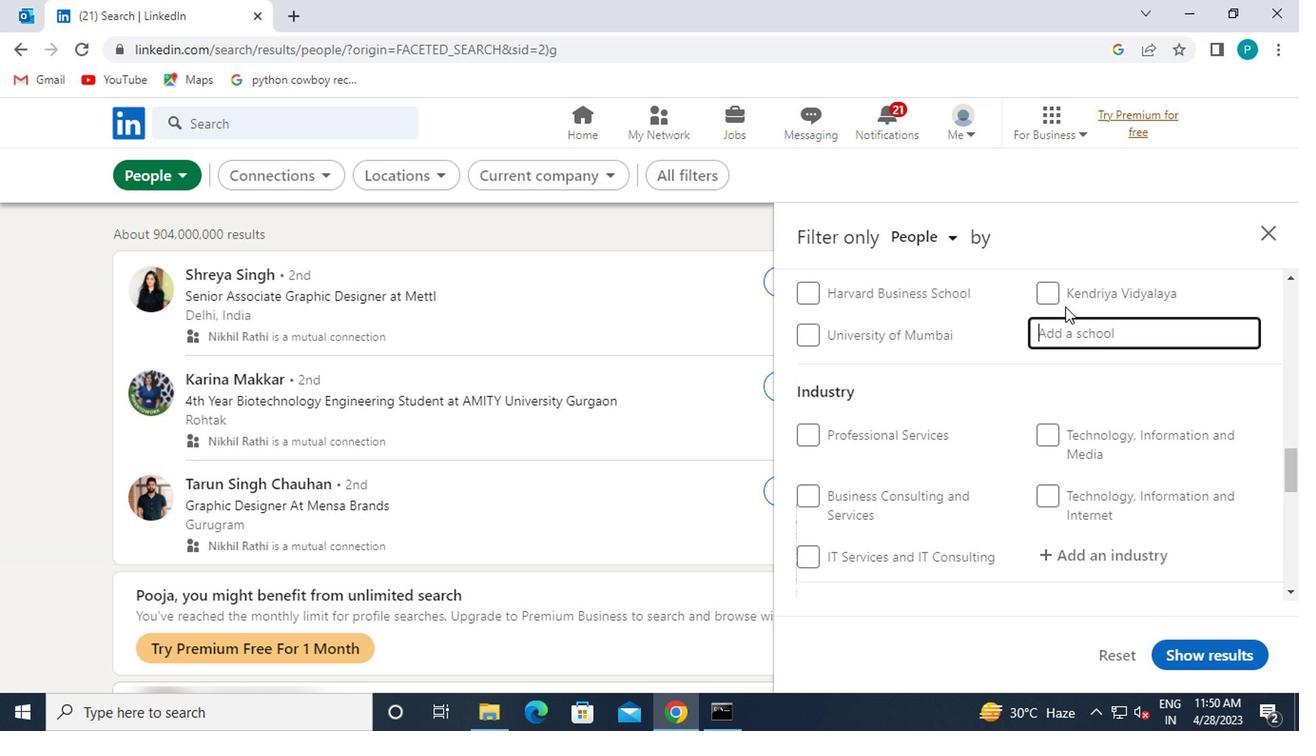 
Action: Key pressed <Key.caps_lock>S<Key.caps_lock>YMBIOSIS
Screenshot: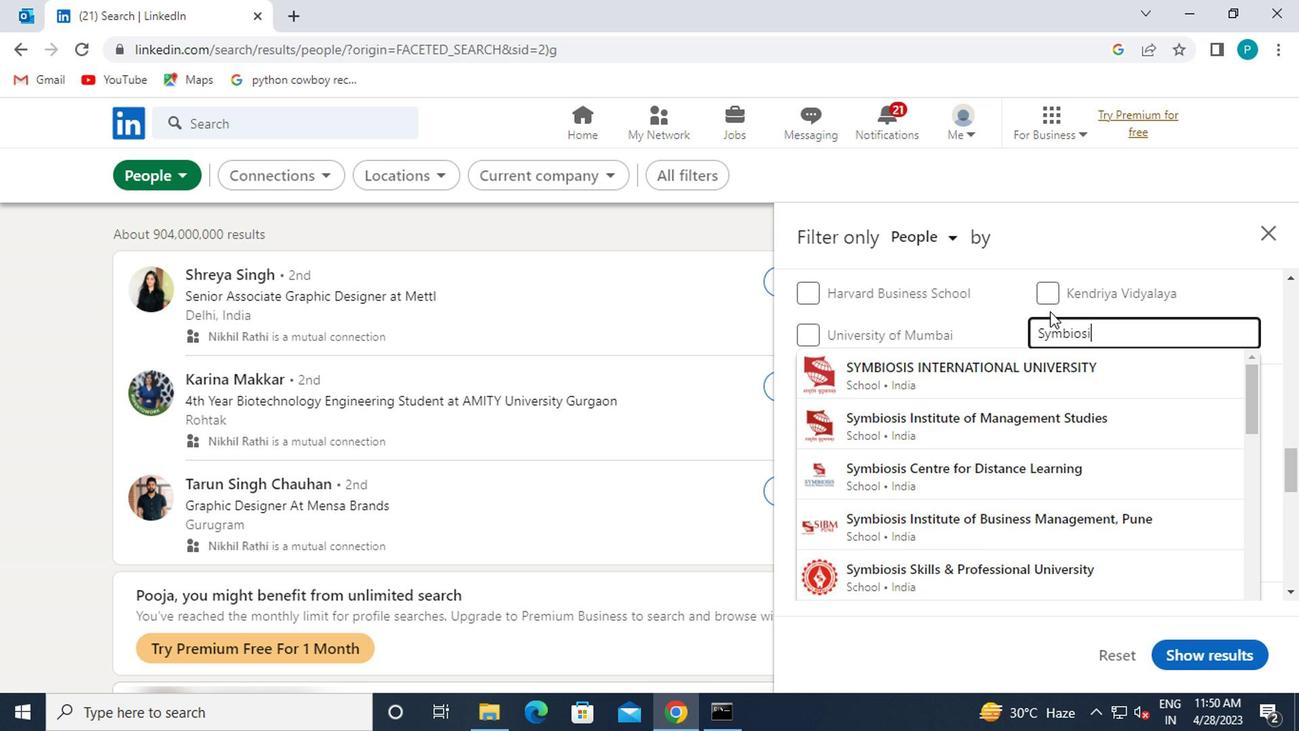 
Action: Mouse moved to (1100, 347)
Screenshot: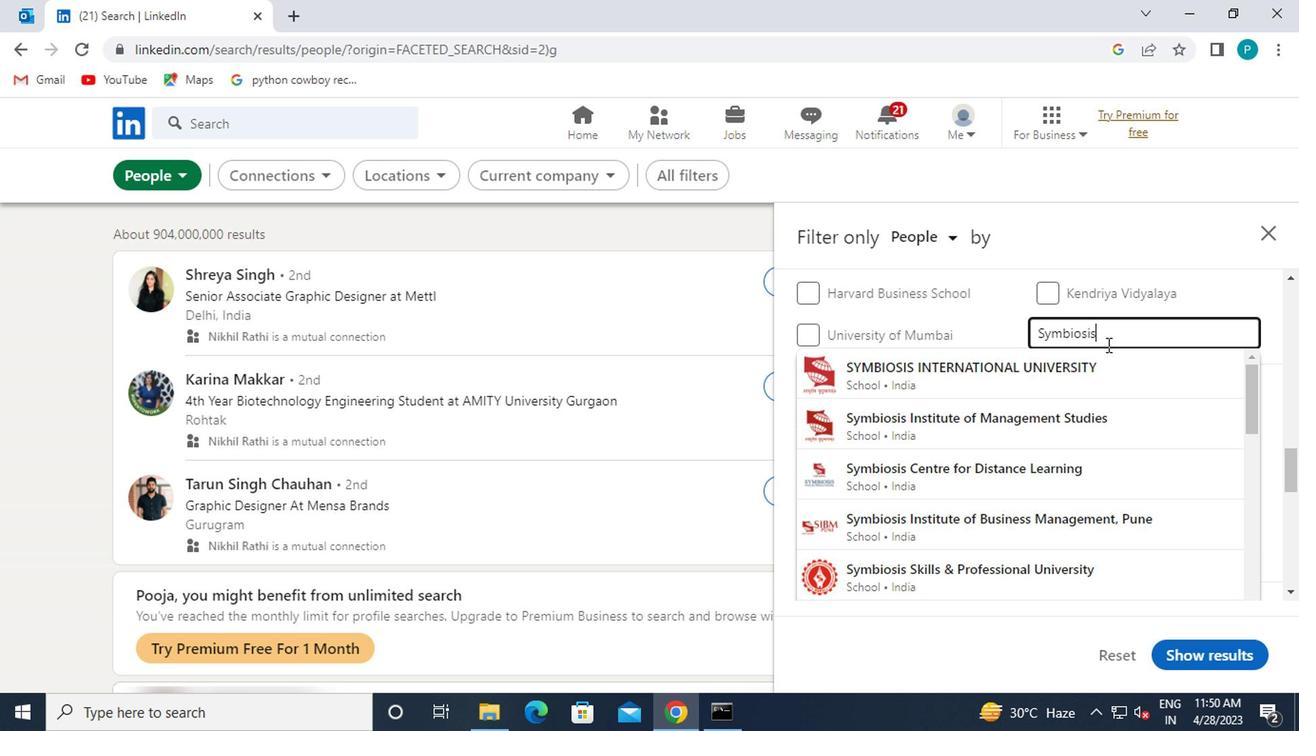
Action: Key pressed <Key.space><Key.caps_lock>L<Key.caps_lock>AW
Screenshot: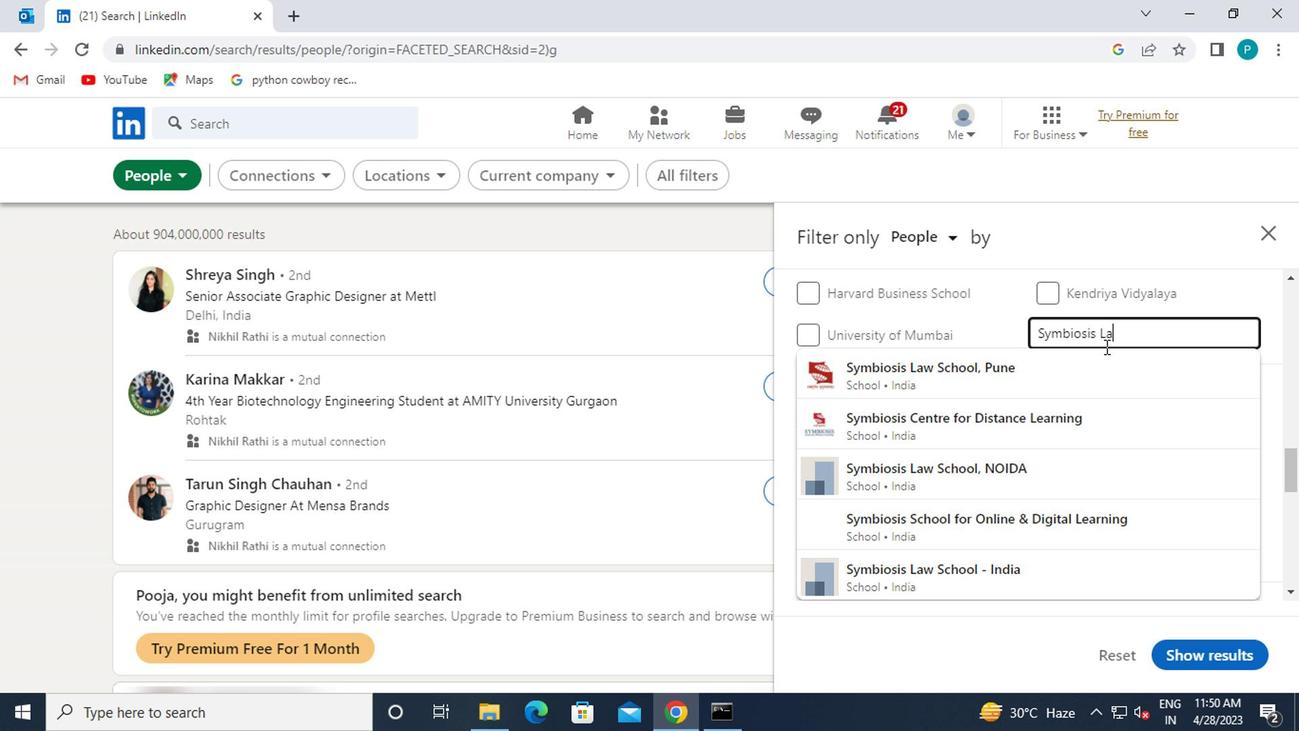 
Action: Mouse moved to (1013, 377)
Screenshot: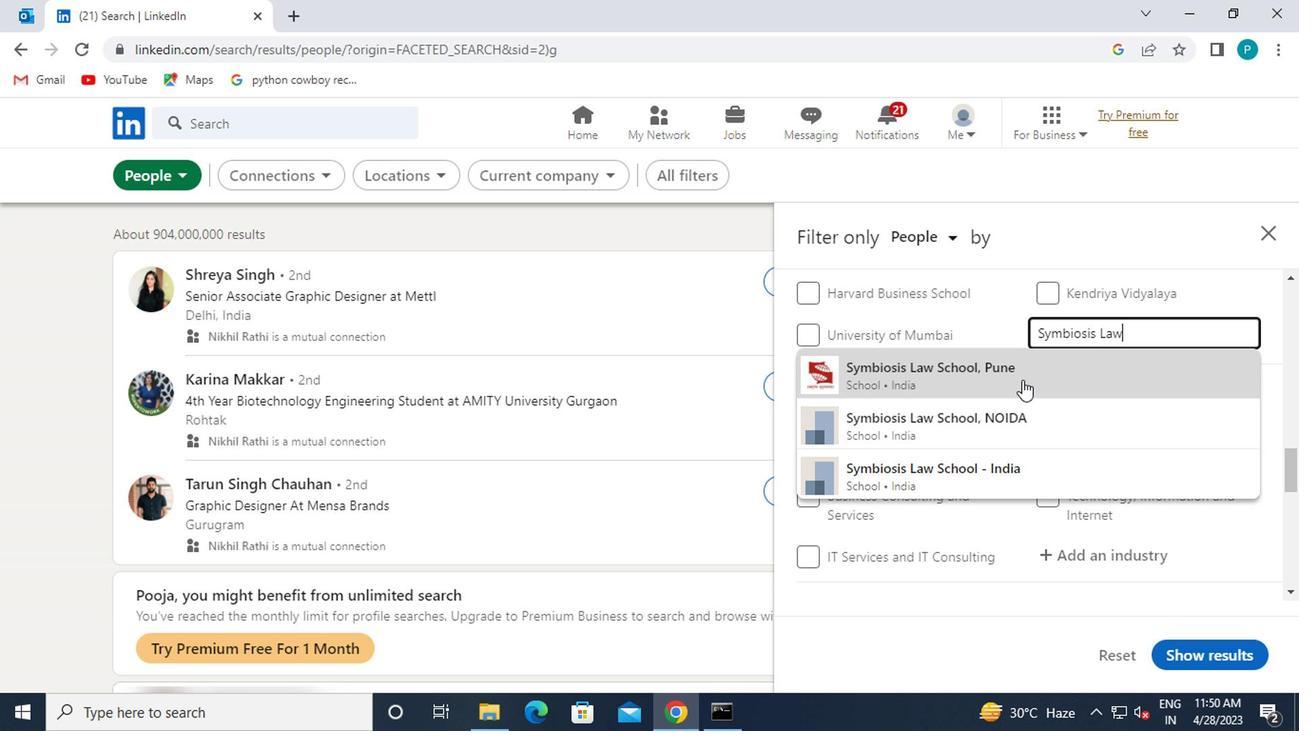 
Action: Mouse pressed left at (1013, 377)
Screenshot: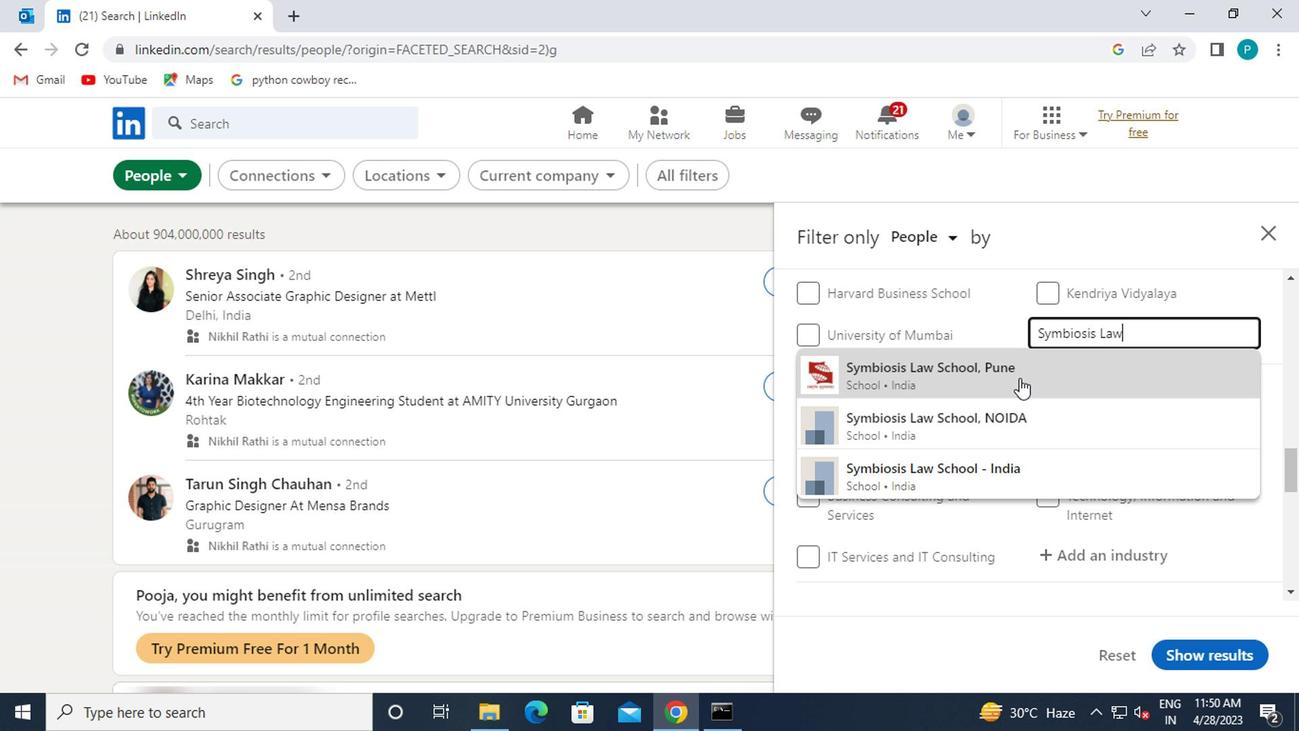 
Action: Mouse moved to (1056, 421)
Screenshot: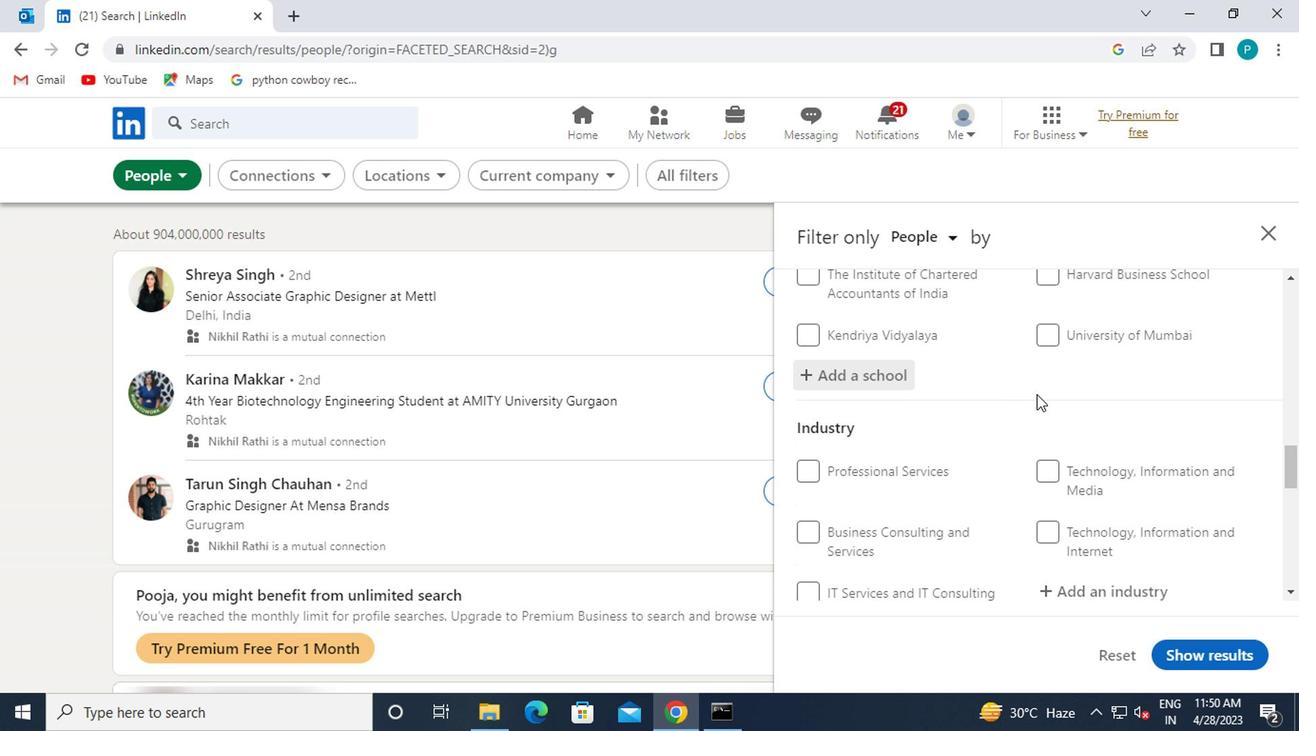 
Action: Mouse scrolled (1056, 420) with delta (0, 0)
Screenshot: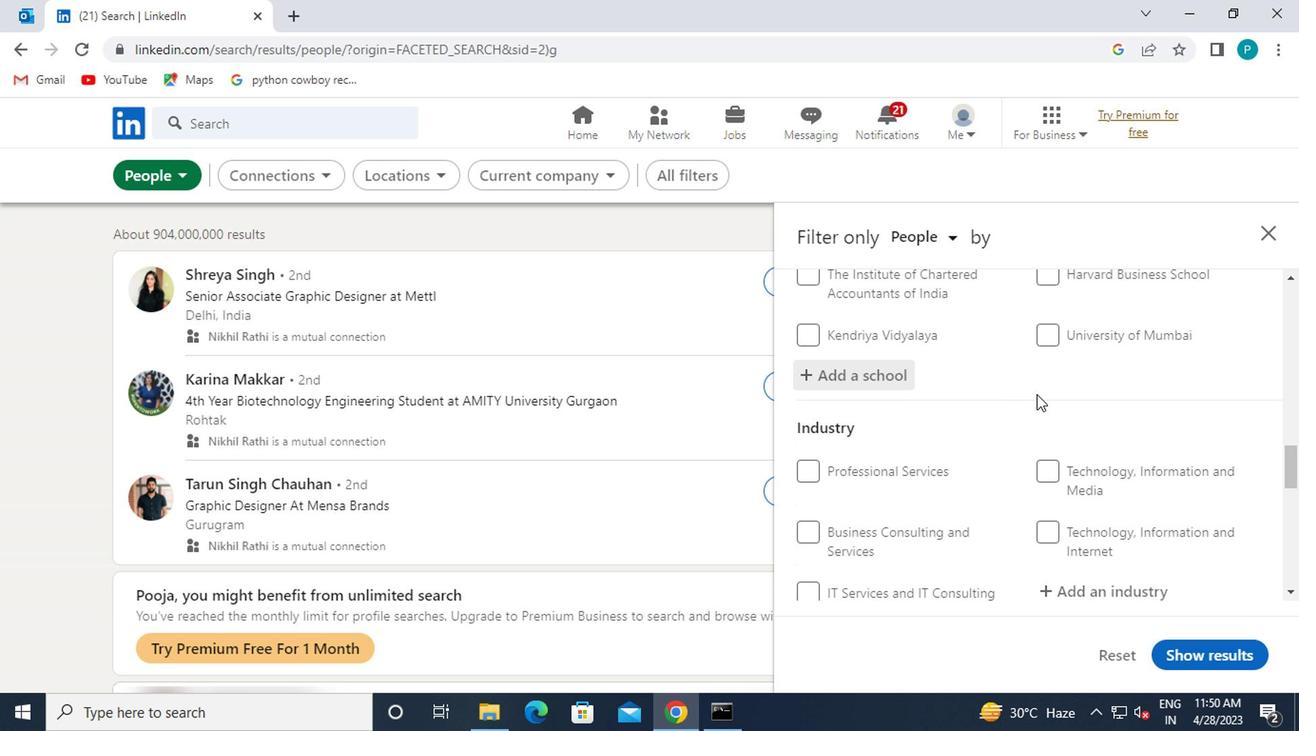 
Action: Mouse moved to (1056, 423)
Screenshot: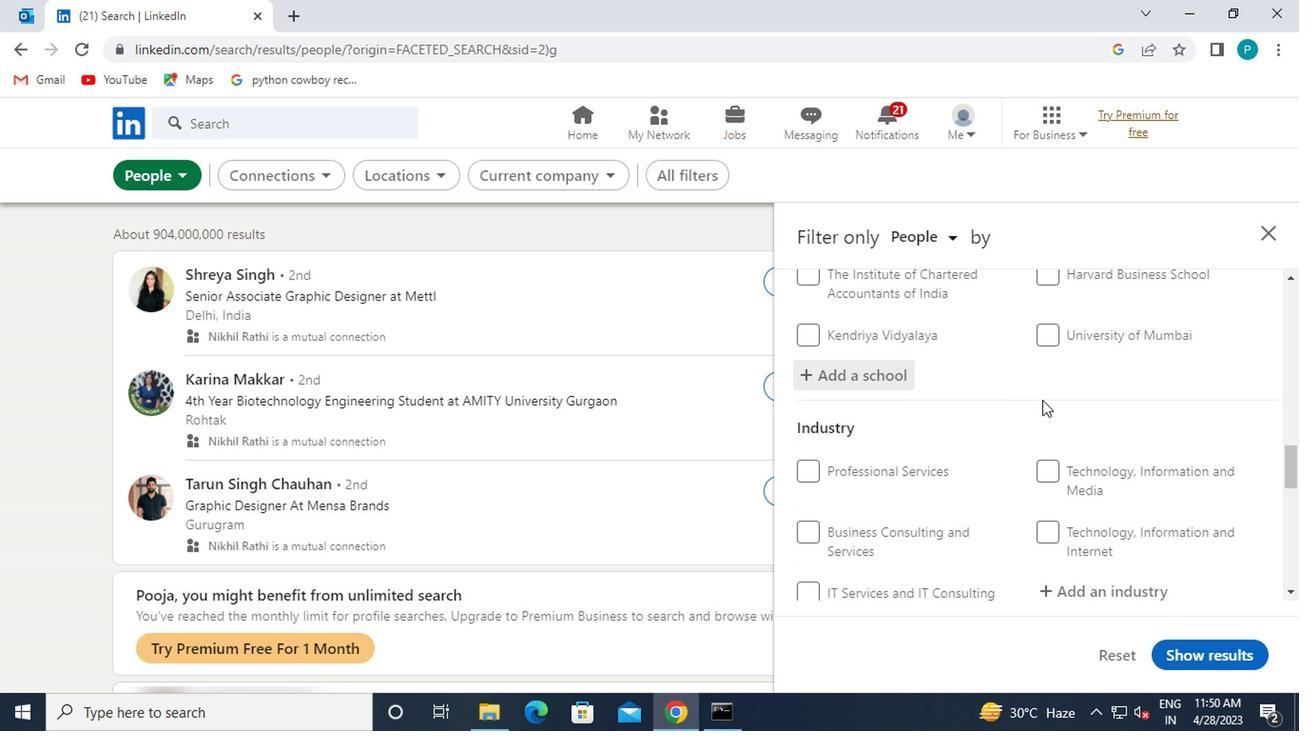 
Action: Mouse scrolled (1056, 422) with delta (0, 0)
Screenshot: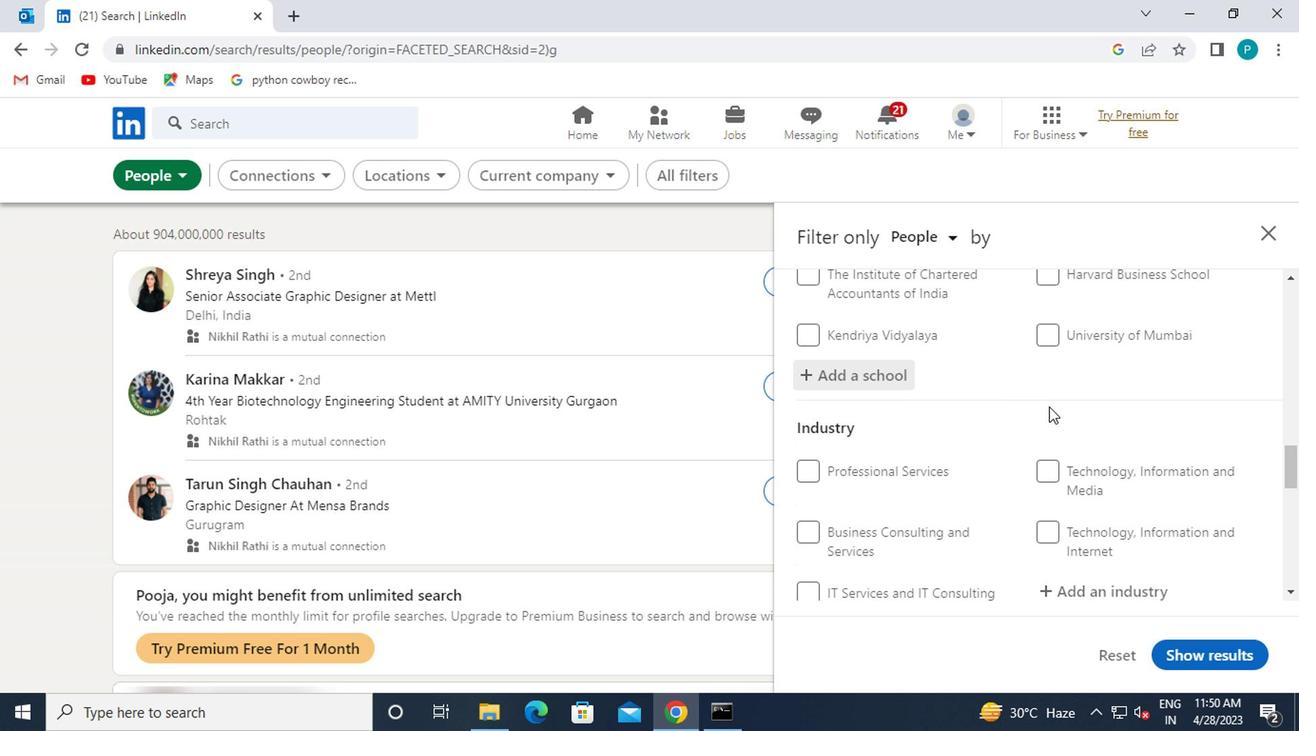 
Action: Mouse moved to (1064, 408)
Screenshot: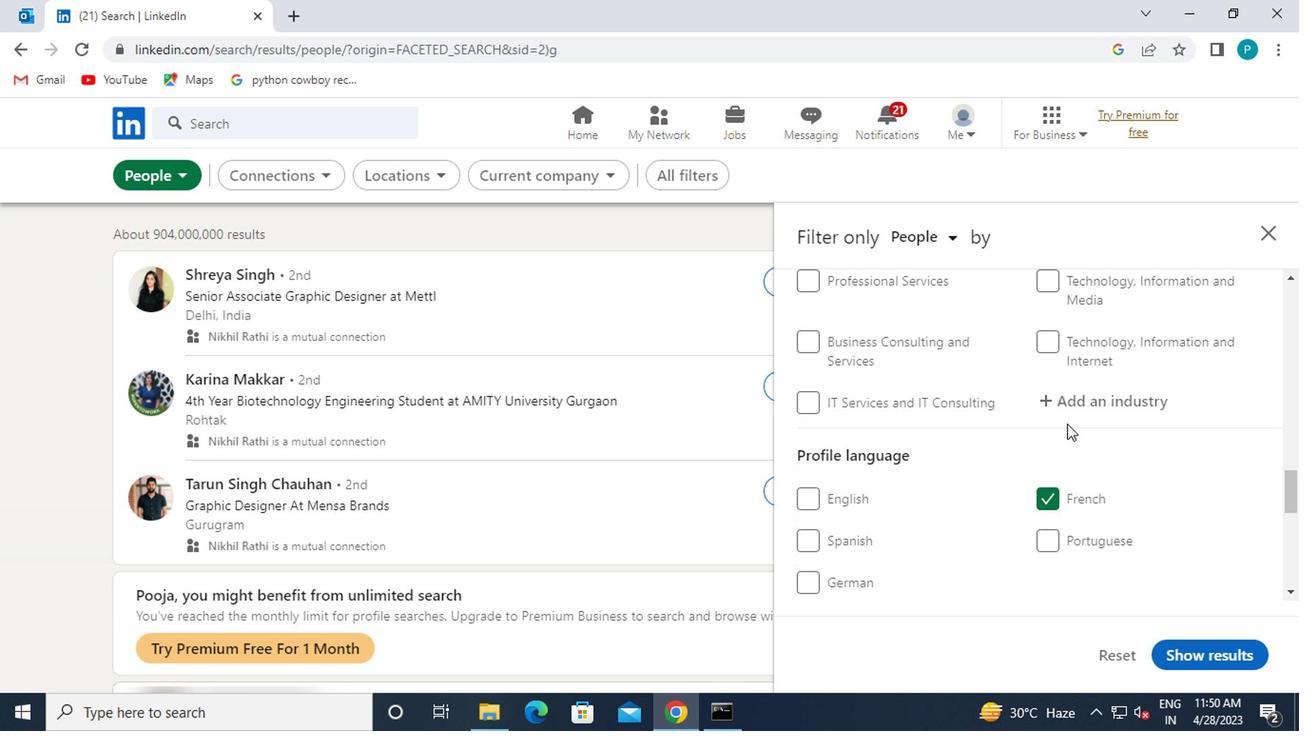 
Action: Mouse pressed left at (1064, 408)
Screenshot: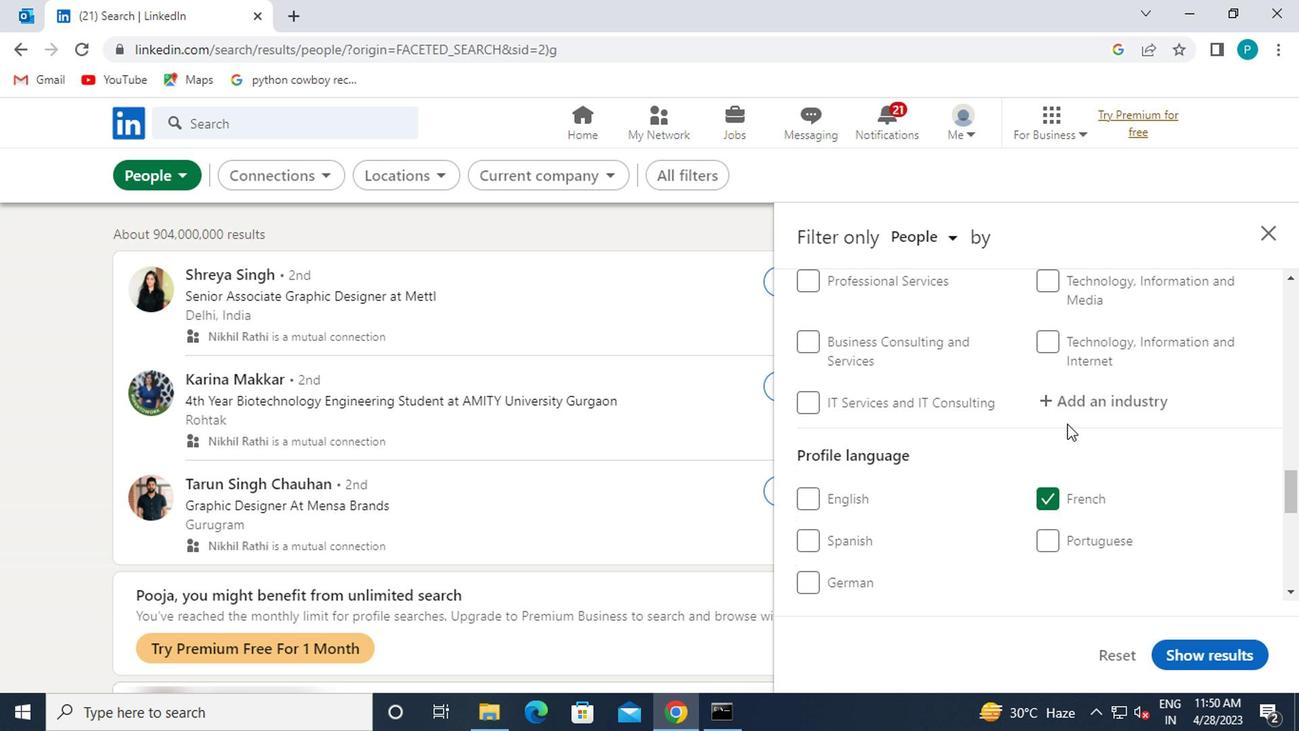 
Action: Mouse moved to (1082, 413)
Screenshot: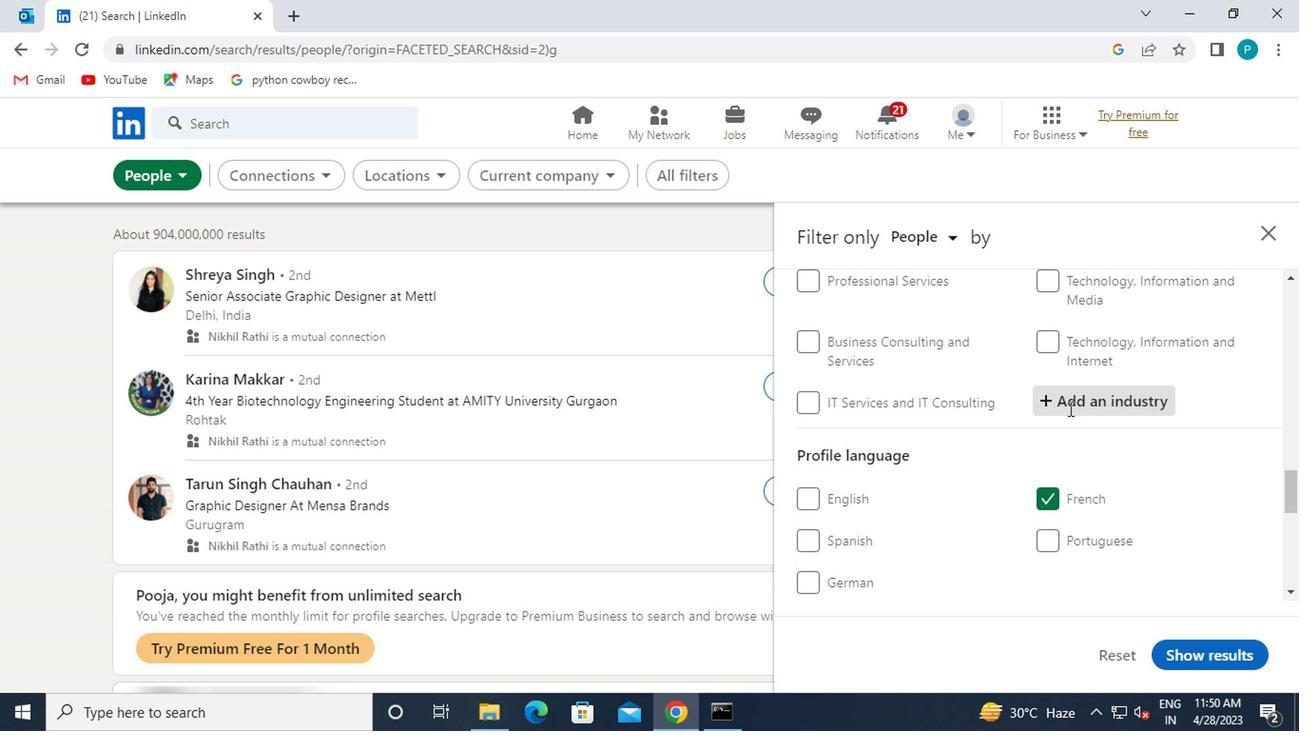 
Action: Key pressed <Key.caps_lock>T<Key.caps_lock>RAN
Screenshot: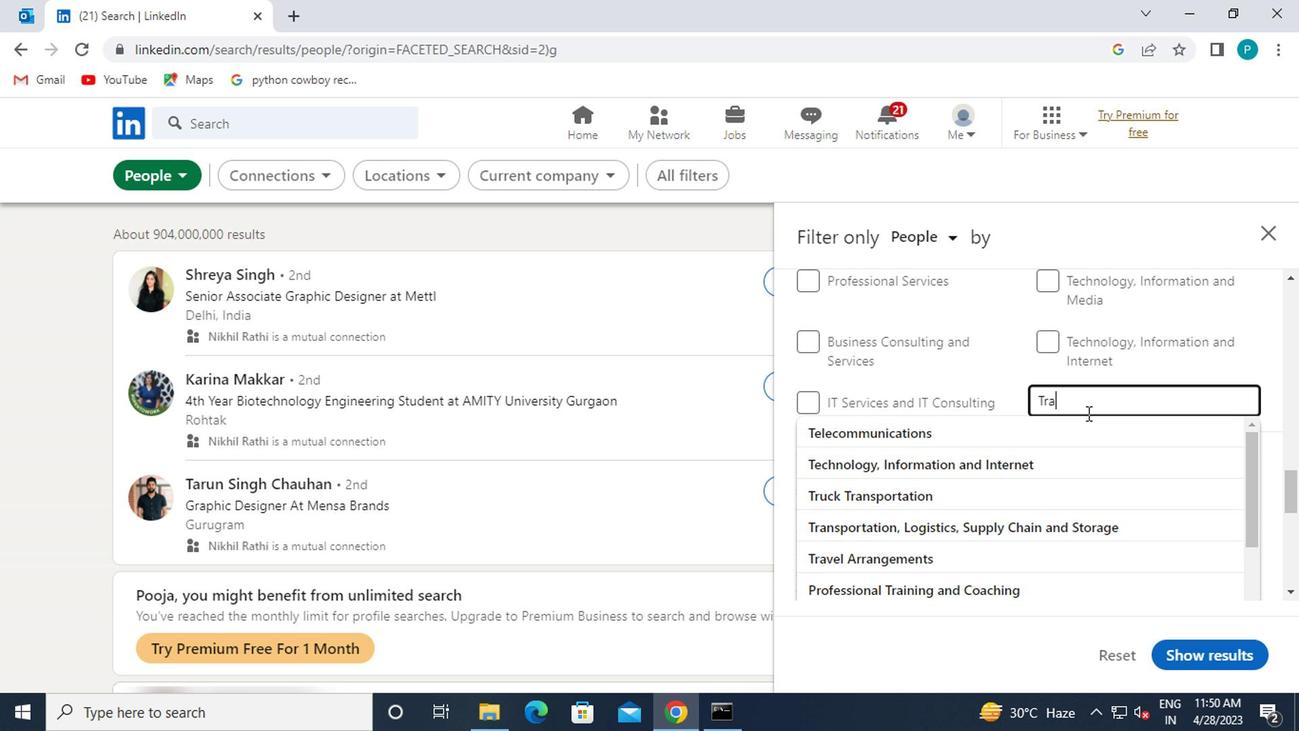 
Action: Mouse moved to (980, 582)
Screenshot: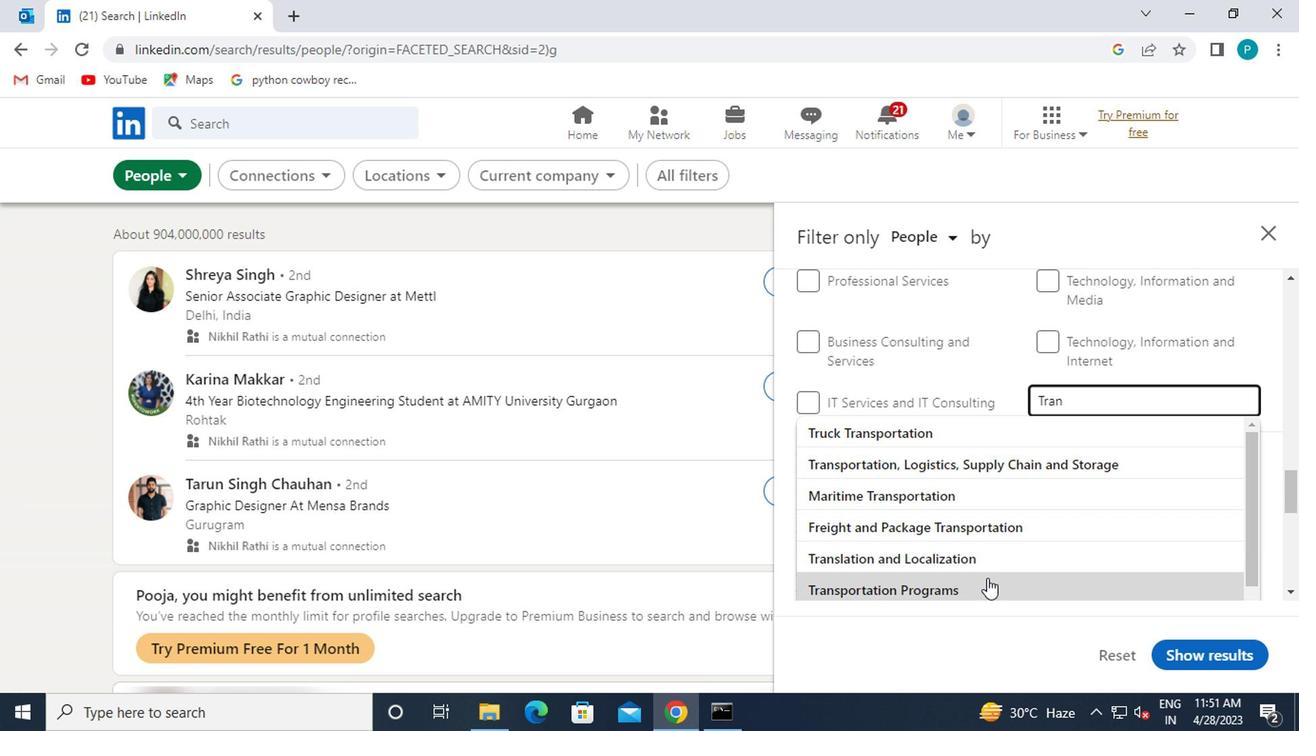 
Action: Mouse pressed left at (980, 582)
Screenshot: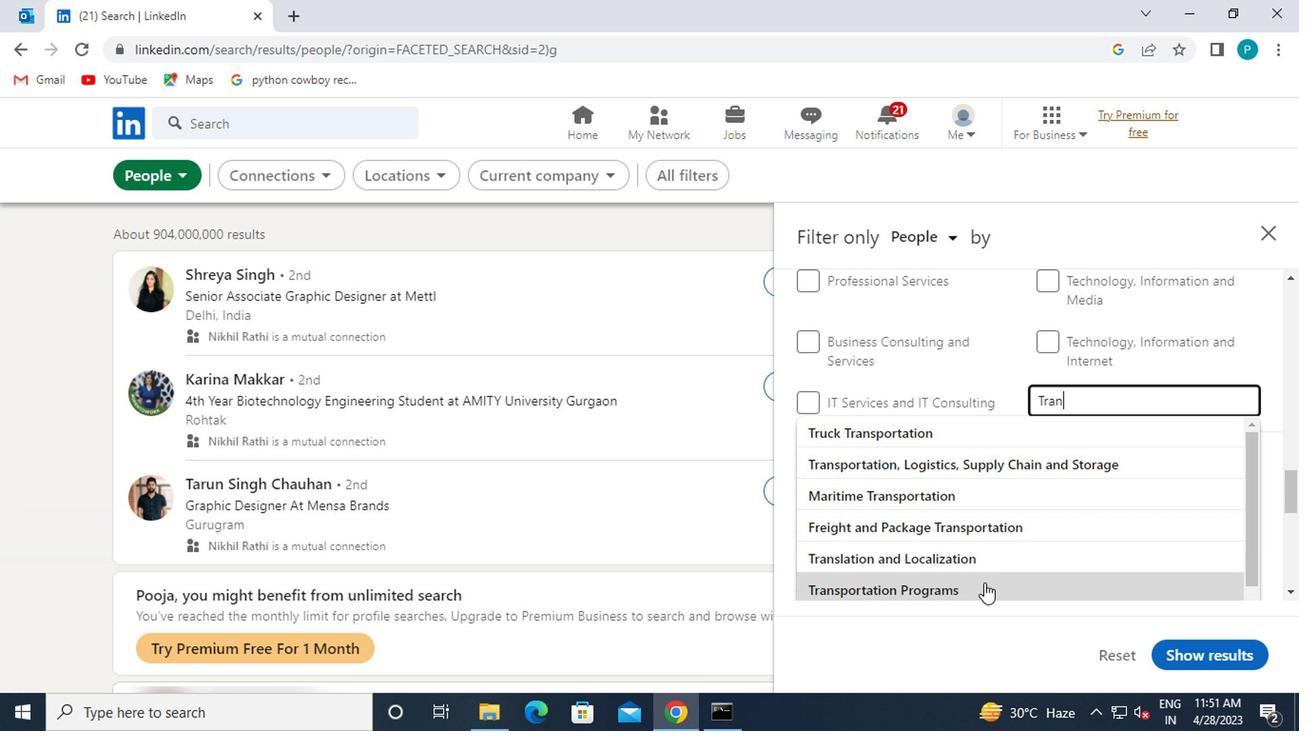 
Action: Mouse moved to (964, 541)
Screenshot: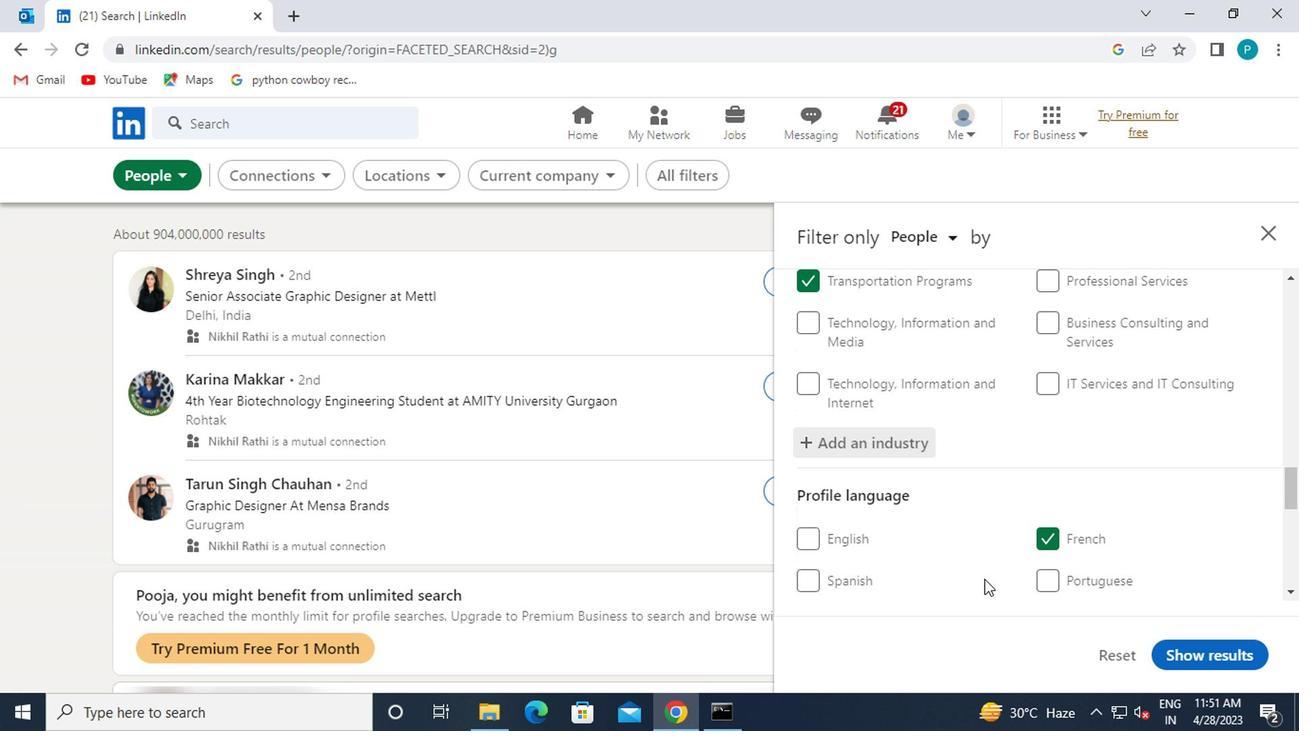 
Action: Mouse scrolled (964, 540) with delta (0, 0)
Screenshot: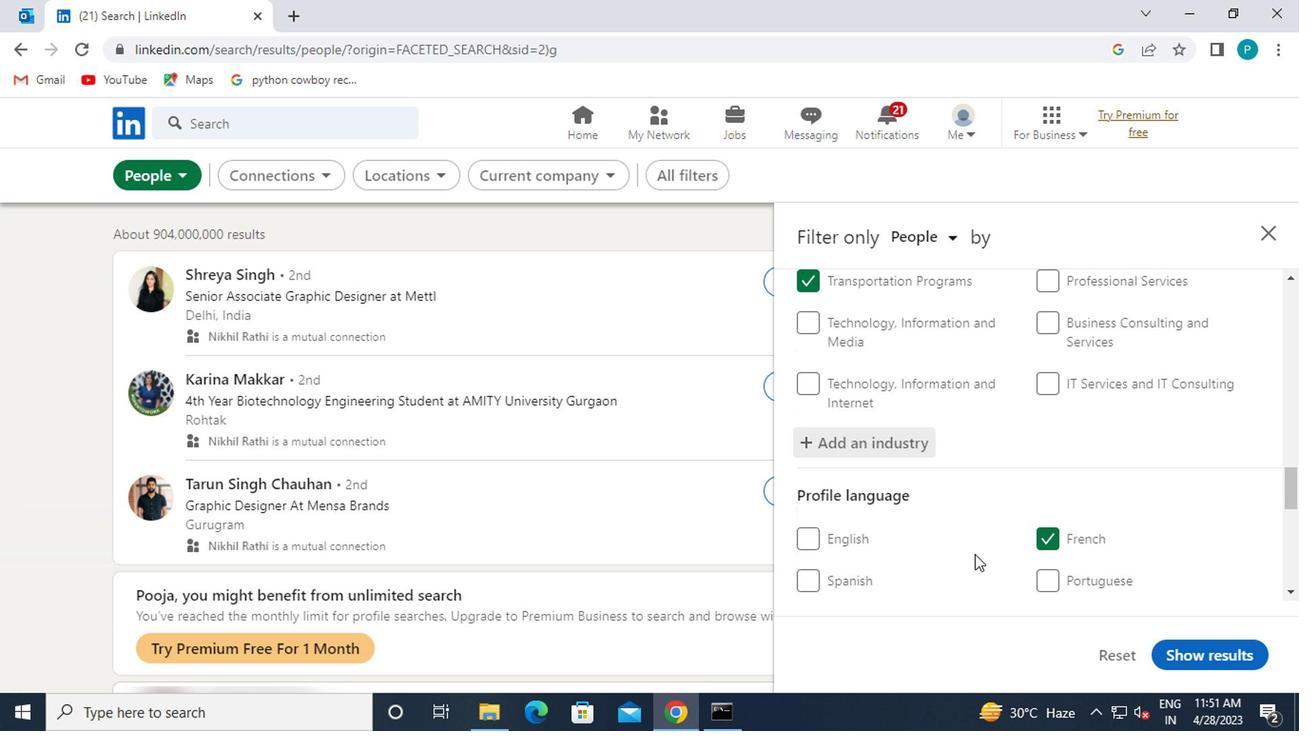 
Action: Mouse scrolled (964, 540) with delta (0, 0)
Screenshot: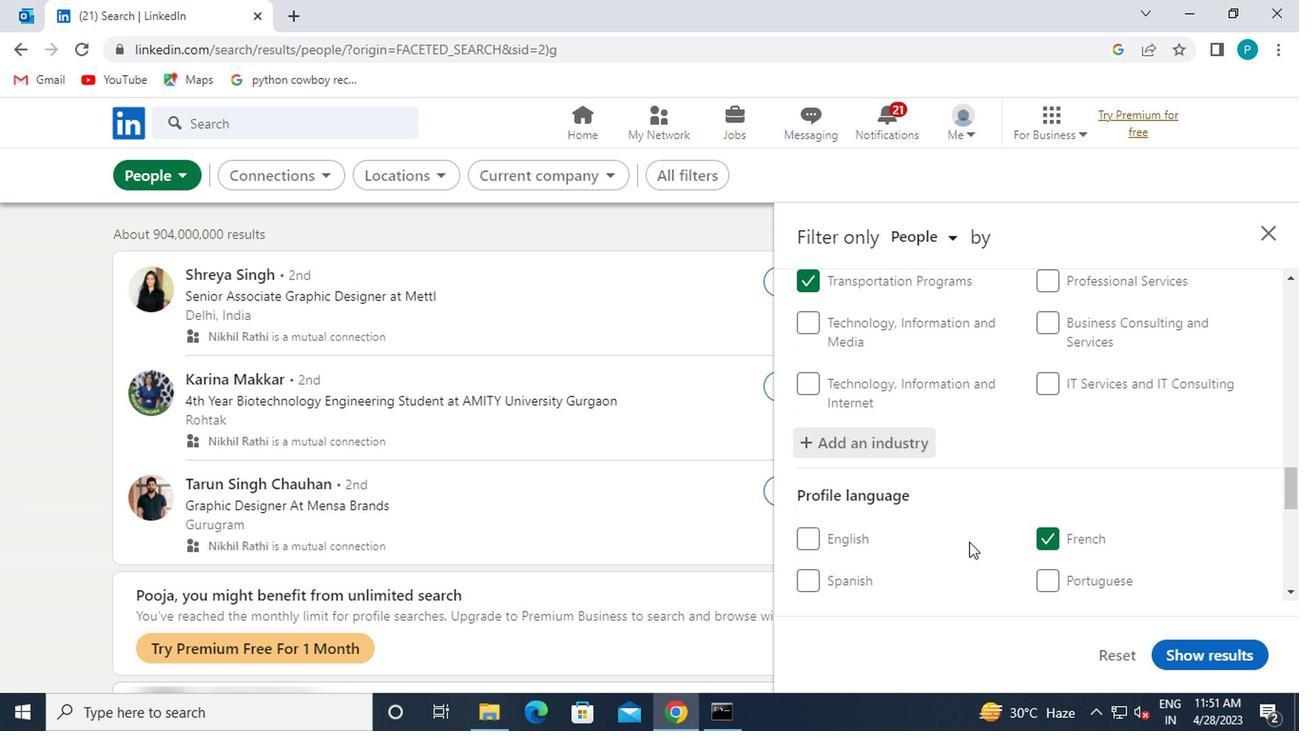 
Action: Mouse moved to (964, 540)
Screenshot: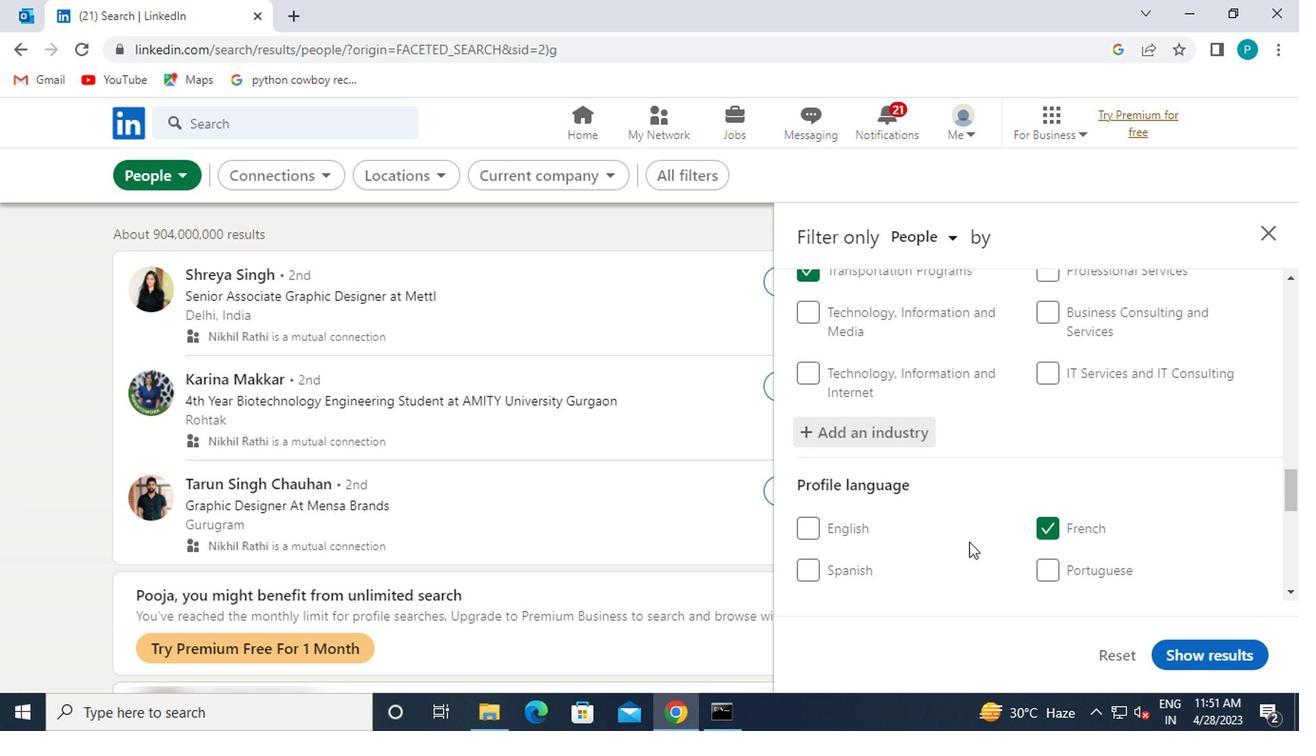 
Action: Mouse scrolled (964, 539) with delta (0, -1)
Screenshot: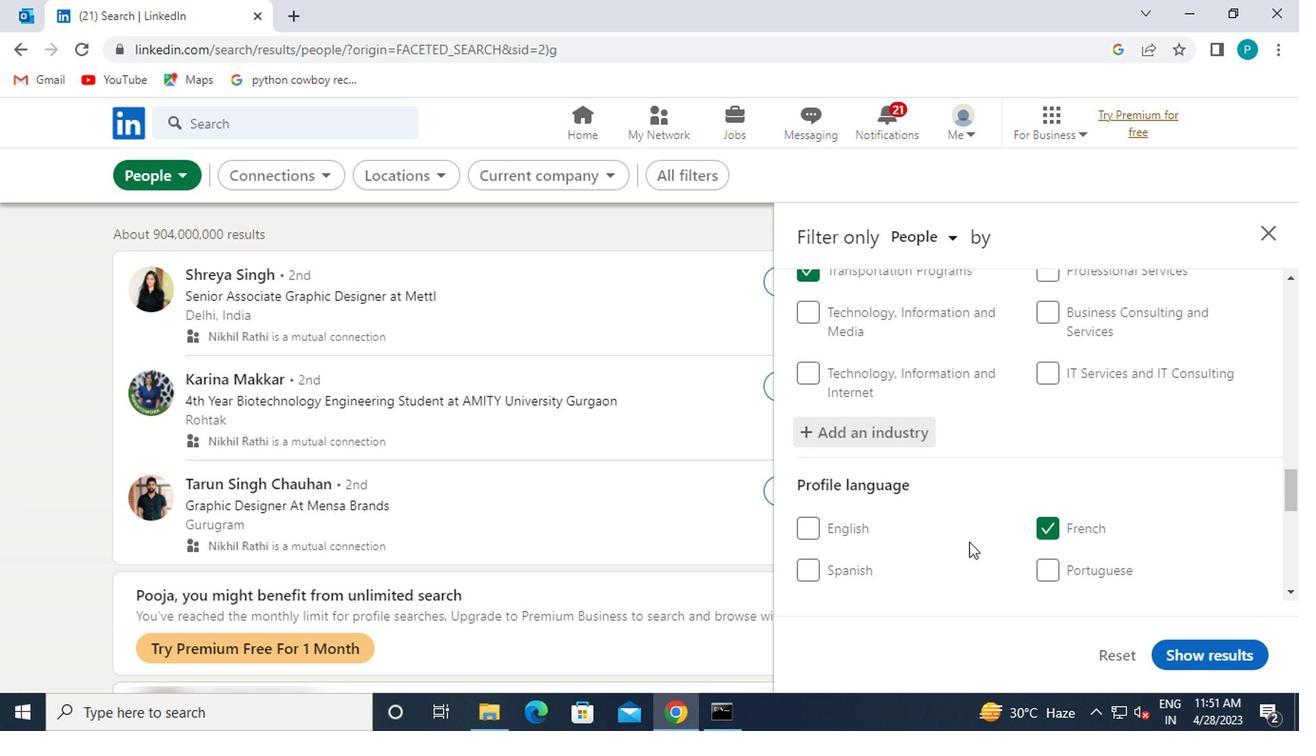 
Action: Mouse moved to (955, 524)
Screenshot: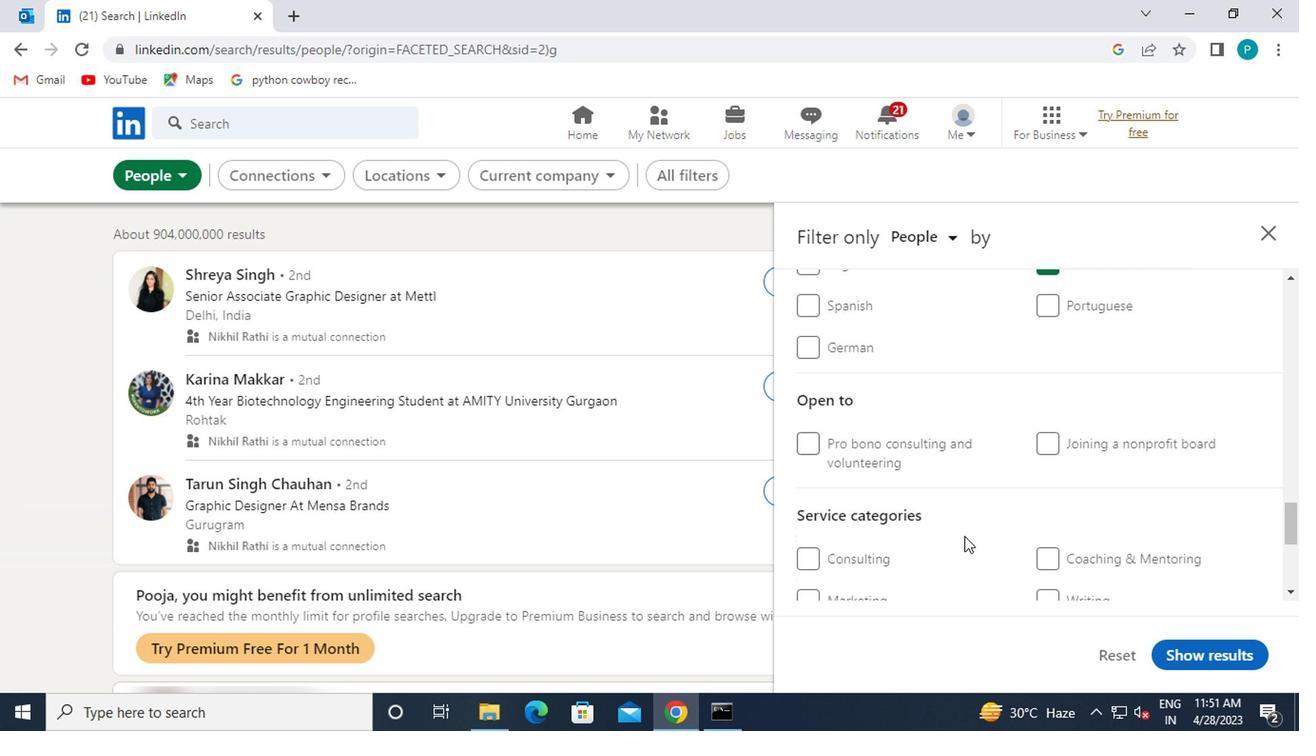 
Action: Mouse scrolled (955, 523) with delta (0, -1)
Screenshot: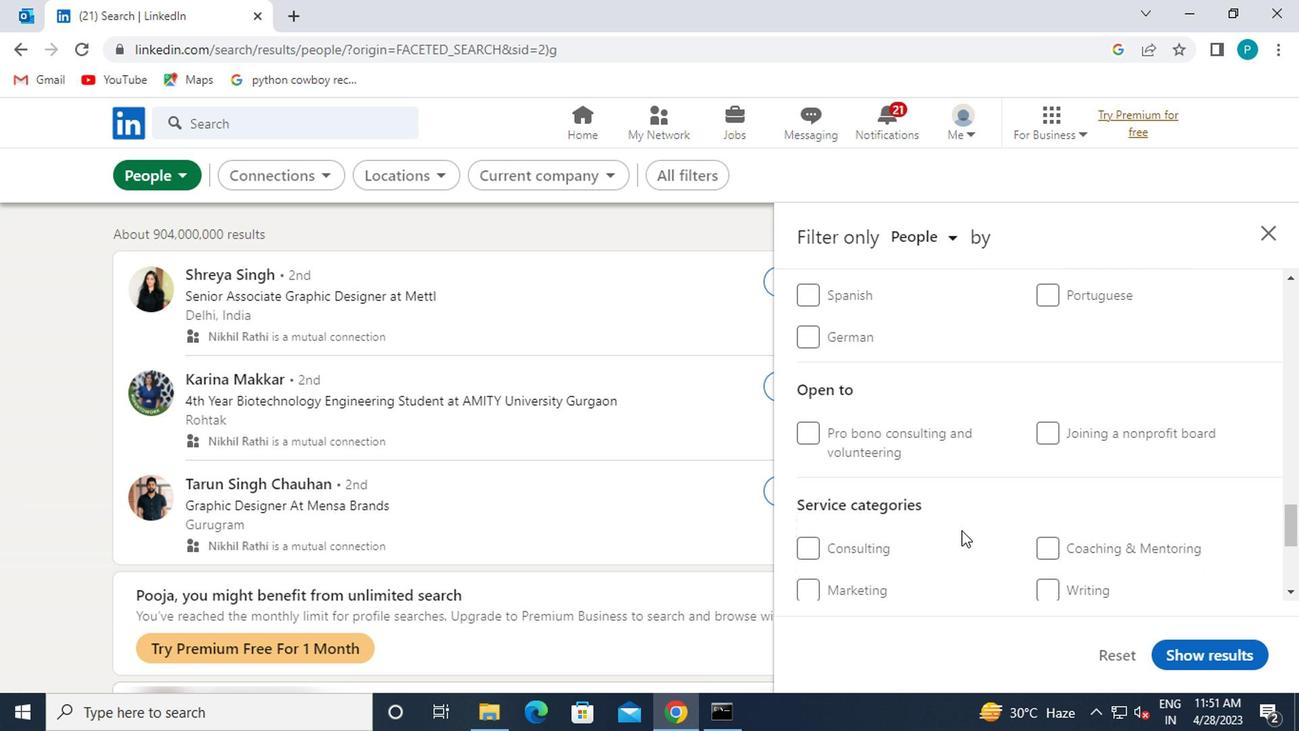 
Action: Mouse moved to (1018, 518)
Screenshot: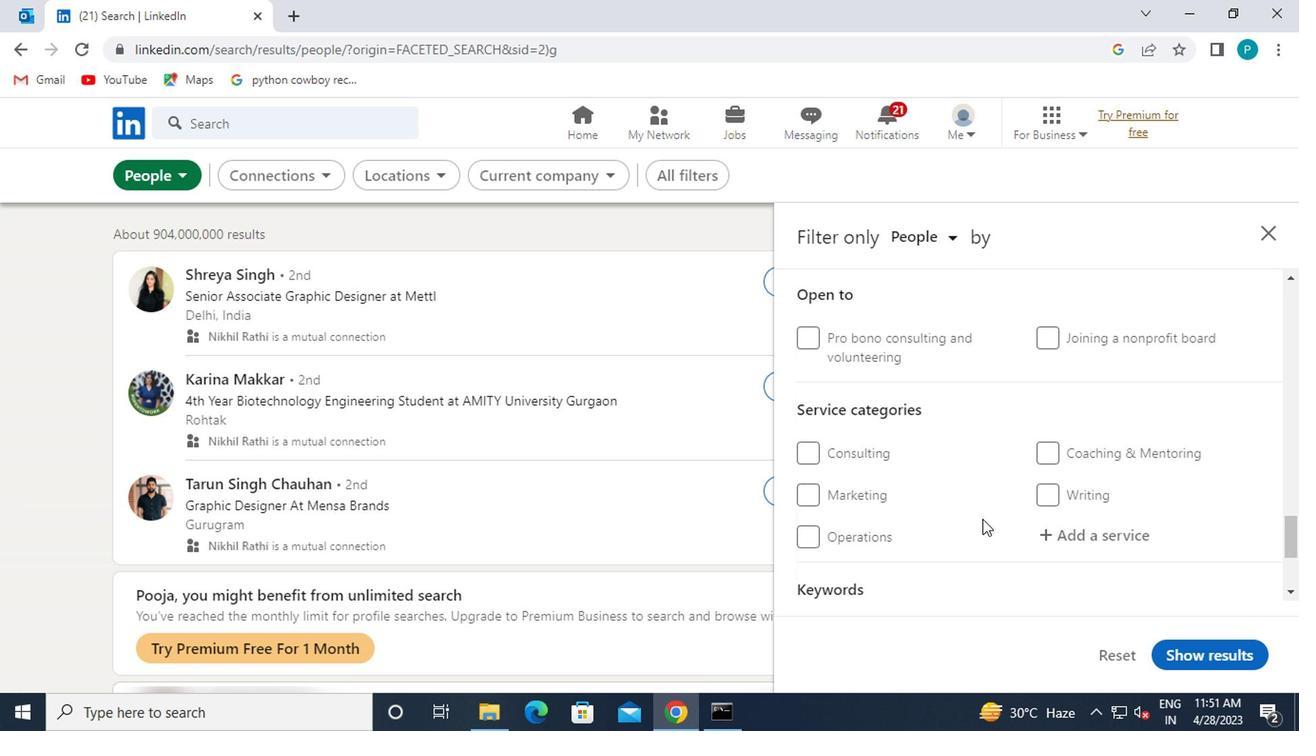 
Action: Mouse scrolled (1018, 517) with delta (0, 0)
Screenshot: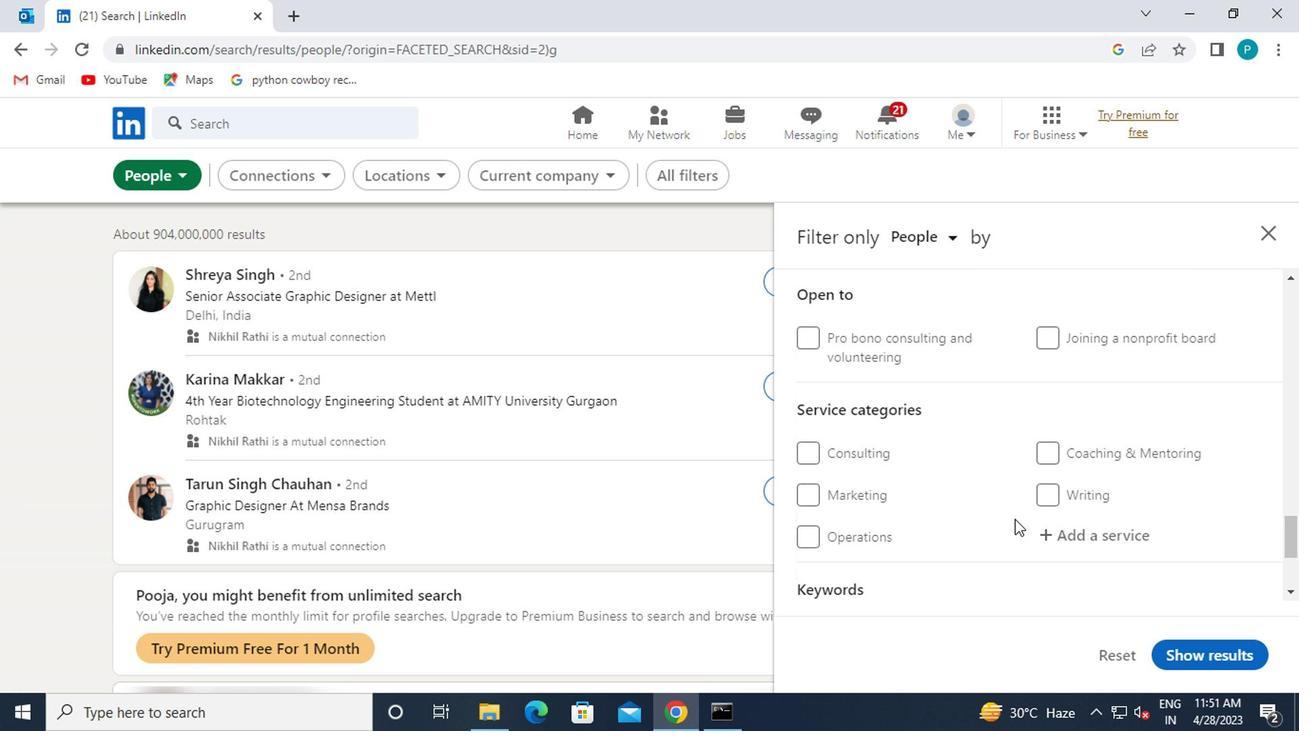 
Action: Mouse moved to (1061, 444)
Screenshot: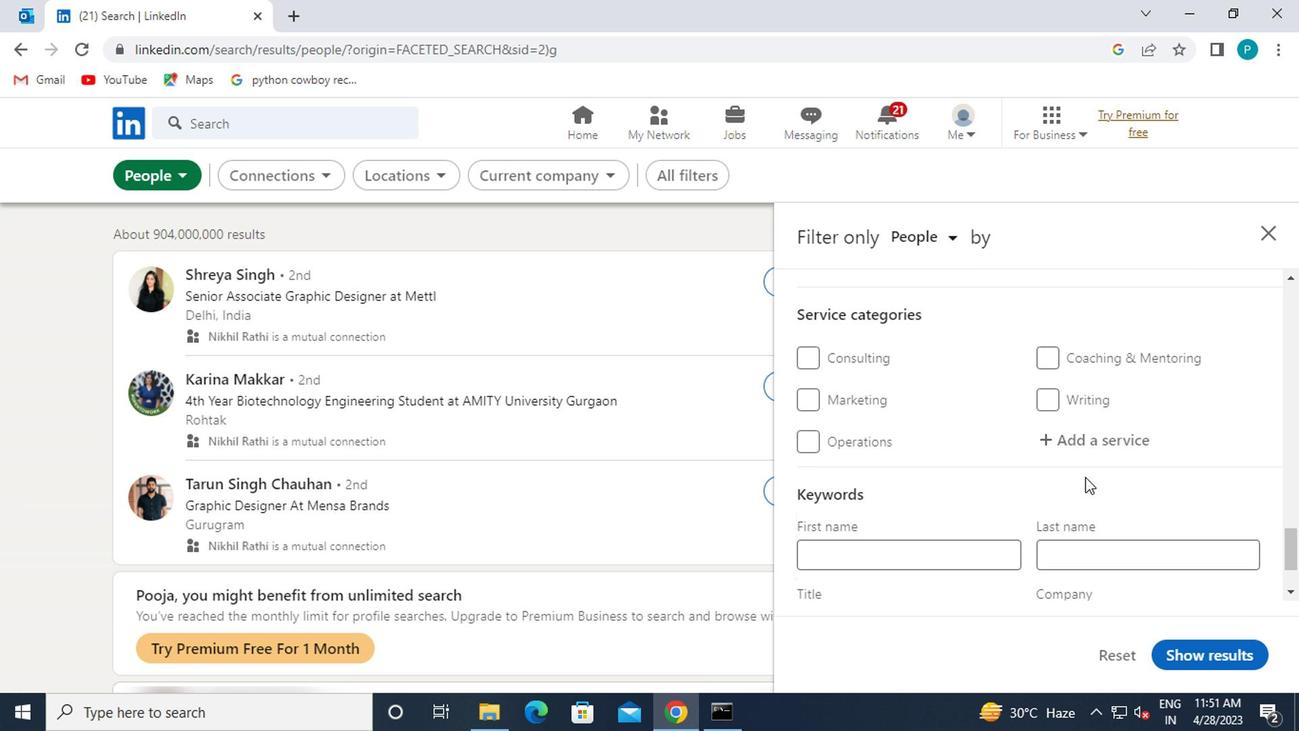 
Action: Mouse pressed left at (1061, 444)
Screenshot: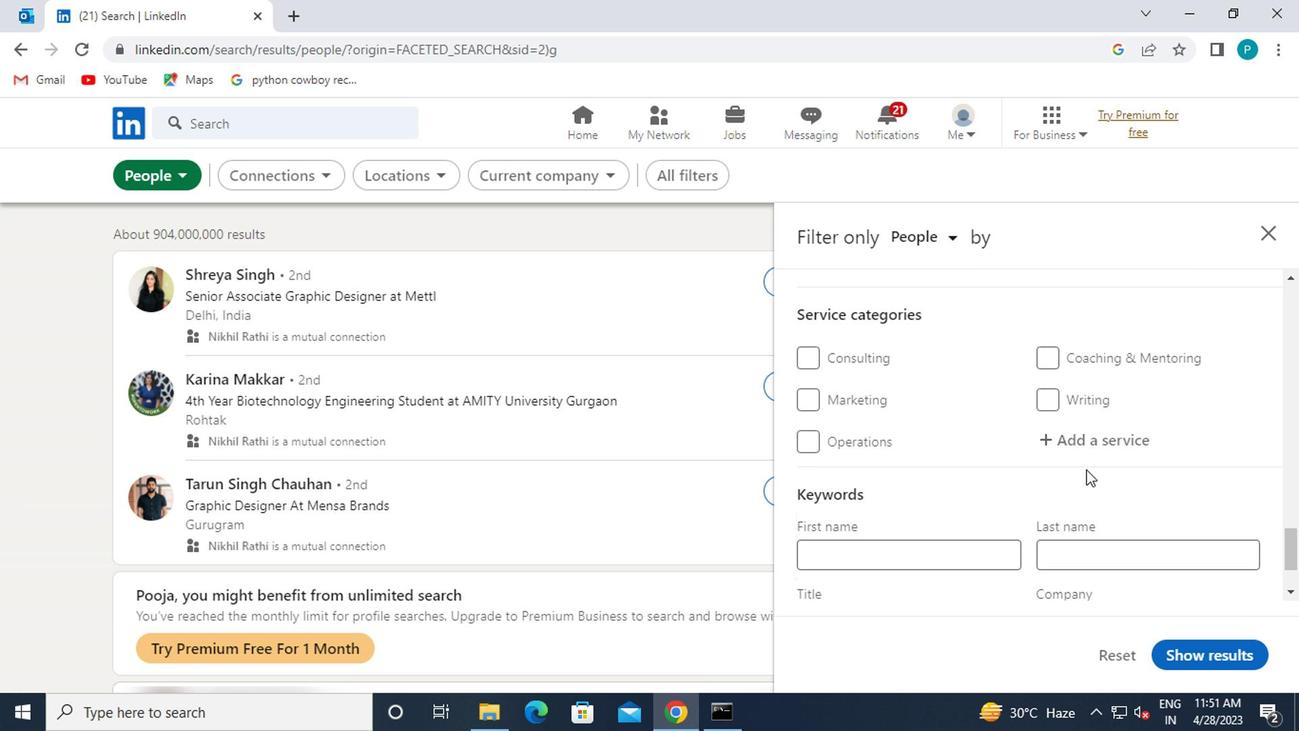 
Action: Mouse moved to (1075, 463)
Screenshot: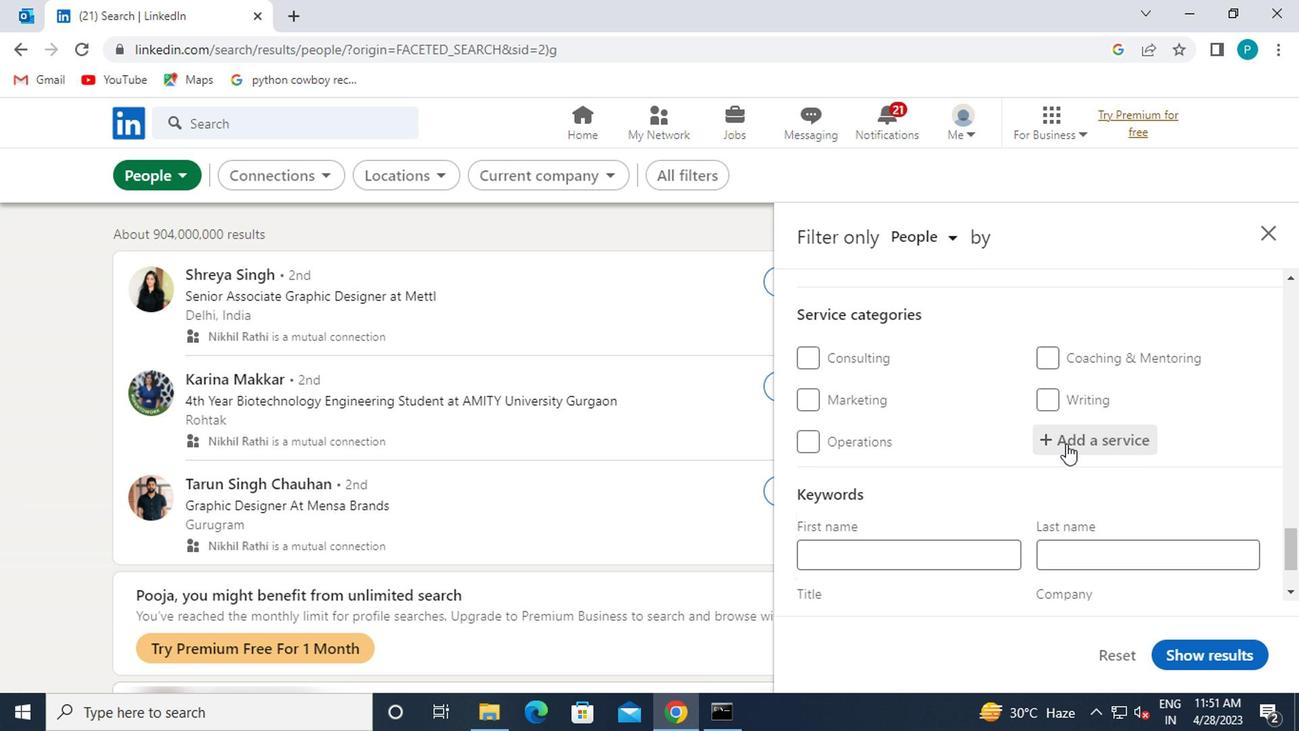 
Action: Key pressed <Key.caps_lock>M<Key.caps_lock>ANAGEMENT
Screenshot: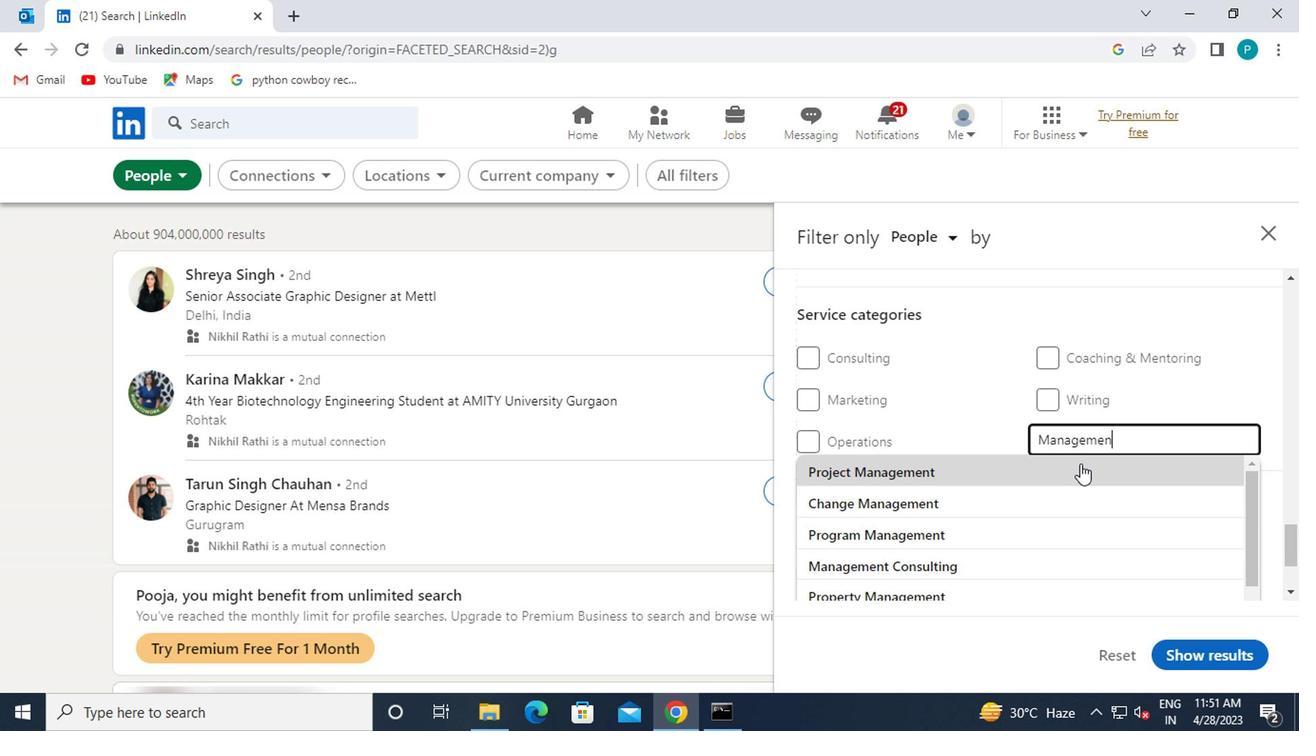 
Action: Mouse moved to (1078, 479)
Screenshot: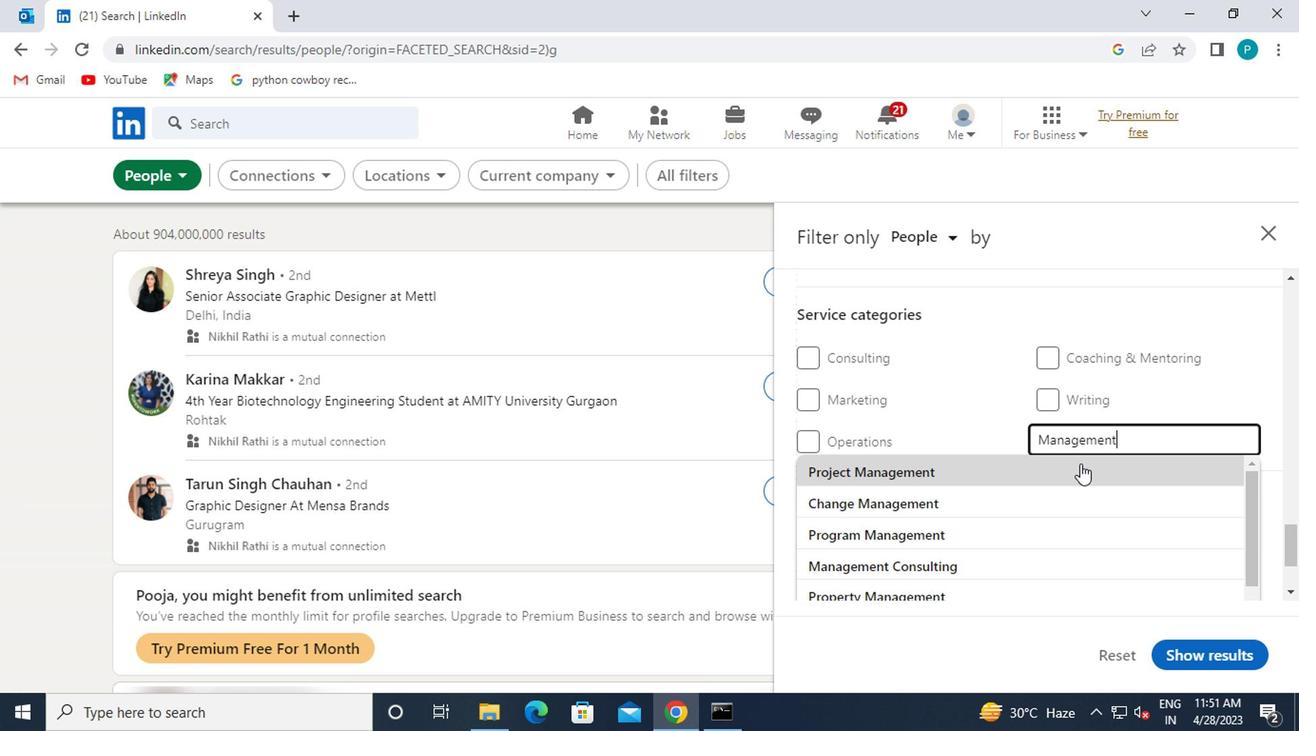 
Action: Key pressed <Key.enter>
Screenshot: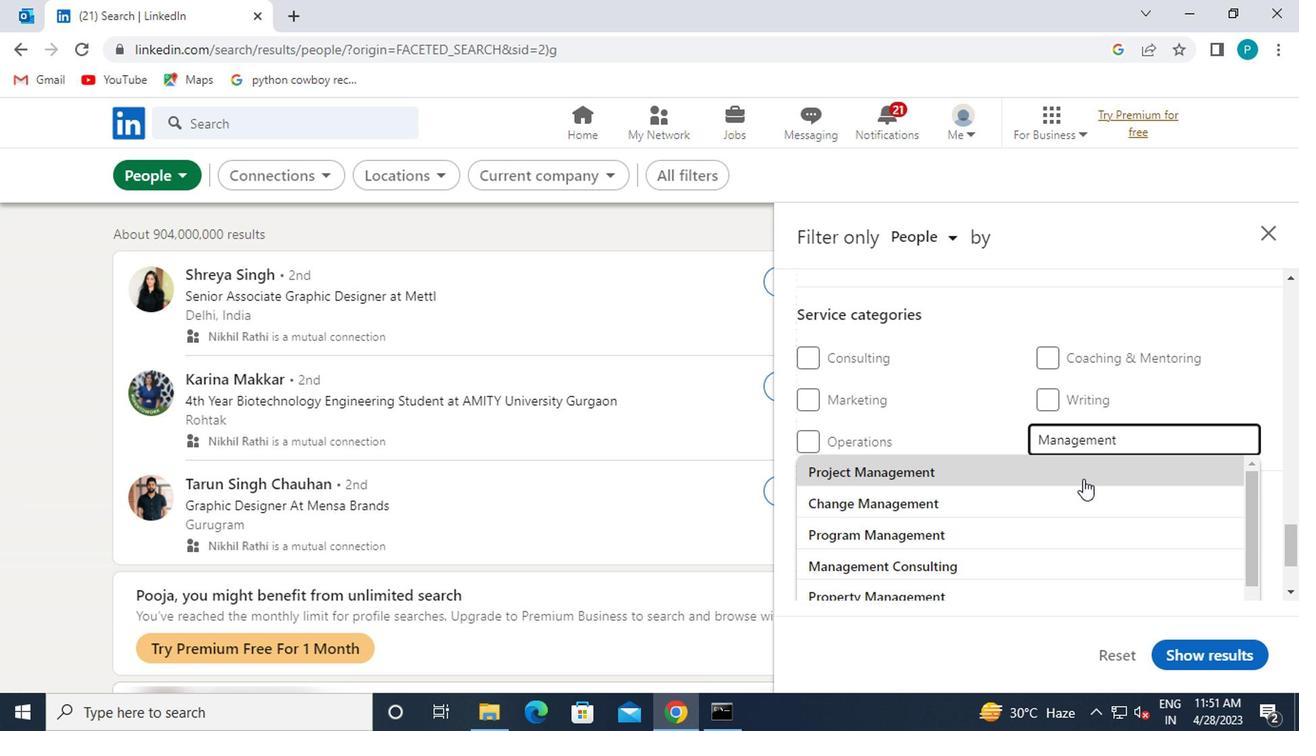 
Action: Mouse moved to (1026, 446)
Screenshot: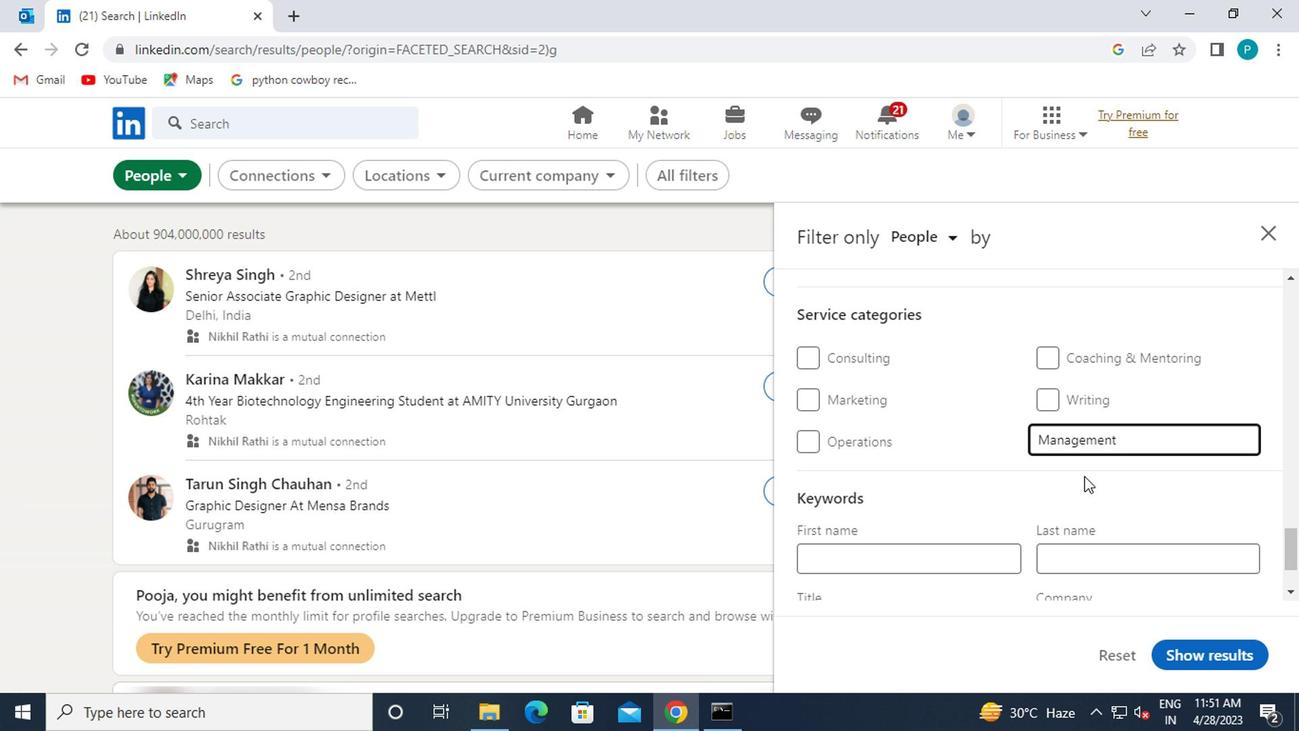 
Action: Mouse scrolled (1026, 444) with delta (0, -1)
Screenshot: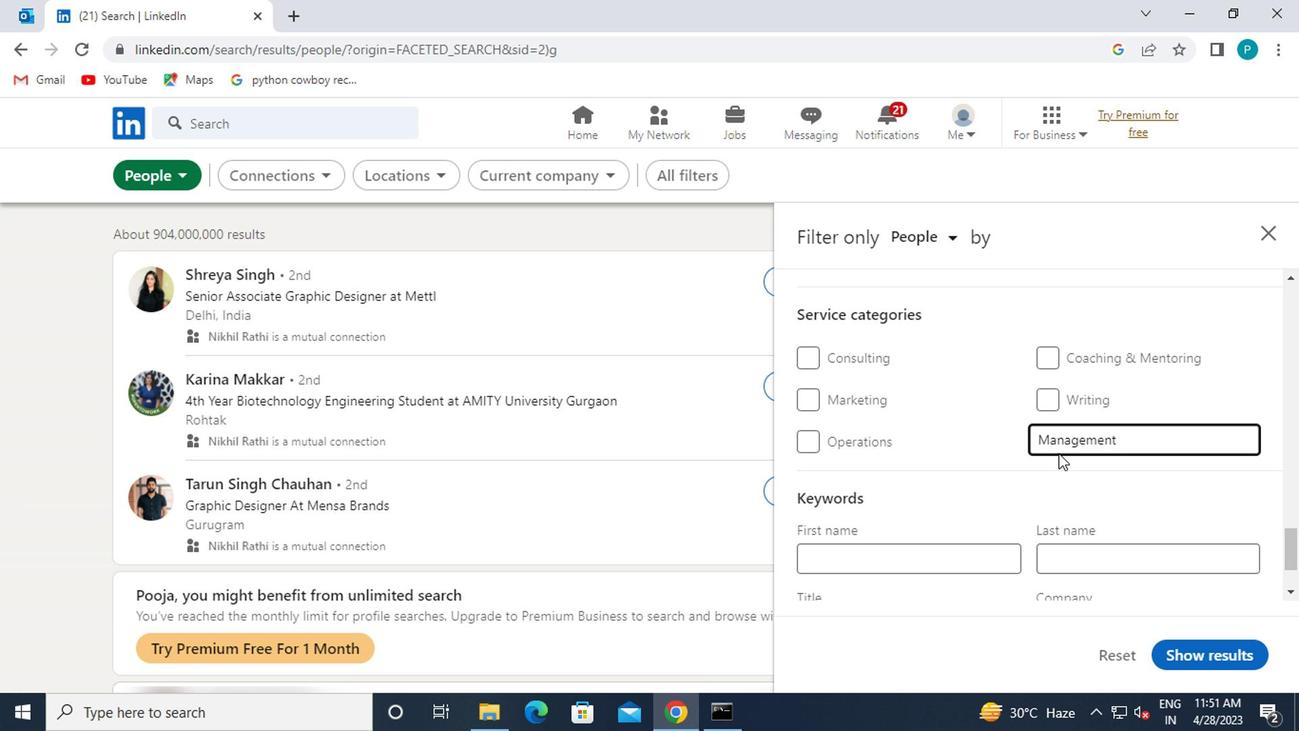 
Action: Mouse moved to (1026, 446)
Screenshot: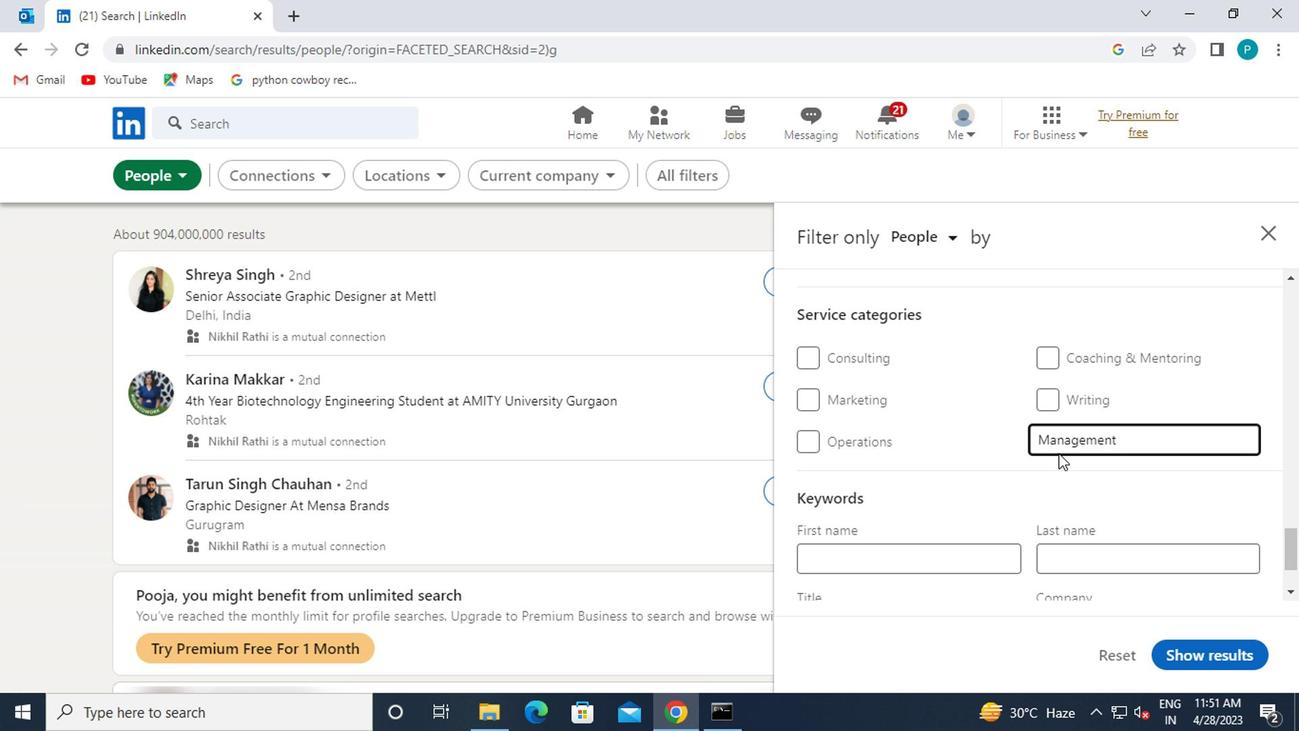
Action: Mouse scrolled (1026, 444) with delta (0, -1)
Screenshot: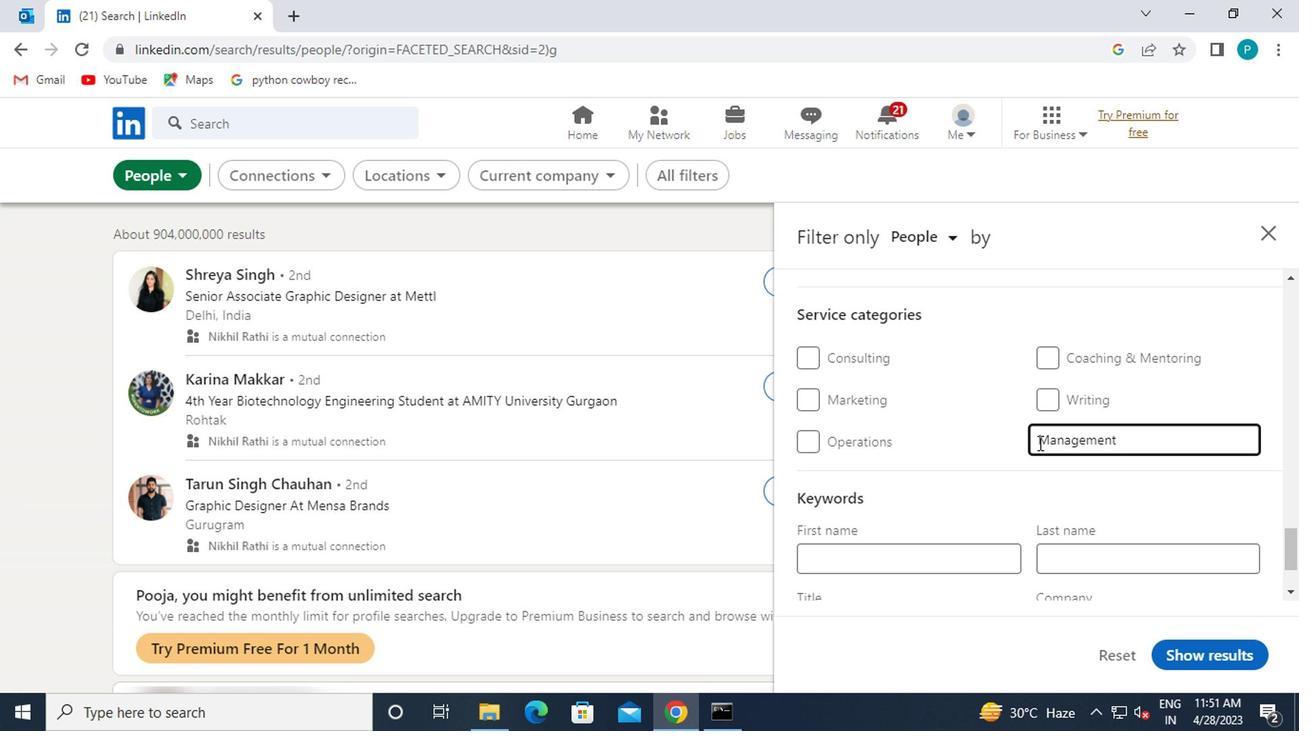 
Action: Mouse moved to (917, 513)
Screenshot: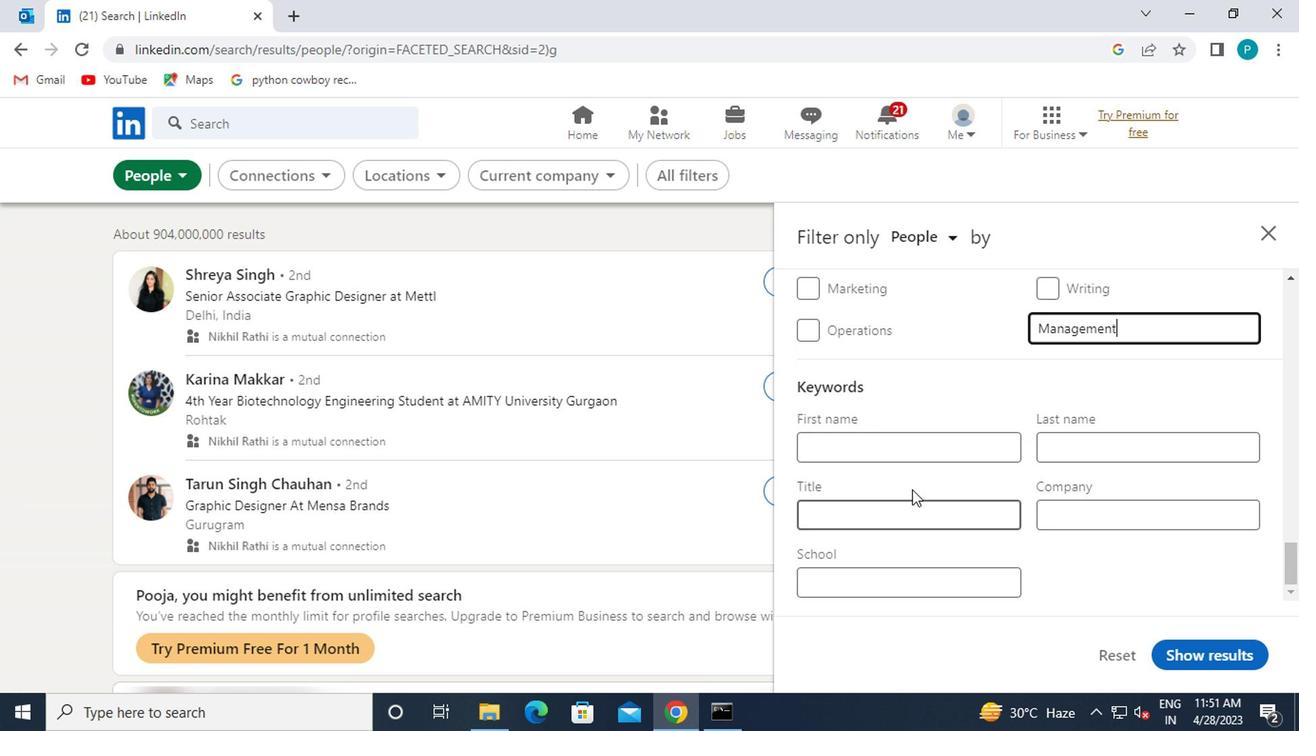 
Action: Mouse pressed left at (917, 513)
Screenshot: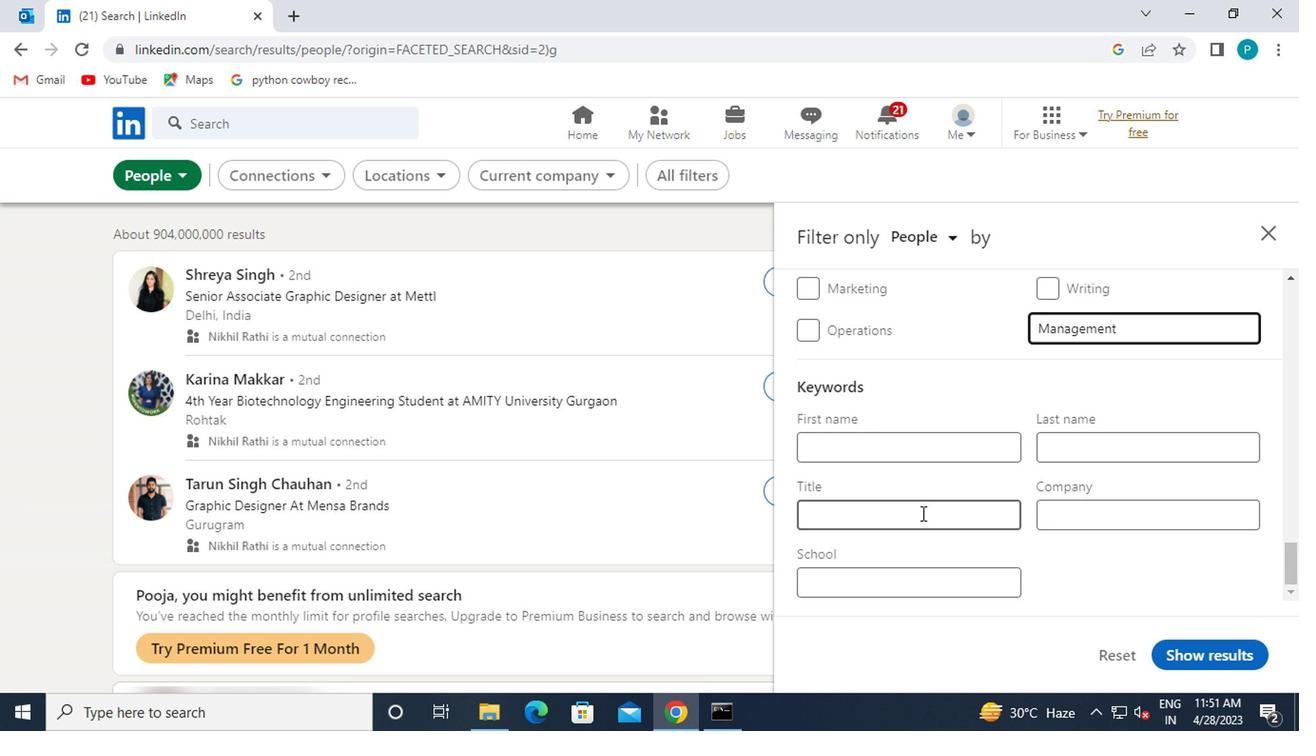 
Action: Key pressed <Key.caps_lock>R<Key.caps_lock>ECEPTIONIST
Screenshot: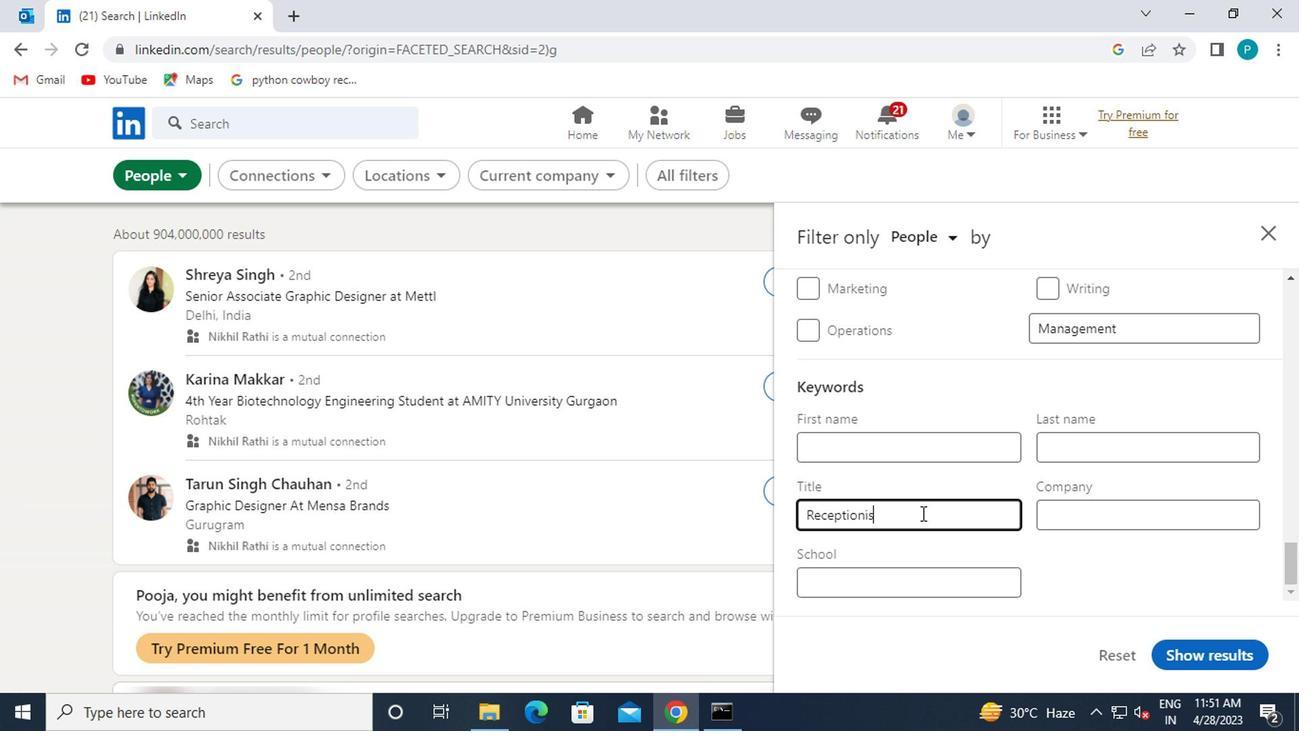 
Action: Mouse moved to (929, 521)
Screenshot: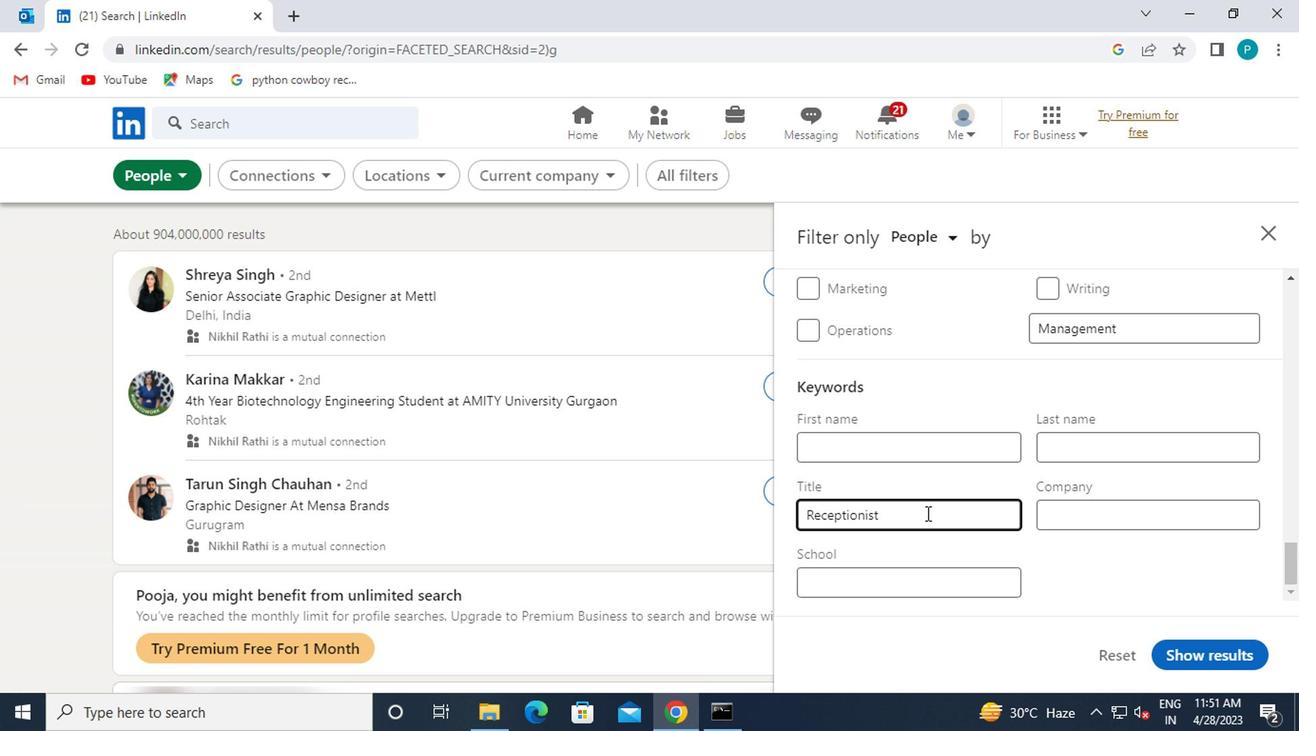 
Action: Mouse scrolled (929, 520) with delta (0, -1)
Screenshot: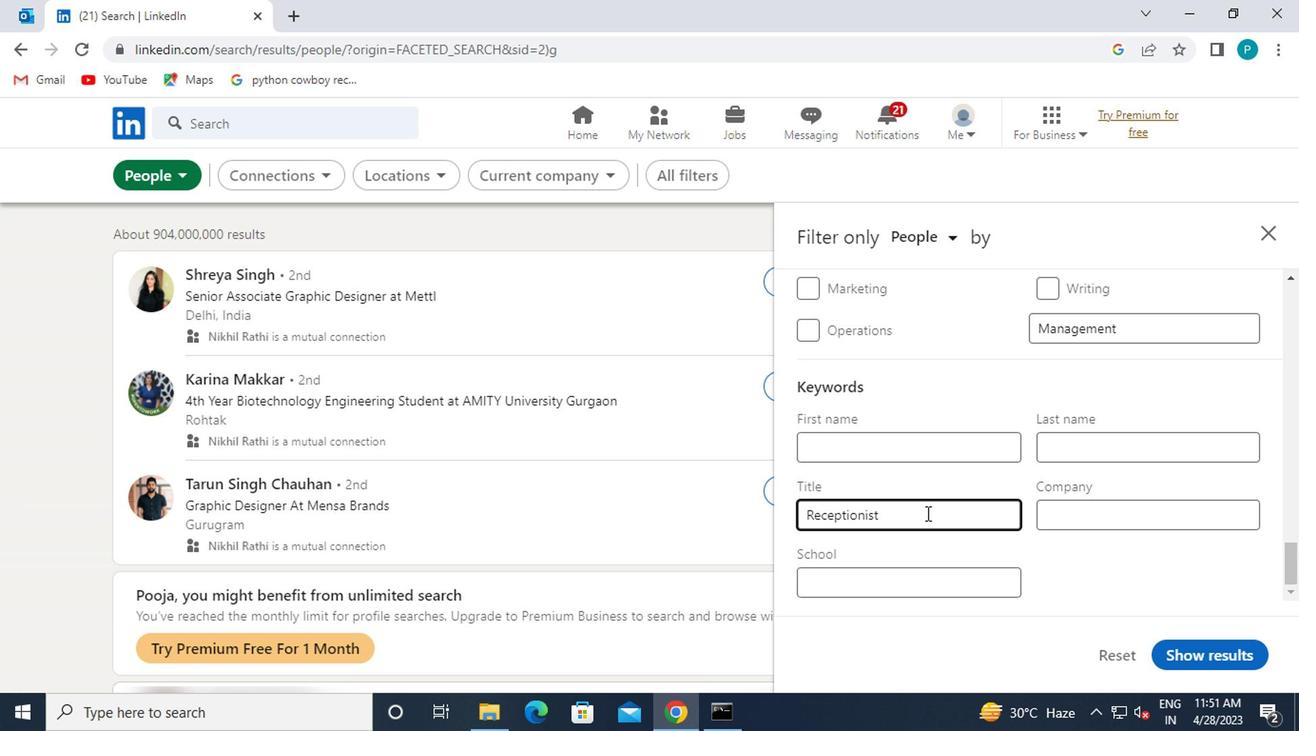 
Action: Mouse moved to (1176, 656)
Screenshot: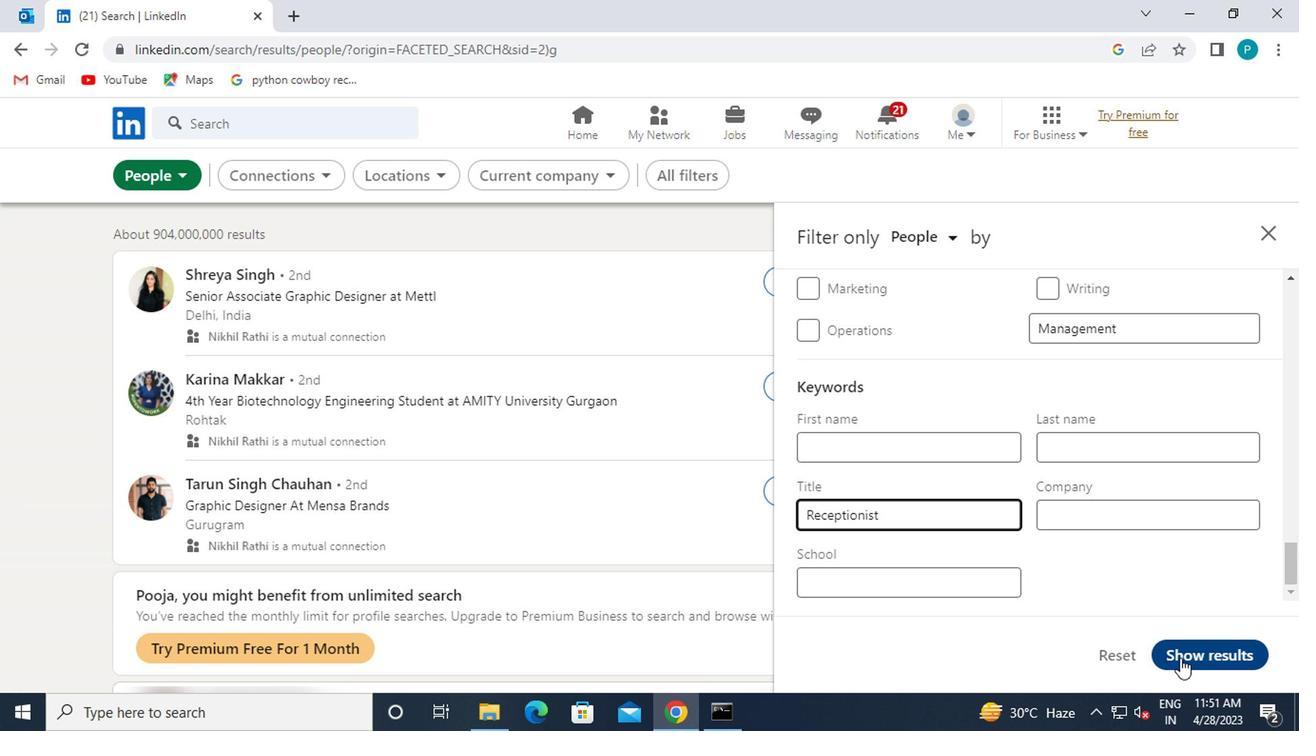 
Action: Mouse pressed left at (1176, 656)
Screenshot: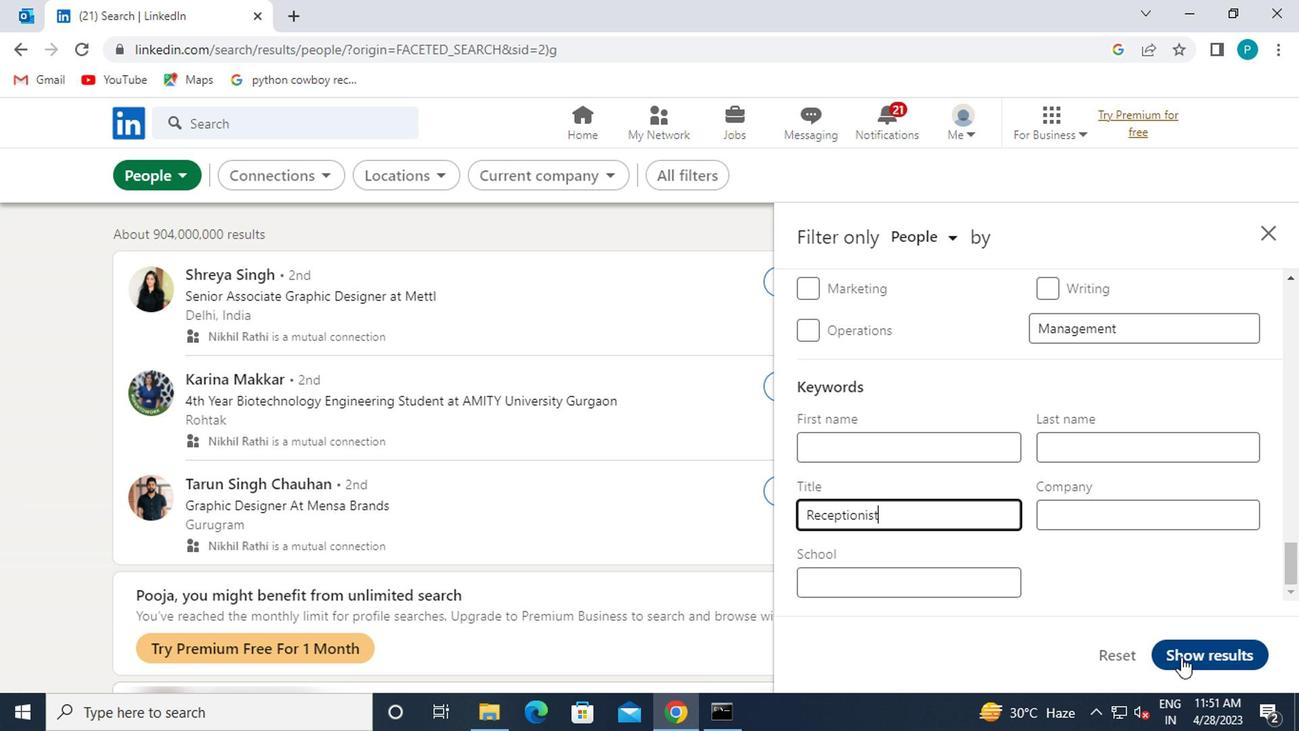 
Action: Mouse moved to (1124, 599)
Screenshot: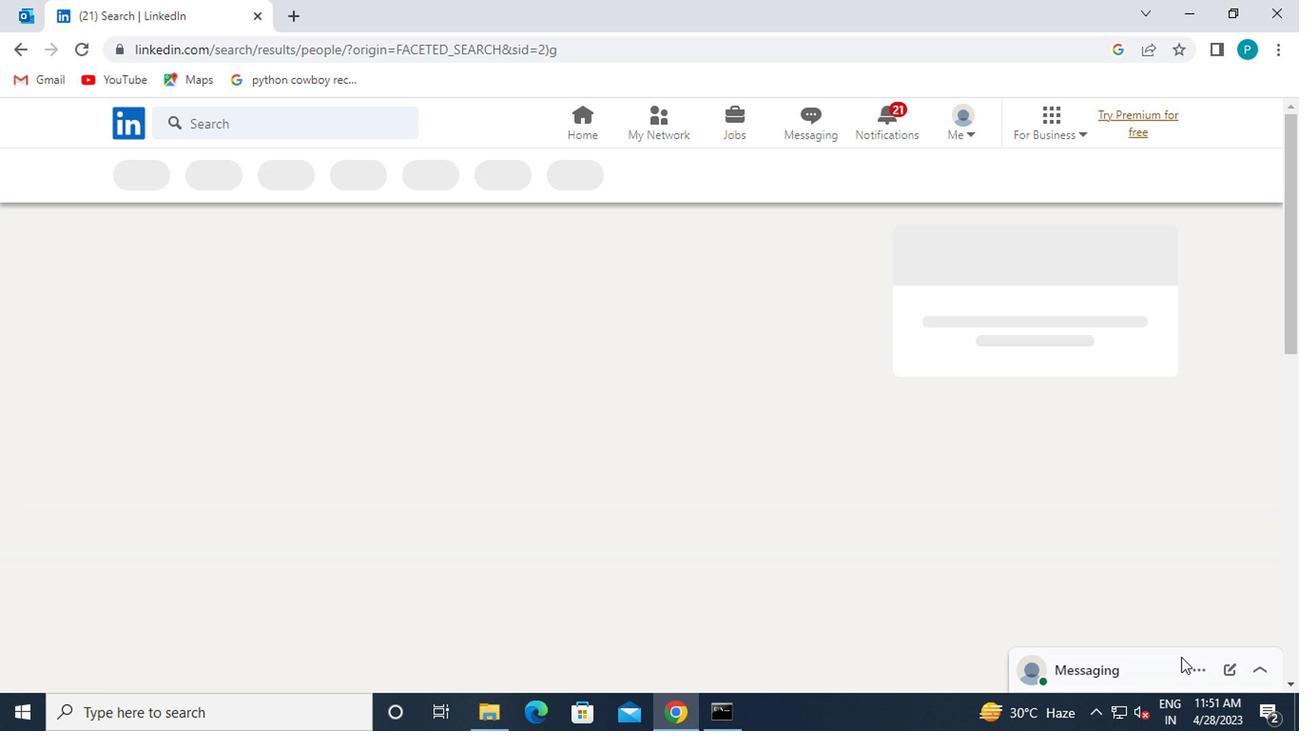 
